 Task: Change the Trello board background to different fruit images using Unsplash.
Action: Mouse scrolled (320, 190) with delta (0, 0)
Screenshot: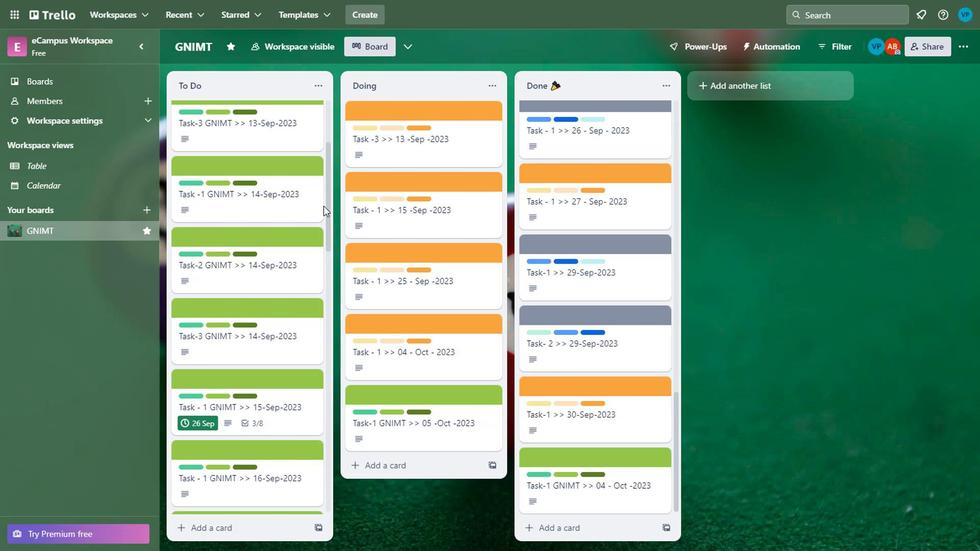
Action: Mouse scrolled (320, 190) with delta (0, 0)
Screenshot: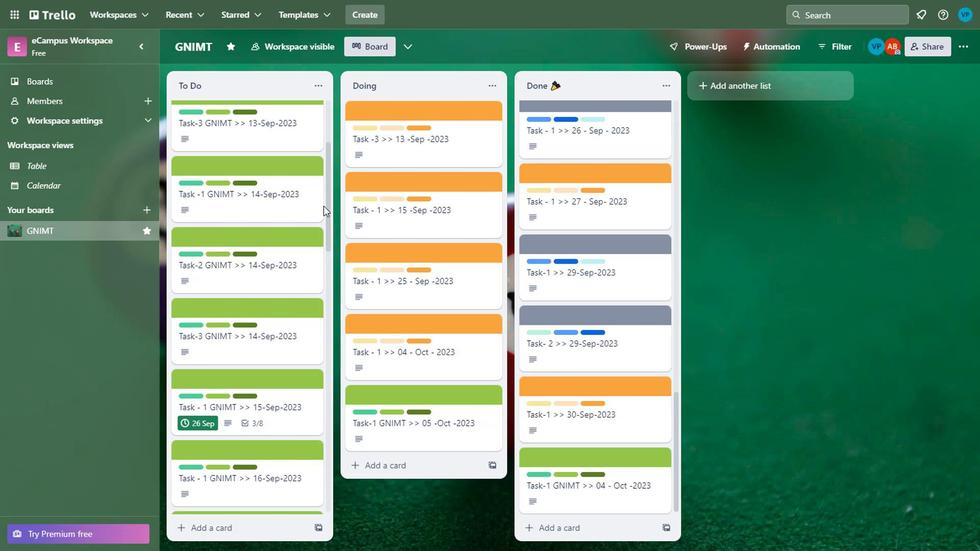 
Action: Mouse scrolled (320, 190) with delta (0, 0)
Screenshot: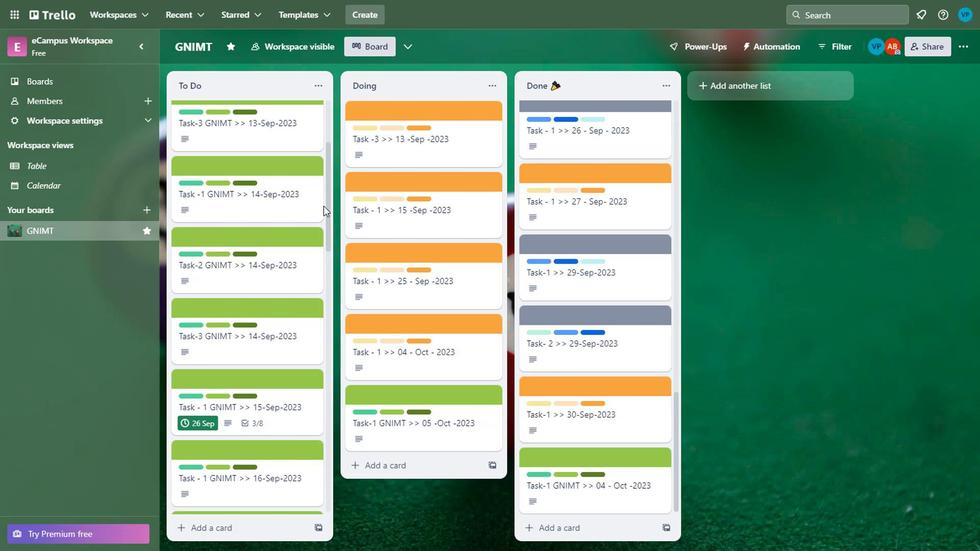 
Action: Mouse scrolled (320, 190) with delta (0, 0)
Screenshot: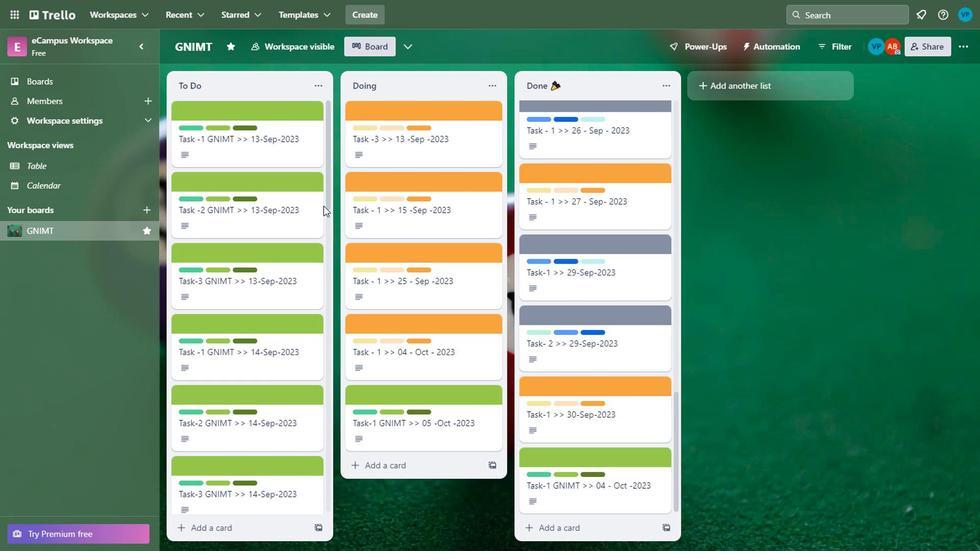 
Action: Mouse scrolled (320, 190) with delta (0, 0)
Screenshot: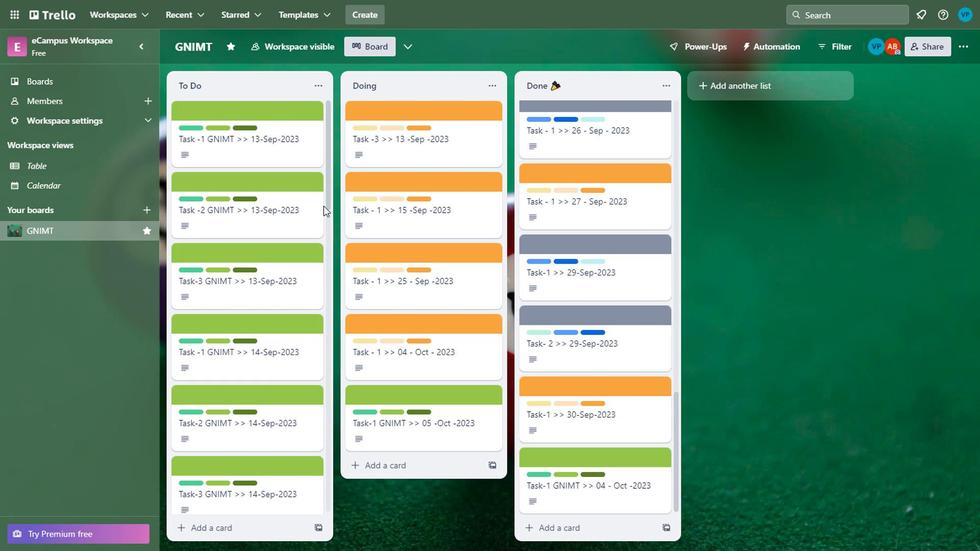 
Action: Mouse scrolled (320, 190) with delta (0, 0)
Screenshot: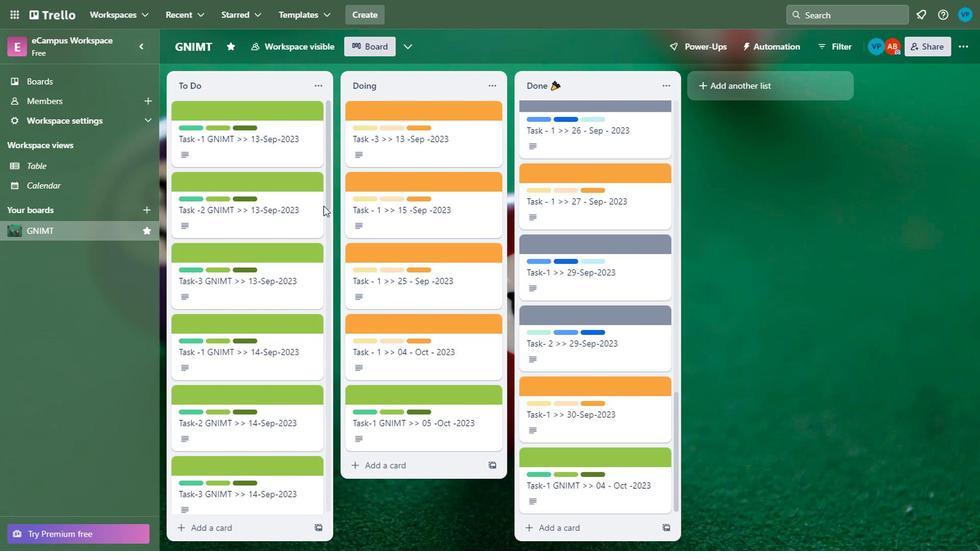 
Action: Mouse scrolled (320, 189) with delta (0, -1)
Screenshot: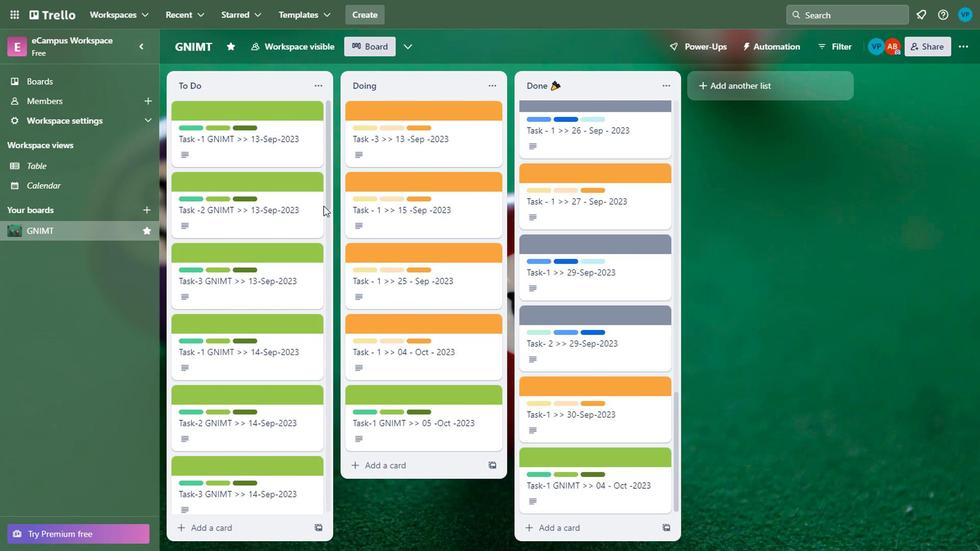 
Action: Mouse scrolled (320, 189) with delta (0, -1)
Screenshot: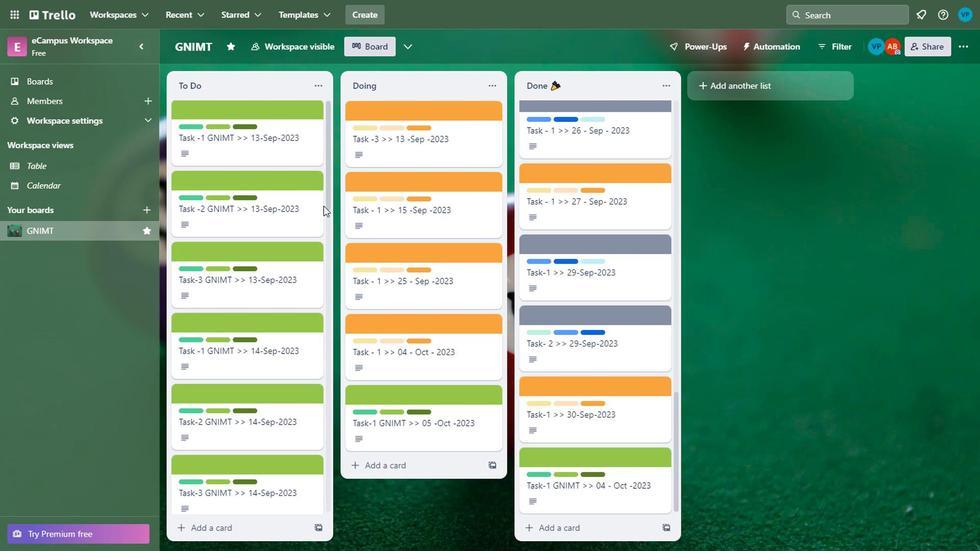 
Action: Mouse scrolled (320, 189) with delta (0, -1)
Screenshot: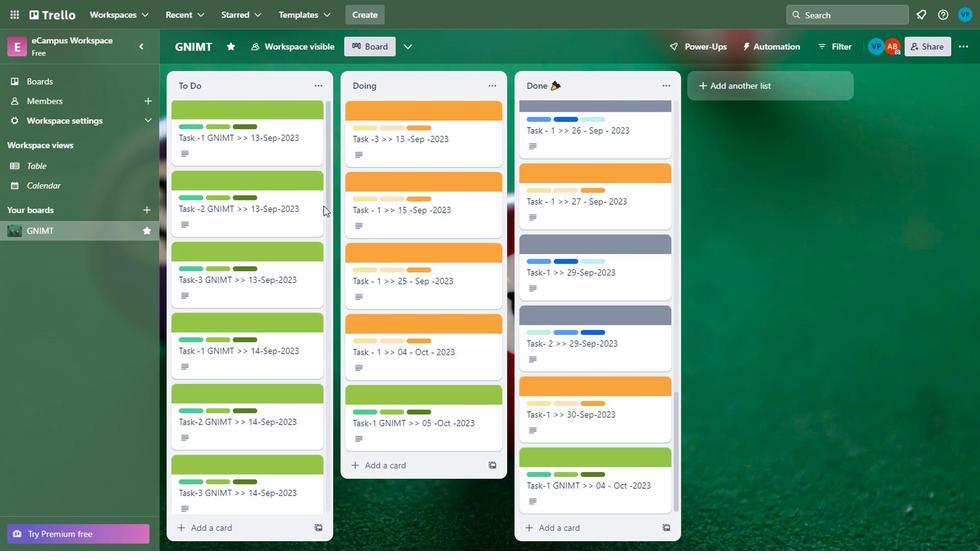 
Action: Mouse scrolled (320, 189) with delta (0, -1)
Screenshot: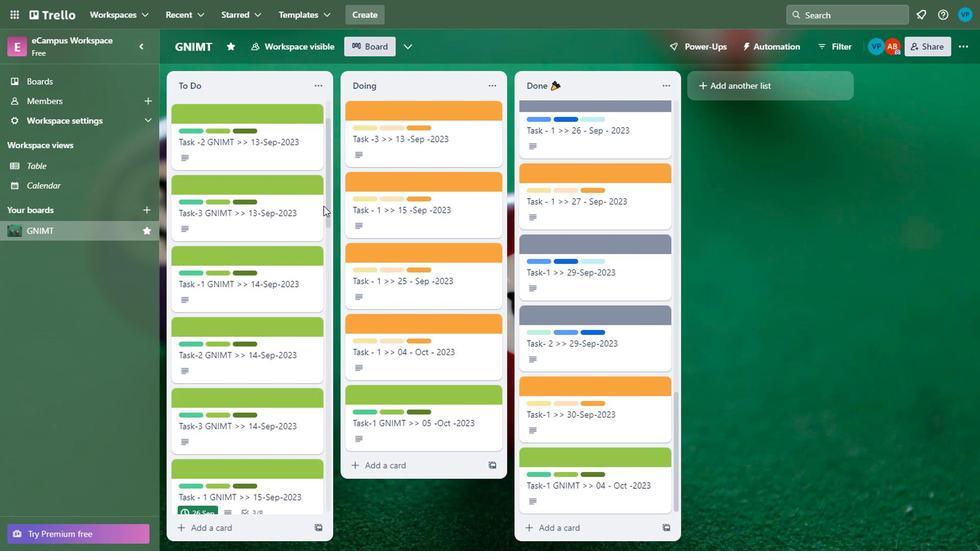 
Action: Mouse scrolled (320, 189) with delta (0, -1)
Screenshot: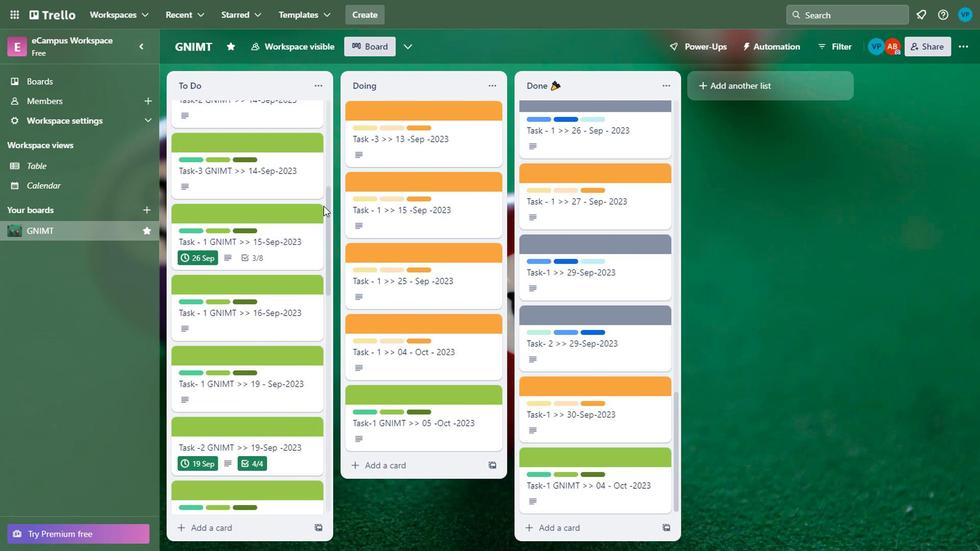 
Action: Mouse scrolled (320, 189) with delta (0, -1)
Screenshot: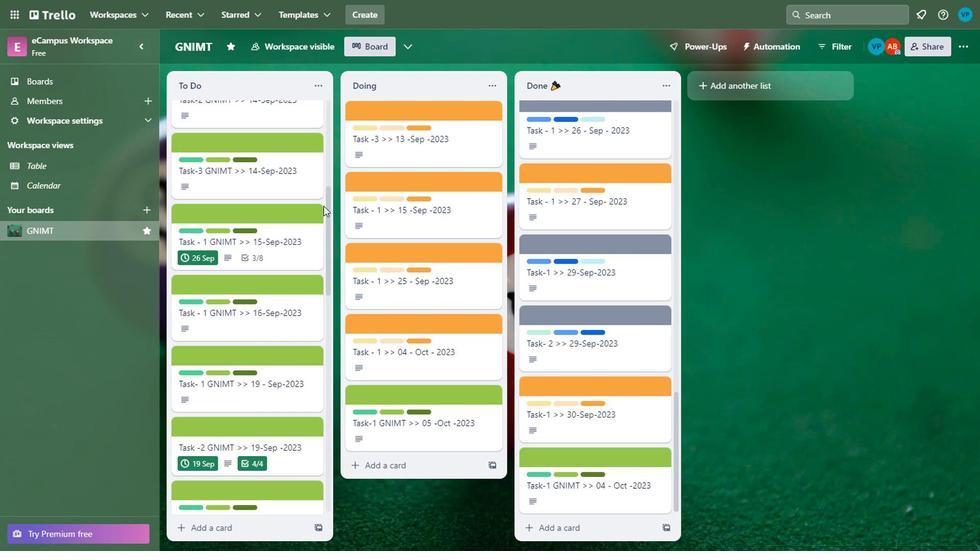 
Action: Mouse scrolled (320, 189) with delta (0, -1)
Screenshot: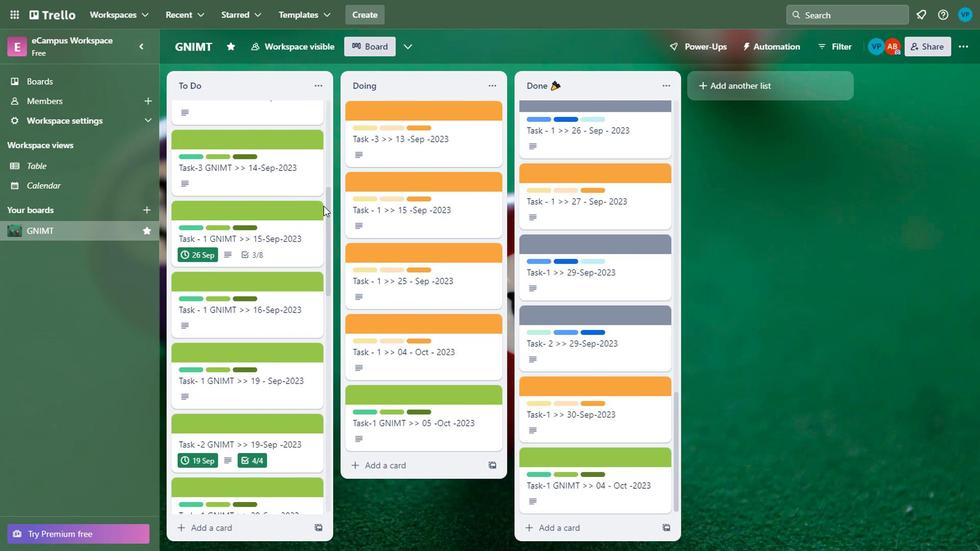 
Action: Mouse moved to (320, 190)
Screenshot: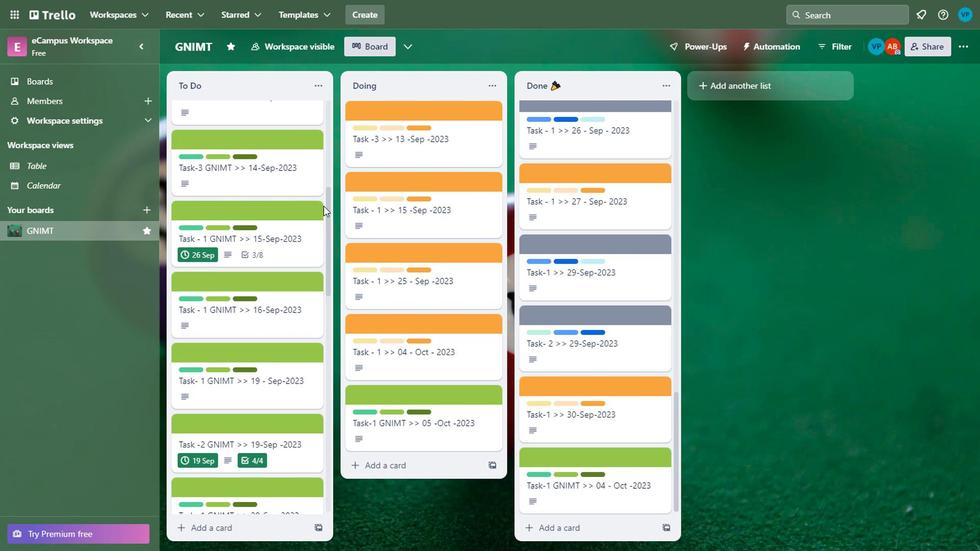 
Action: Mouse scrolled (320, 190) with delta (0, 0)
Screenshot: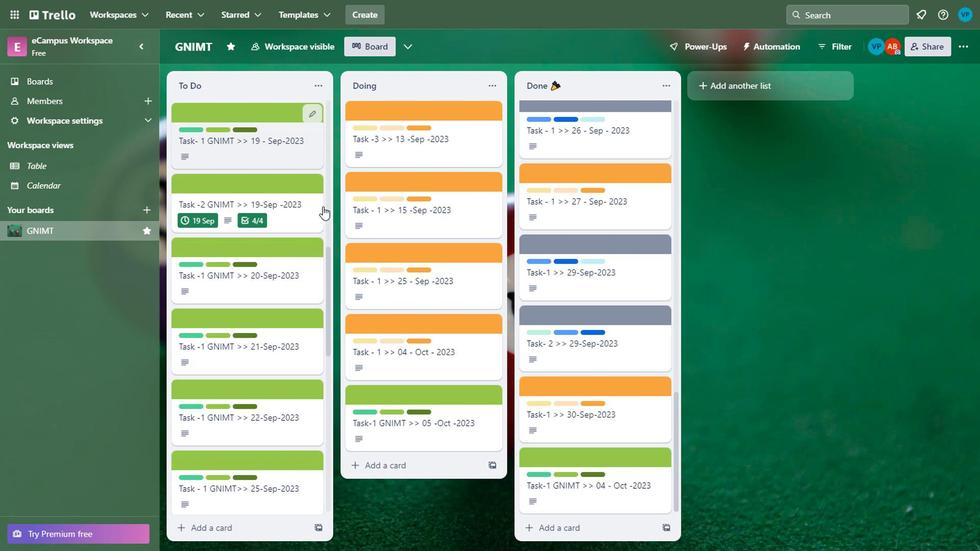 
Action: Mouse scrolled (320, 190) with delta (0, 0)
Screenshot: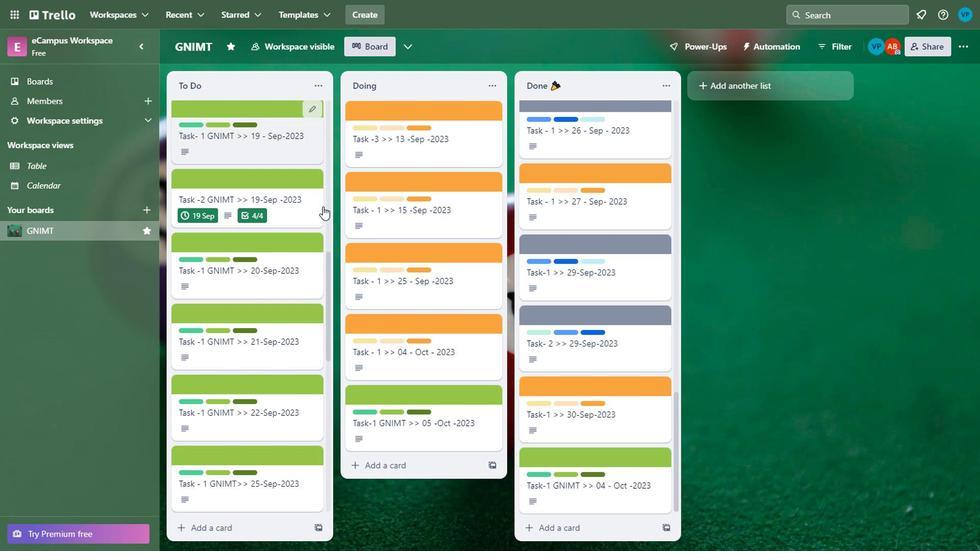 
Action: Mouse scrolled (320, 190) with delta (0, 0)
Screenshot: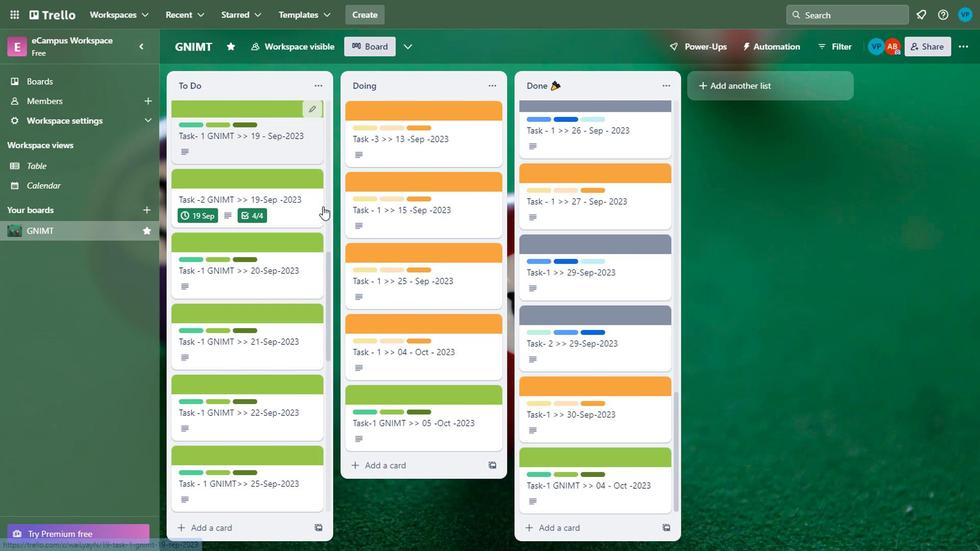 
Action: Mouse scrolled (320, 191) with delta (0, 0)
Screenshot: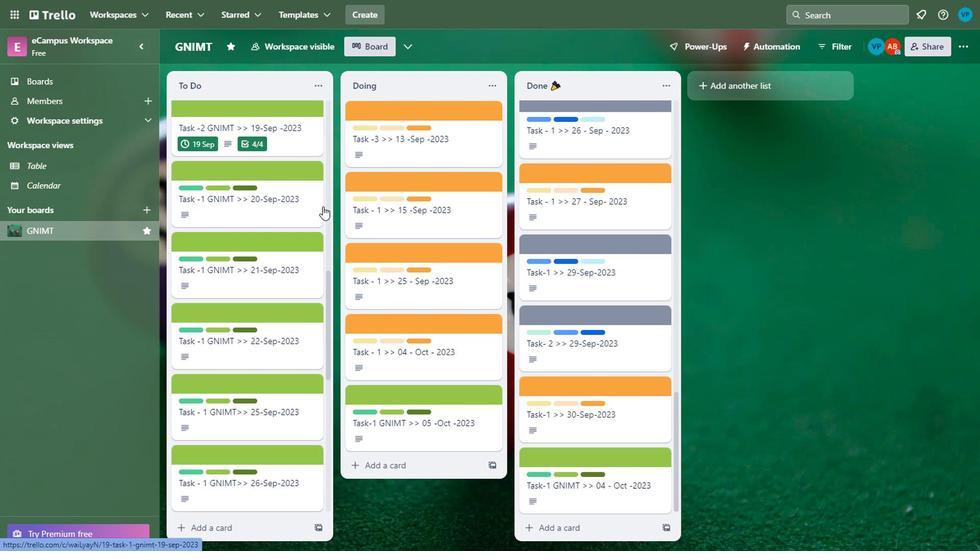 
Action: Mouse scrolled (320, 191) with delta (0, 0)
Screenshot: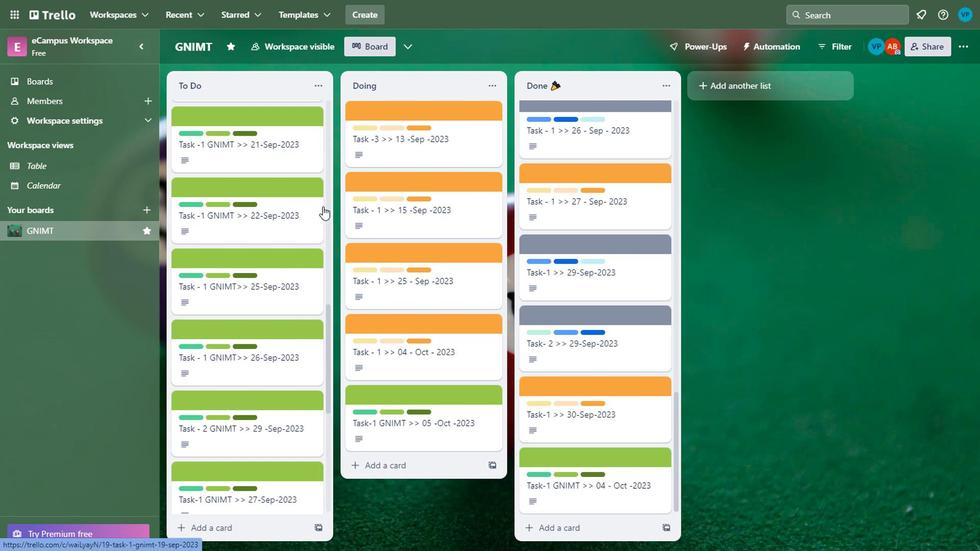 
Action: Mouse scrolled (320, 190) with delta (0, 0)
Screenshot: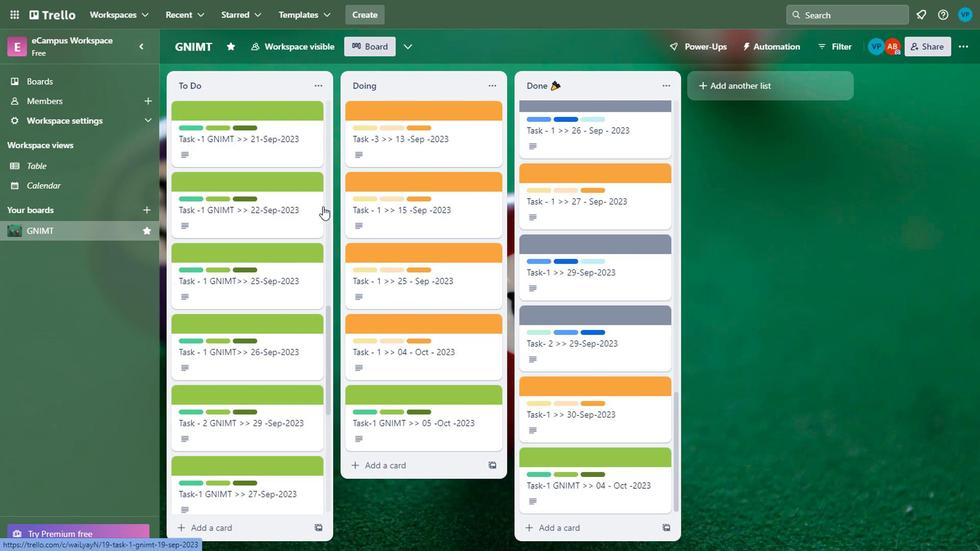 
Action: Mouse scrolled (320, 190) with delta (0, 0)
Screenshot: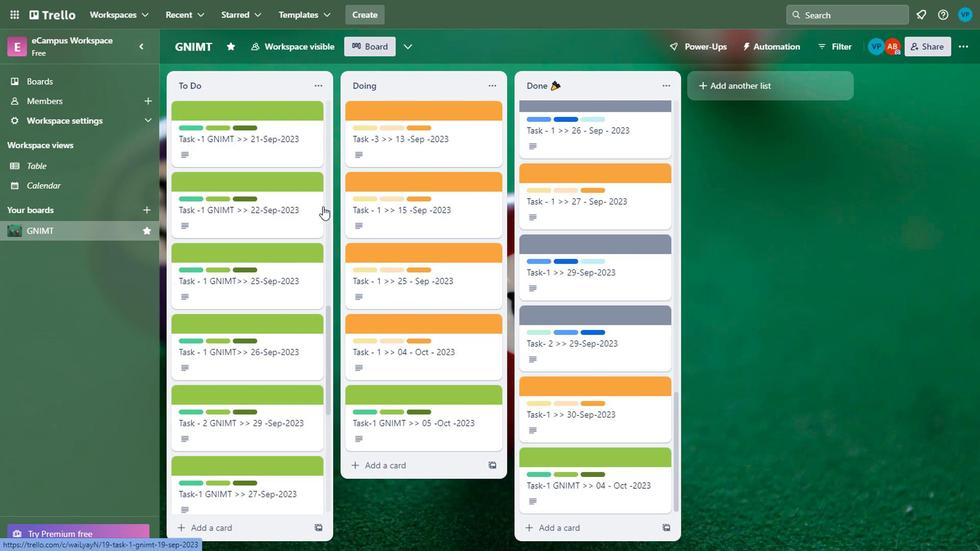 
Action: Mouse scrolled (320, 190) with delta (0, 0)
Screenshot: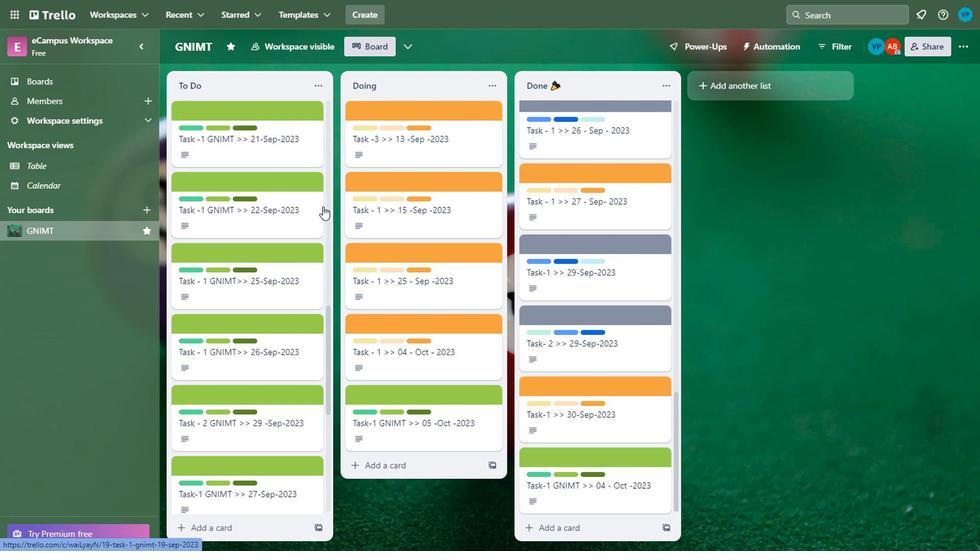 
Action: Mouse scrolled (320, 190) with delta (0, 0)
Screenshot: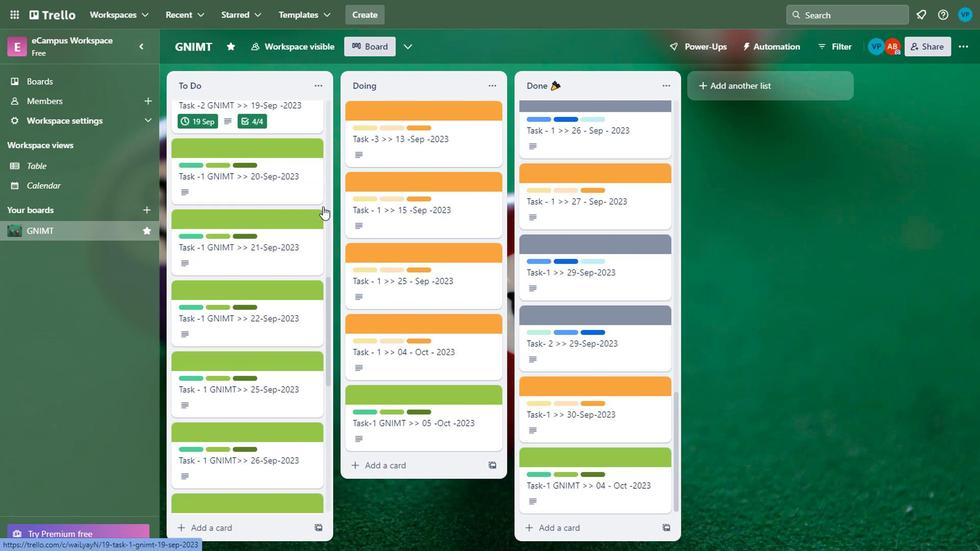 
Action: Mouse scrolled (320, 191) with delta (0, 0)
Screenshot: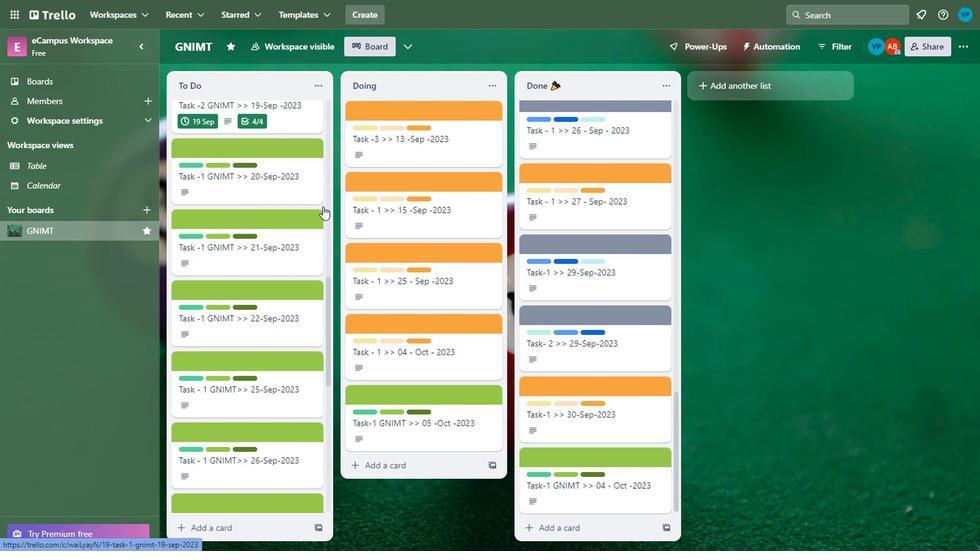 
Action: Mouse scrolled (320, 191) with delta (0, 0)
Screenshot: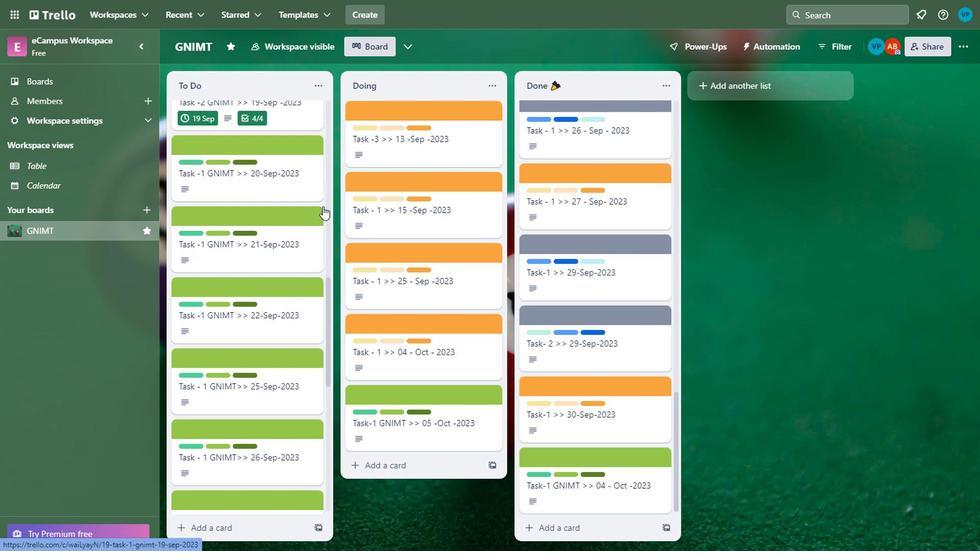 
Action: Mouse scrolled (320, 191) with delta (0, 0)
Screenshot: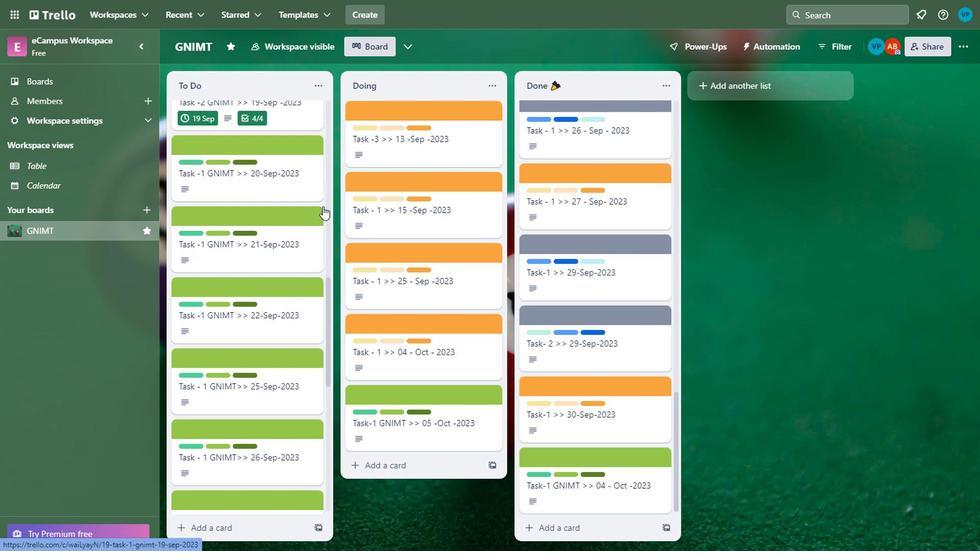 
Action: Mouse scrolled (320, 191) with delta (0, 0)
Screenshot: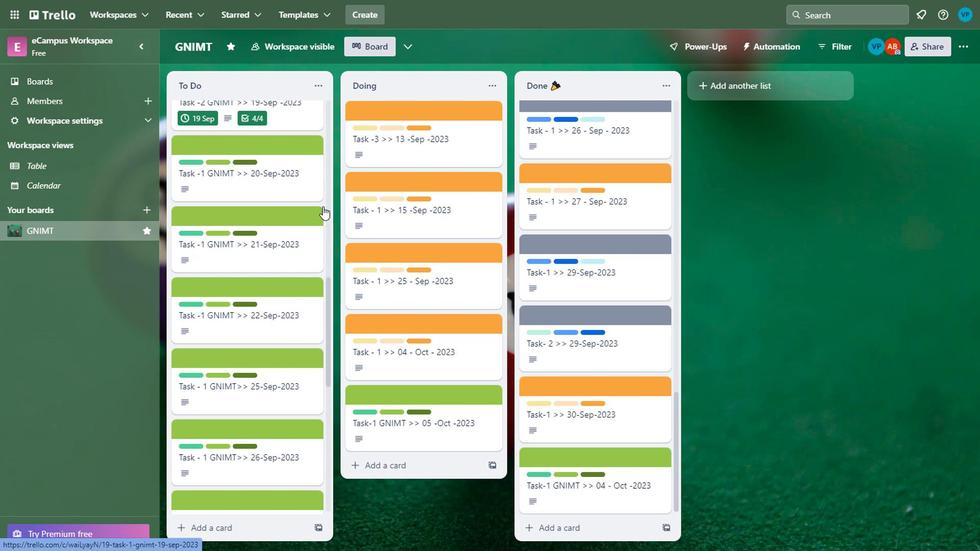 
Action: Mouse scrolled (320, 190) with delta (0, 0)
Screenshot: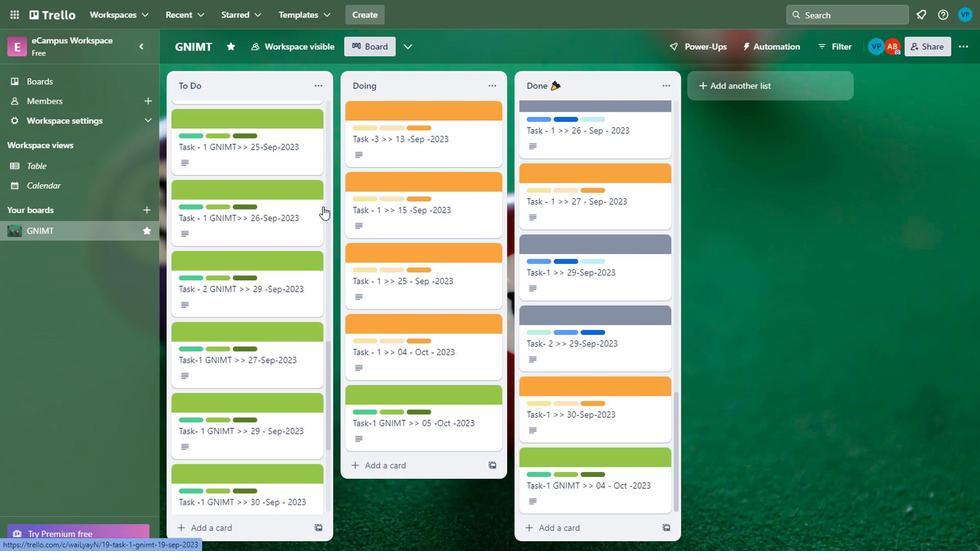 
Action: Mouse scrolled (320, 190) with delta (0, 0)
Screenshot: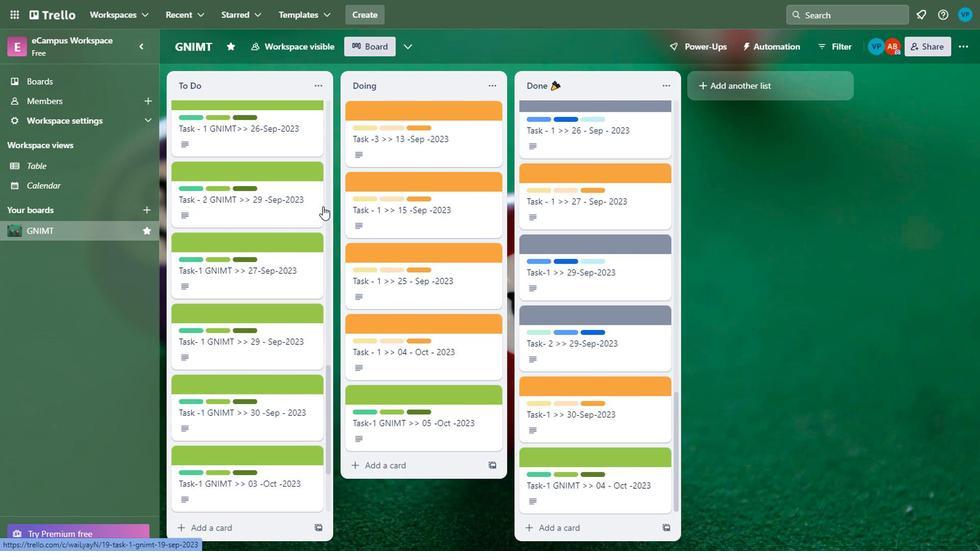 
Action: Mouse scrolled (320, 190) with delta (0, 0)
Screenshot: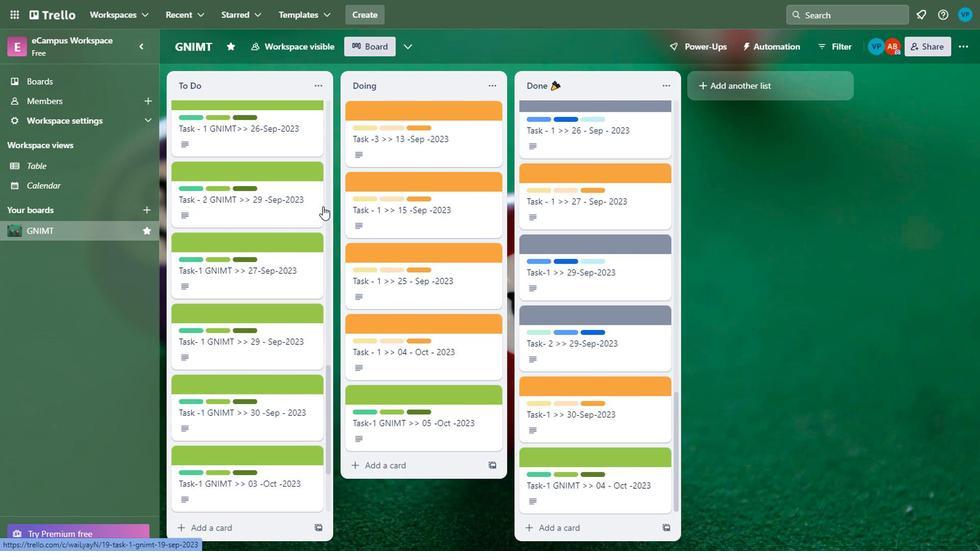
Action: Mouse scrolled (320, 190) with delta (0, 0)
Screenshot: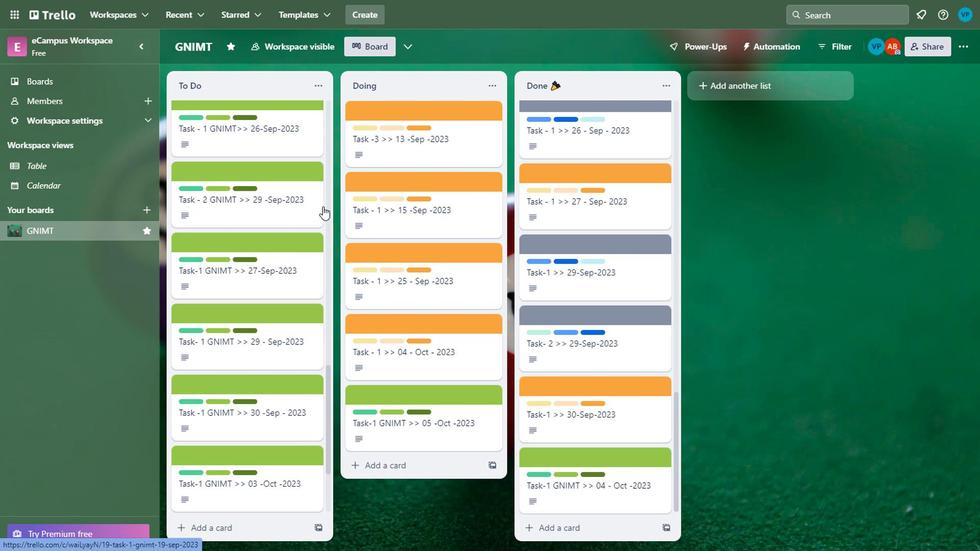 
Action: Mouse scrolled (320, 190) with delta (0, 0)
Screenshot: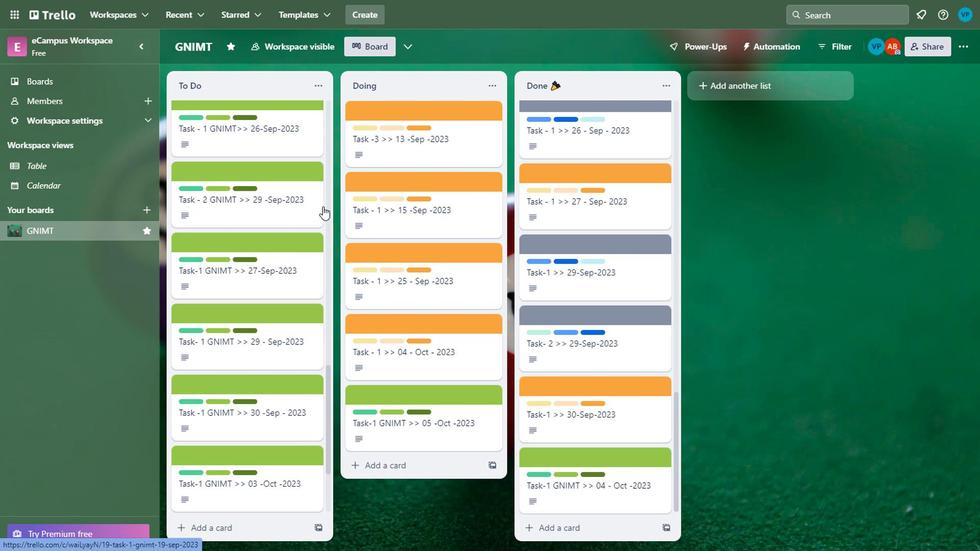 
Action: Mouse scrolled (320, 191) with delta (0, 0)
Screenshot: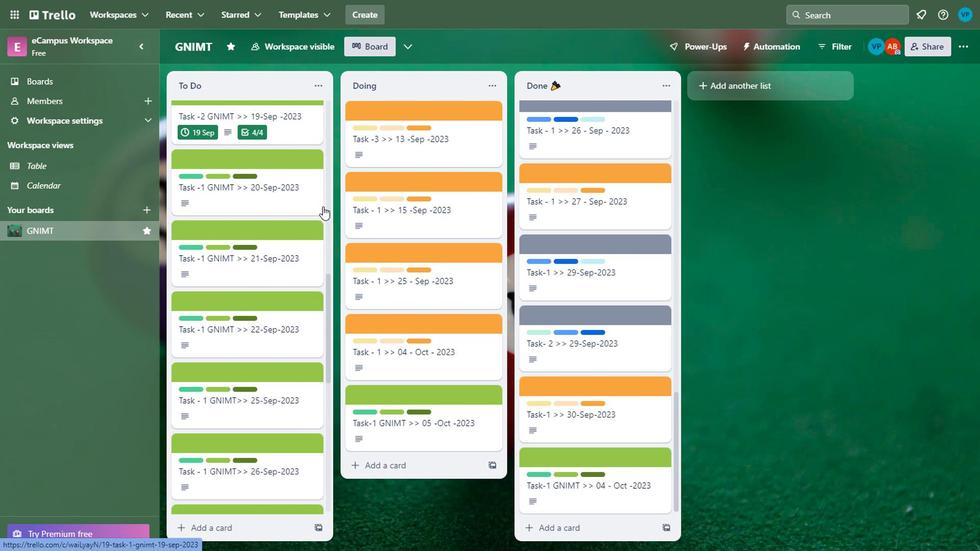 
Action: Mouse scrolled (320, 191) with delta (0, 0)
Screenshot: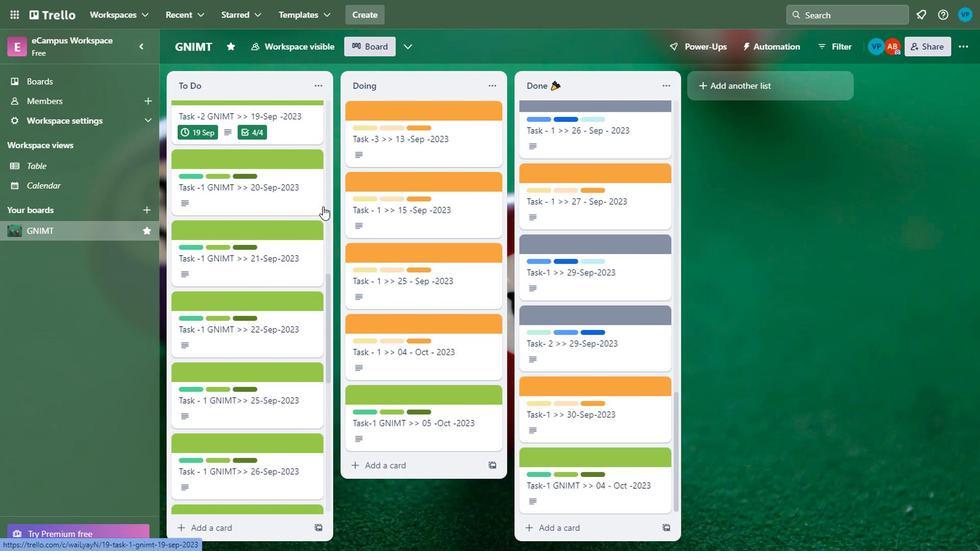 
Action: Mouse scrolled (320, 191) with delta (0, 0)
Screenshot: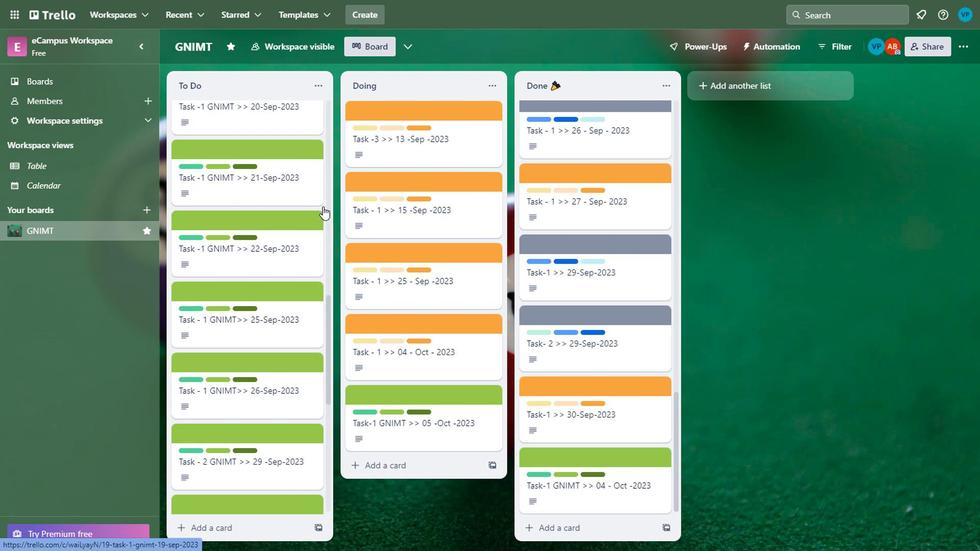 
Action: Mouse scrolled (320, 191) with delta (0, 0)
Screenshot: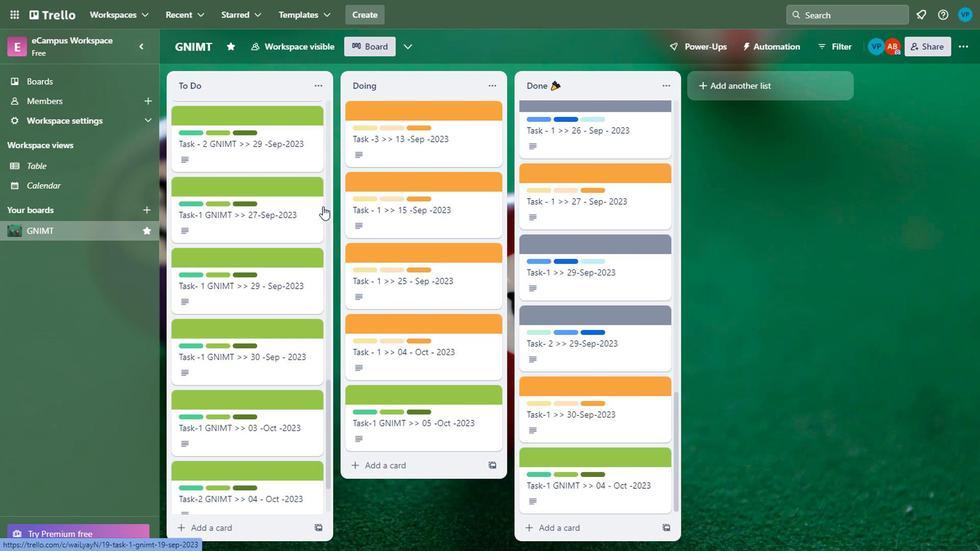 
Action: Mouse scrolled (320, 190) with delta (0, 0)
Screenshot: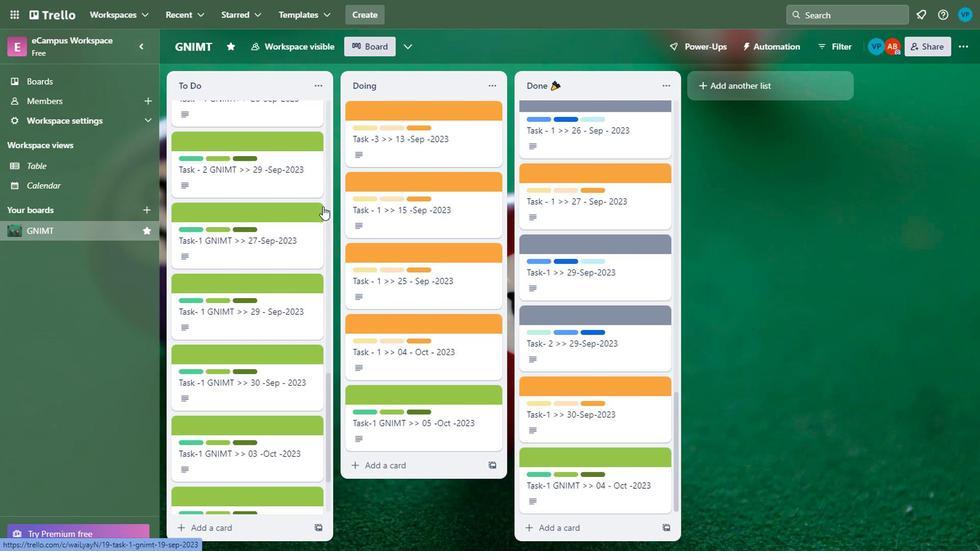 
Action: Mouse scrolled (320, 190) with delta (0, 0)
Screenshot: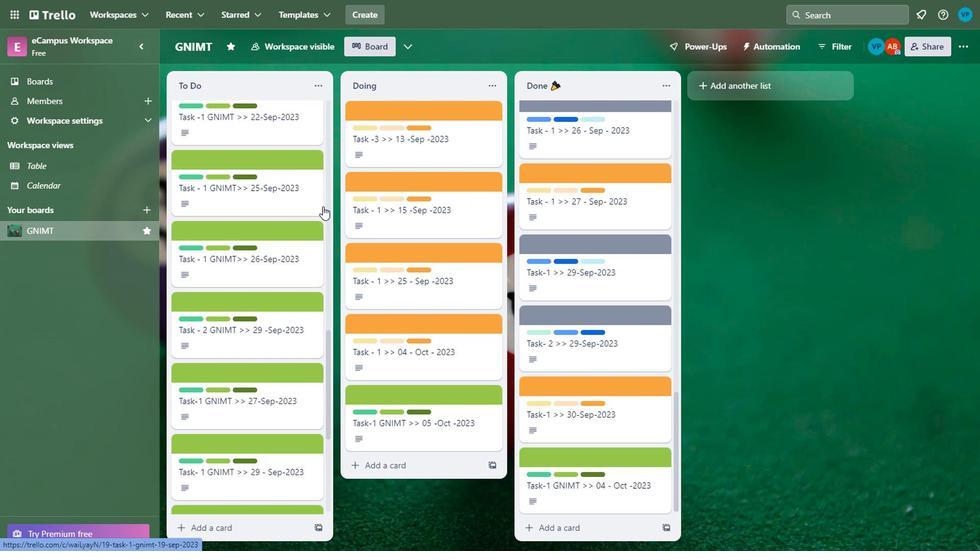 
Action: Mouse scrolled (320, 190) with delta (0, 0)
Screenshot: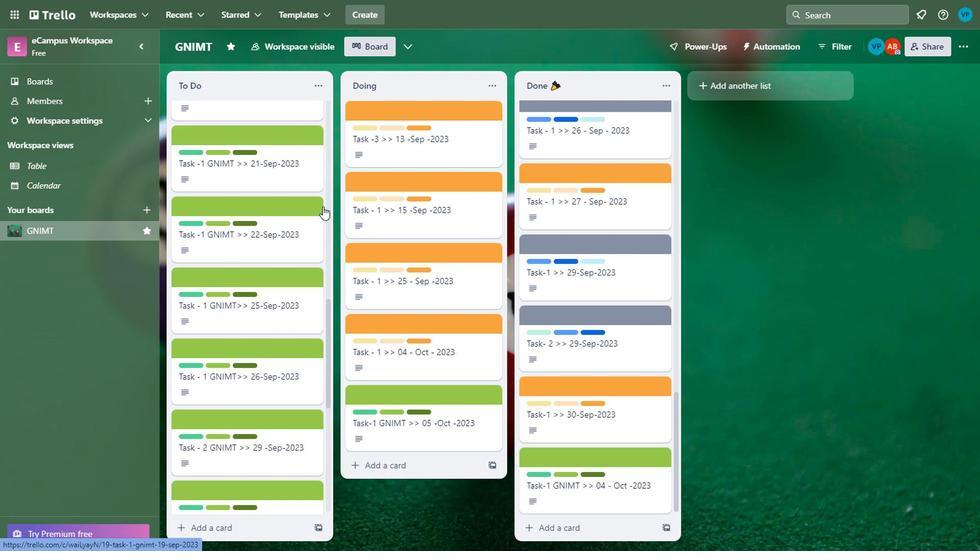 
Action: Mouse scrolled (320, 191) with delta (0, 0)
Screenshot: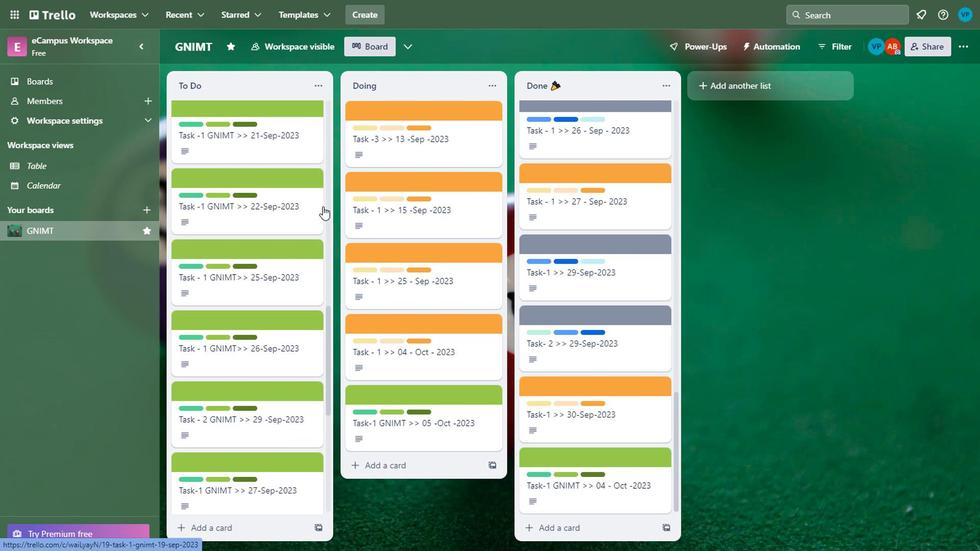 
Action: Mouse scrolled (320, 191) with delta (0, 0)
Screenshot: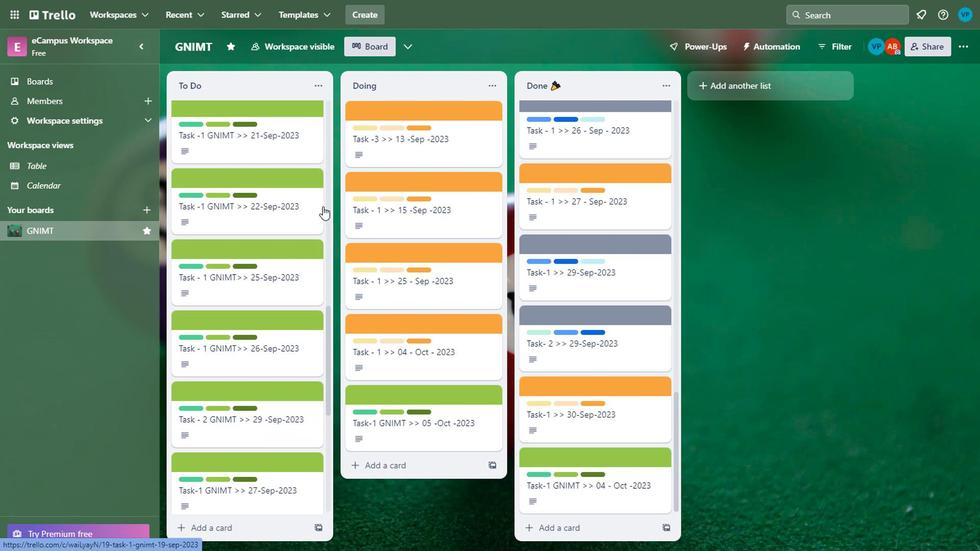 
Action: Mouse scrolled (320, 190) with delta (0, 0)
Screenshot: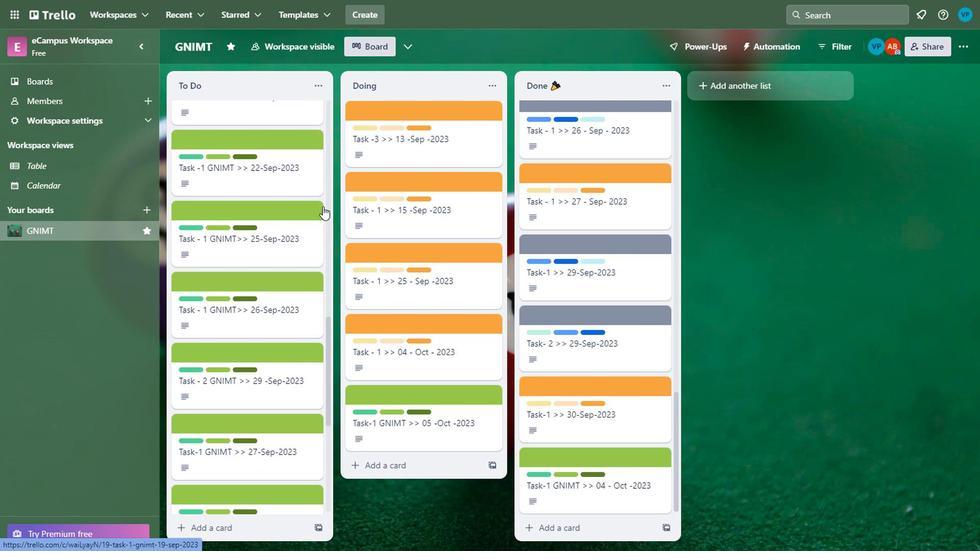 
Action: Mouse scrolled (320, 190) with delta (0, 0)
Screenshot: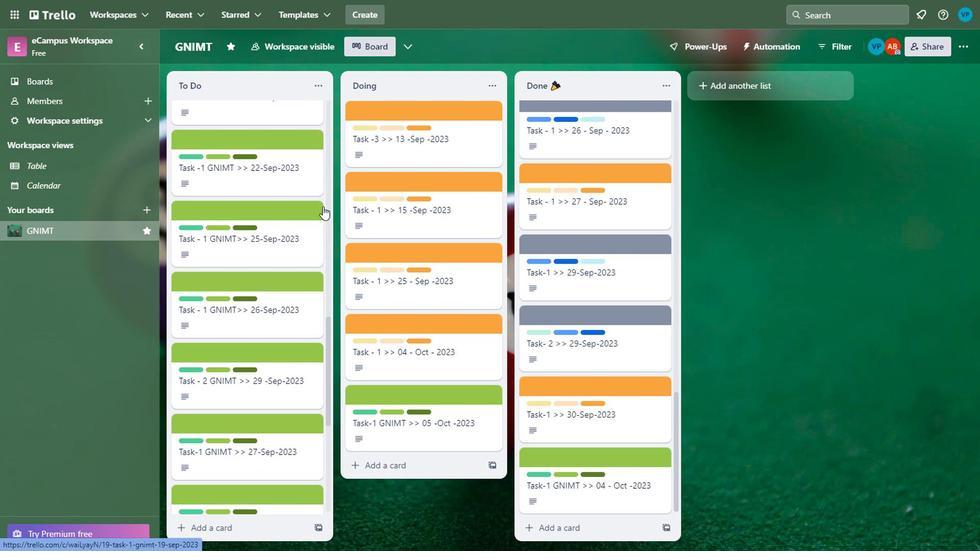 
Action: Mouse scrolled (320, 191) with delta (0, 0)
Screenshot: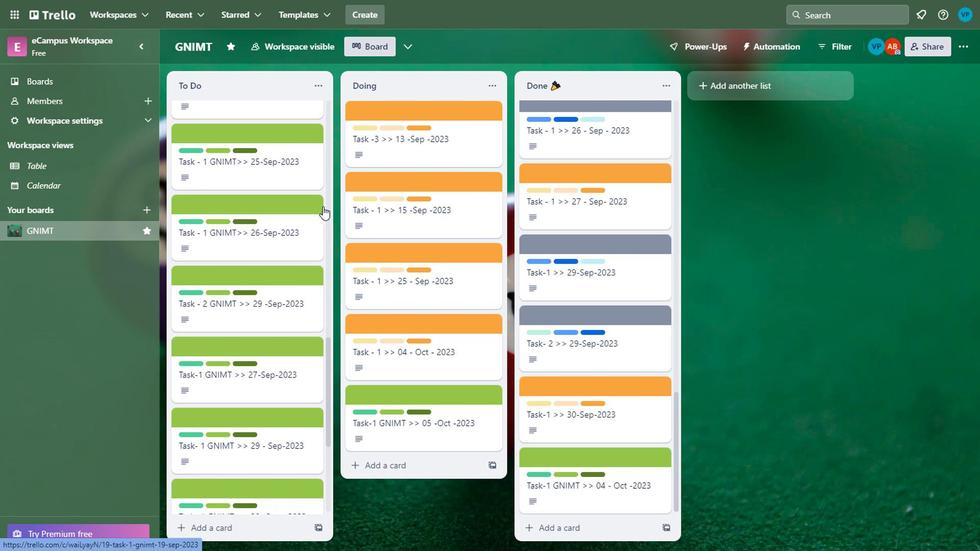 
Action: Mouse scrolled (320, 191) with delta (0, 0)
Screenshot: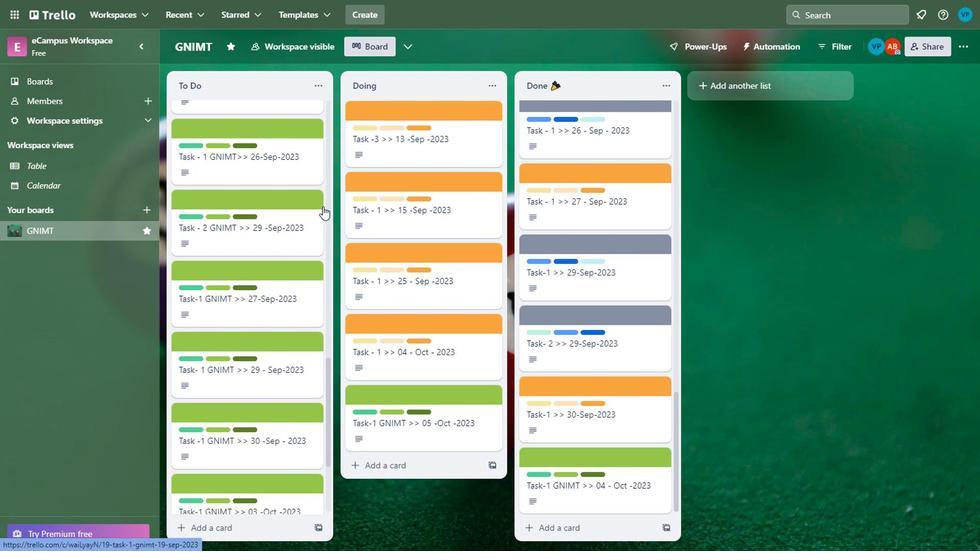 
Action: Mouse scrolled (320, 190) with delta (0, 0)
Screenshot: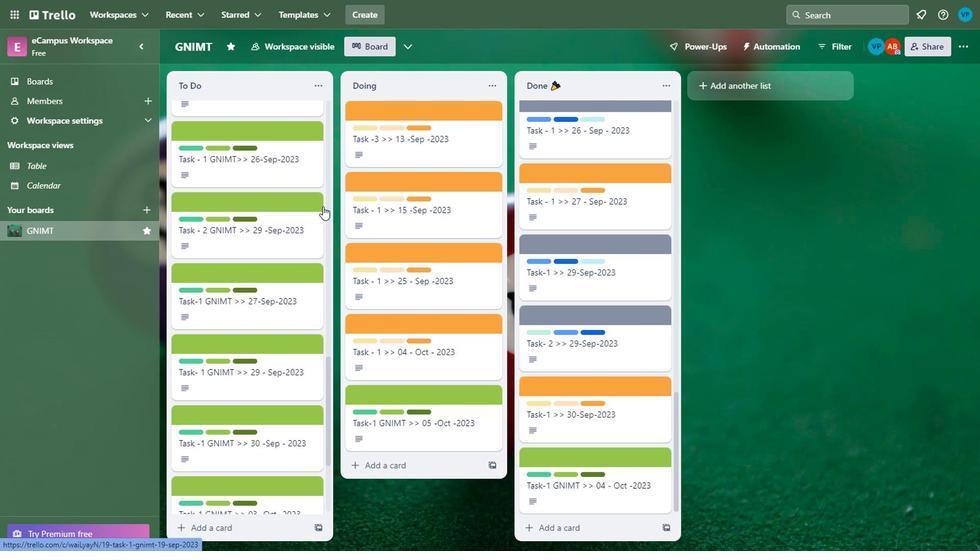 
Action: Mouse scrolled (320, 190) with delta (0, 0)
Screenshot: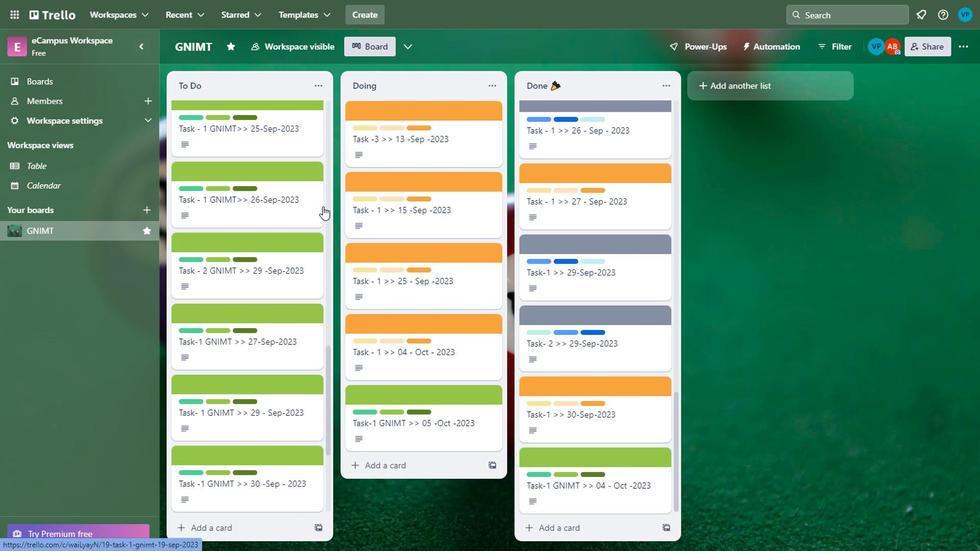 
Action: Mouse moved to (318, 190)
Screenshot: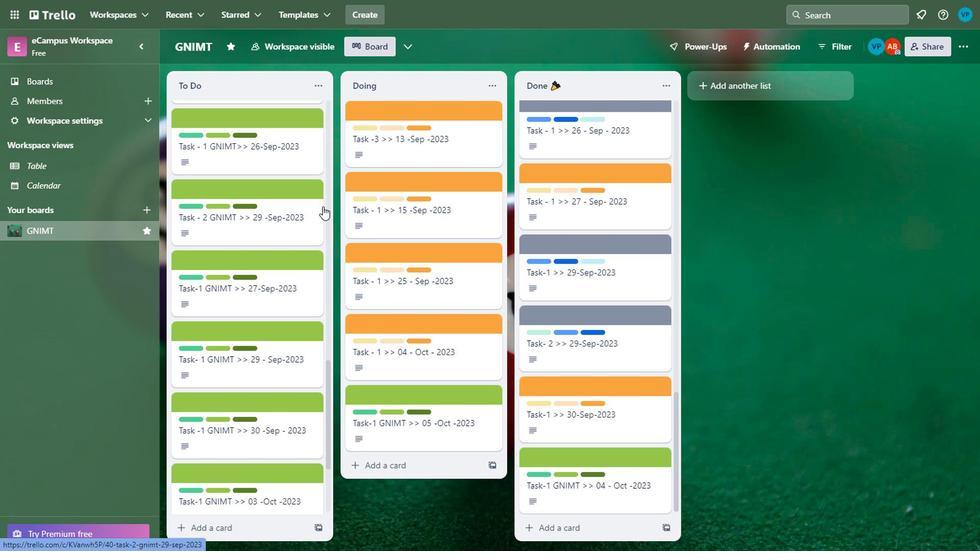 
Action: Mouse scrolled (318, 190) with delta (0, 0)
Screenshot: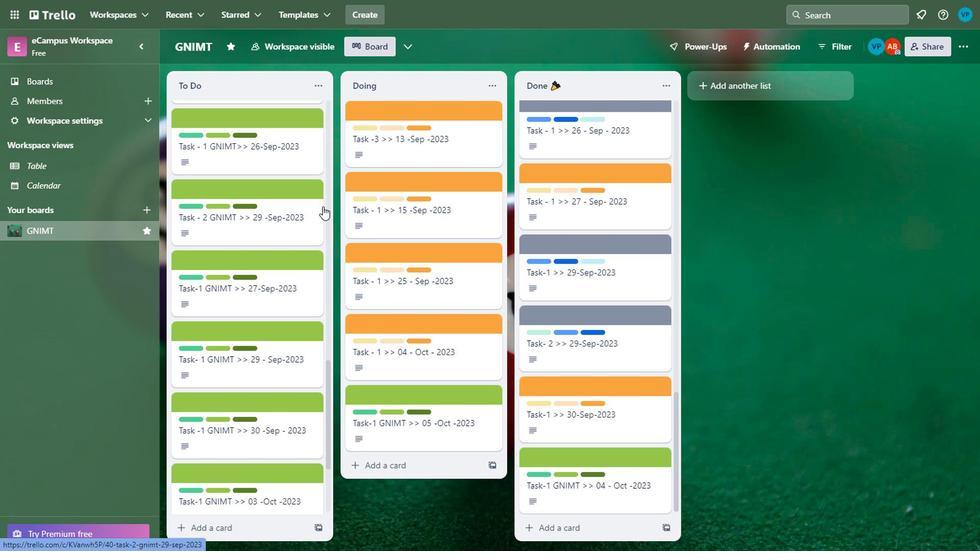 
Action: Mouse scrolled (318, 190) with delta (0, 0)
Screenshot: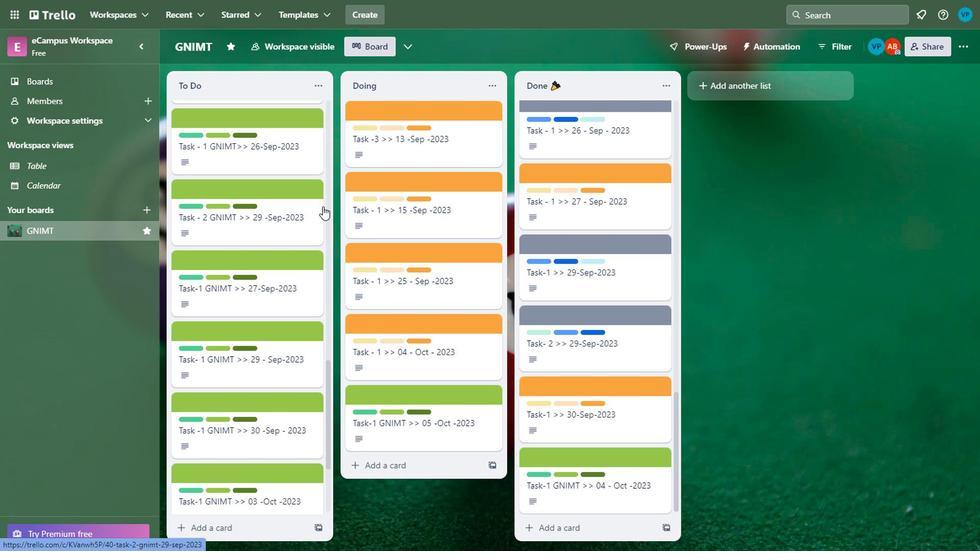 
Action: Mouse scrolled (318, 190) with delta (0, 0)
Screenshot: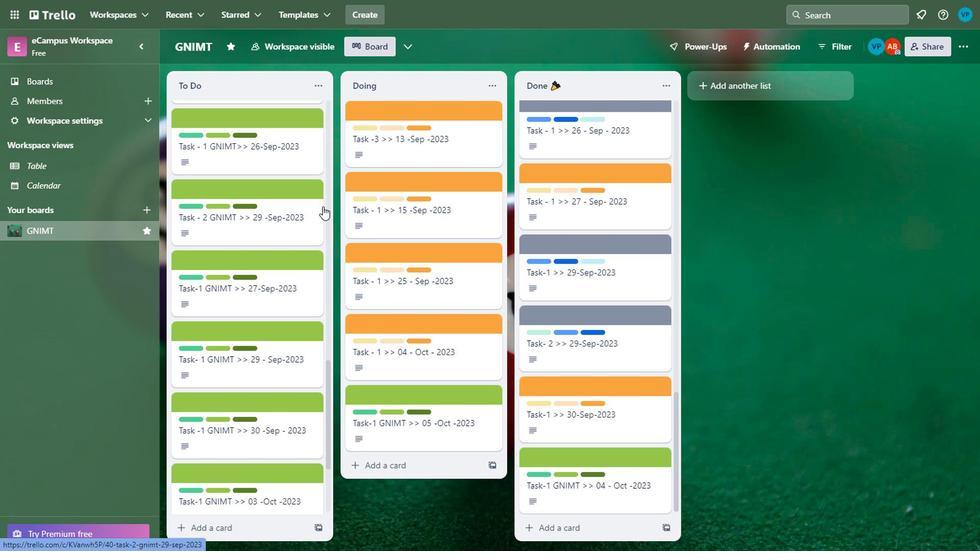 
Action: Mouse moved to (317, 191)
Screenshot: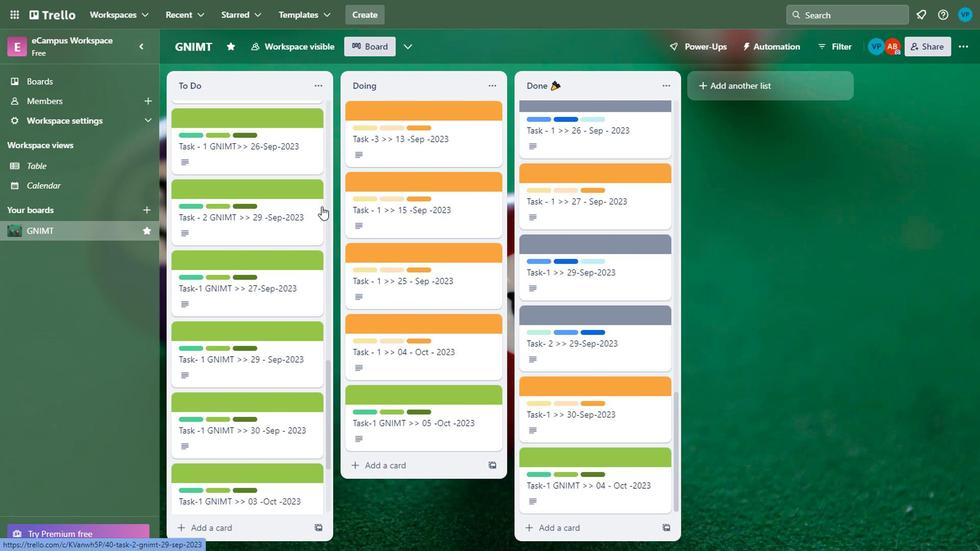 
Action: Mouse scrolled (317, 190) with delta (0, 0)
Screenshot: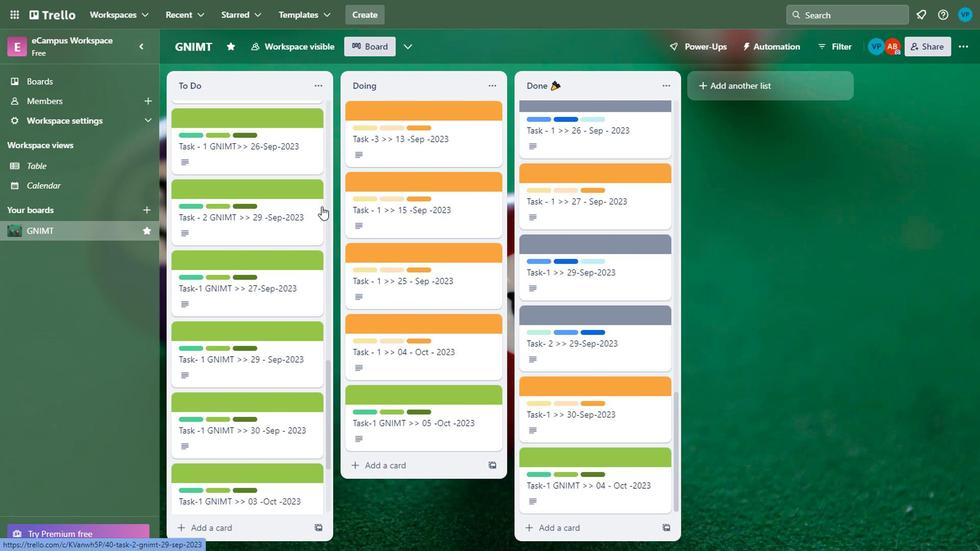 
Action: Mouse scrolled (317, 191) with delta (0, 0)
Screenshot: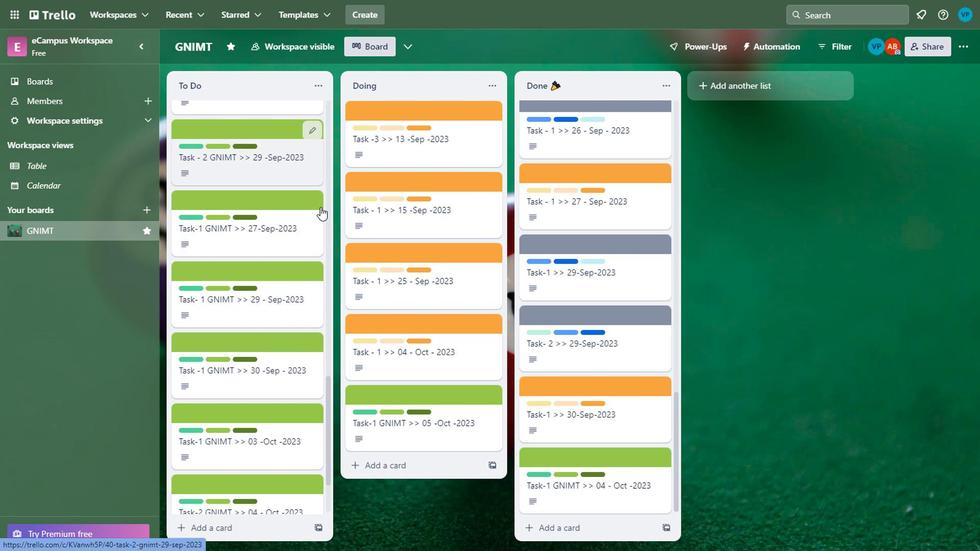 
Action: Mouse scrolled (317, 191) with delta (0, 0)
Screenshot: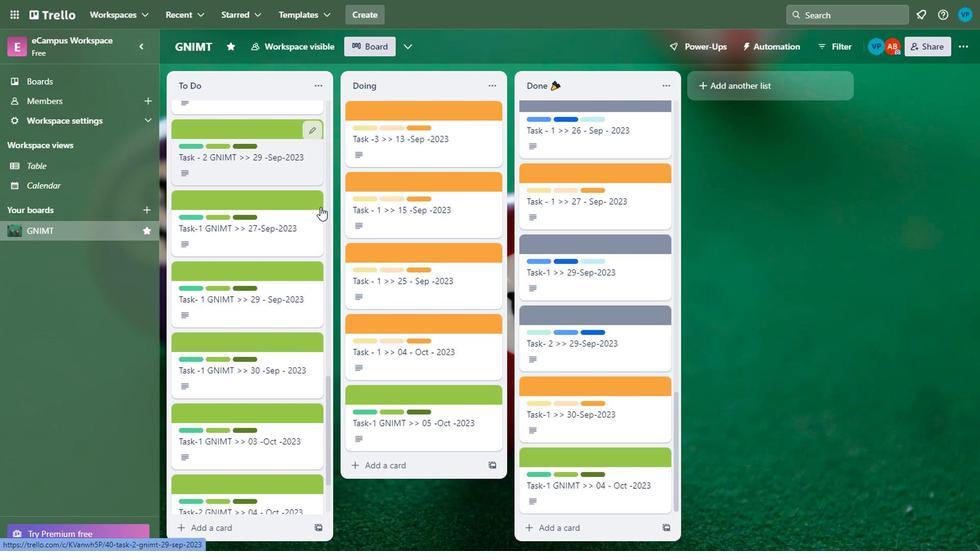 
Action: Mouse scrolled (317, 190) with delta (0, 0)
Screenshot: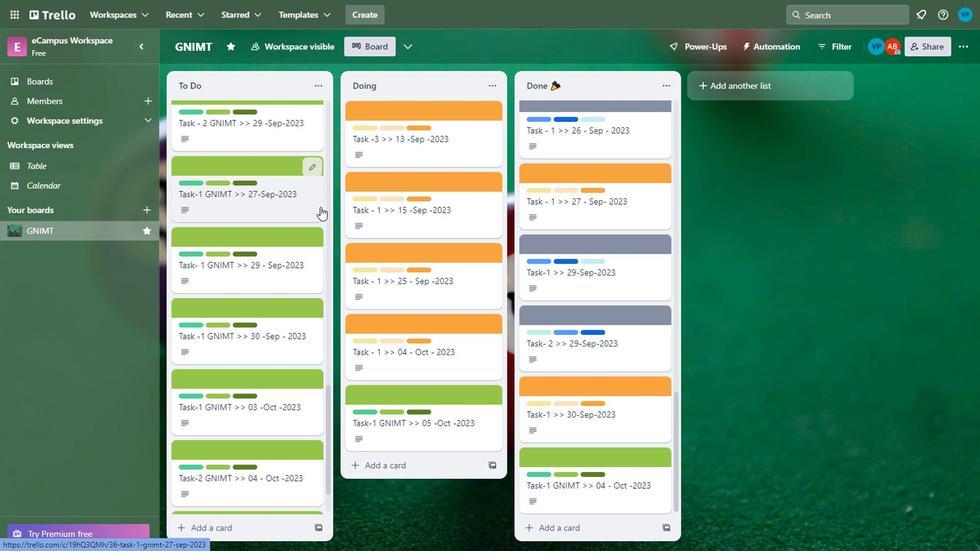 
Action: Mouse scrolled (317, 191) with delta (0, 0)
Screenshot: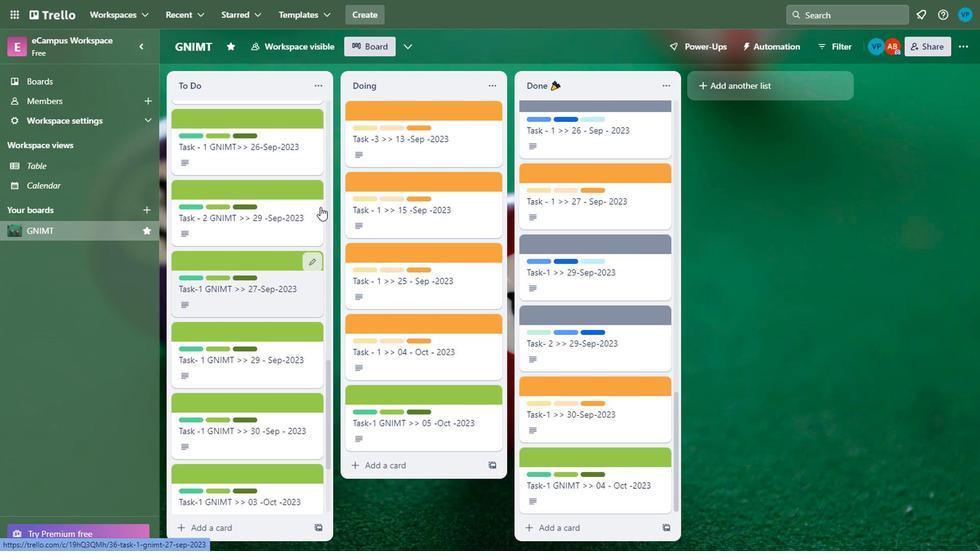 
Action: Mouse scrolled (317, 190) with delta (0, 0)
Screenshot: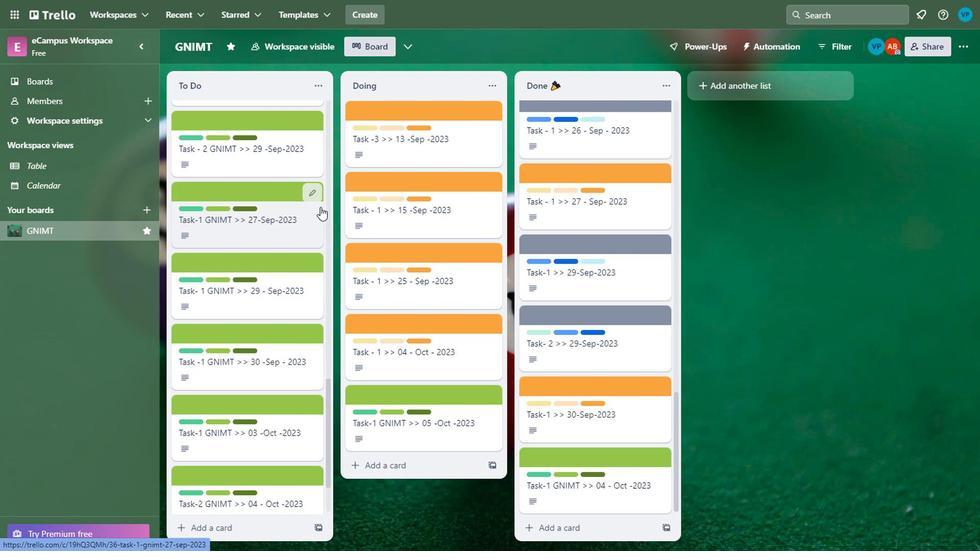 
Action: Mouse scrolled (317, 190) with delta (0, 0)
Screenshot: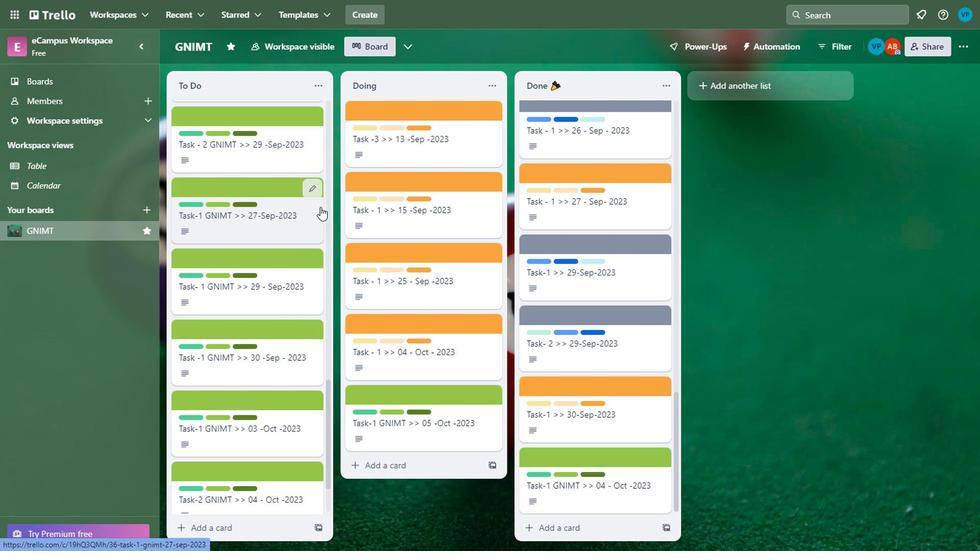 
Action: Mouse scrolled (317, 190) with delta (0, 0)
Screenshot: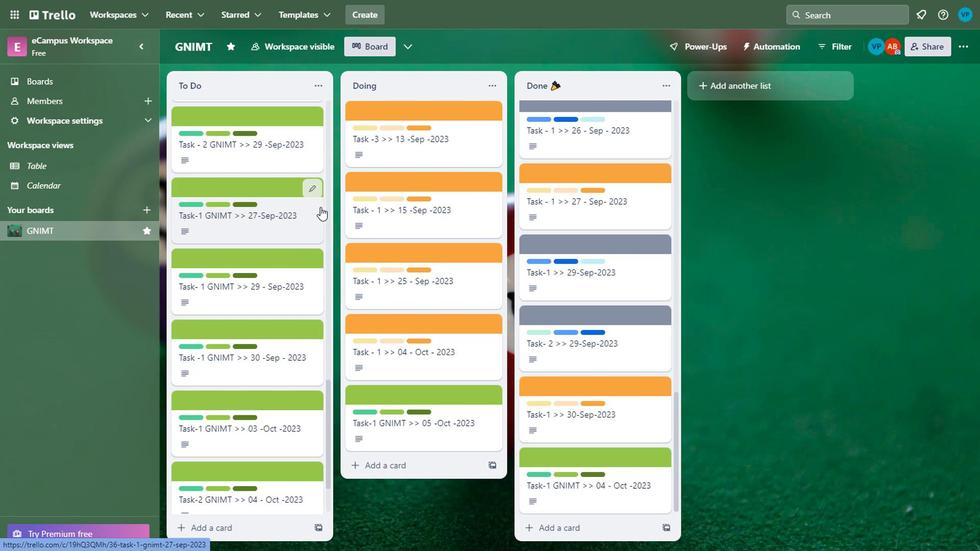 
Action: Mouse scrolled (317, 191) with delta (0, 0)
Screenshot: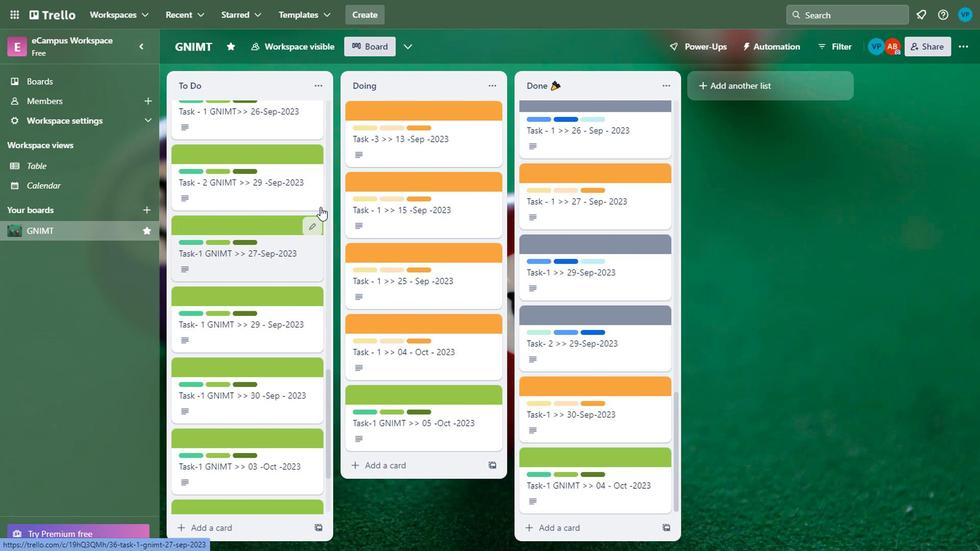 
Action: Mouse scrolled (317, 191) with delta (0, 0)
Screenshot: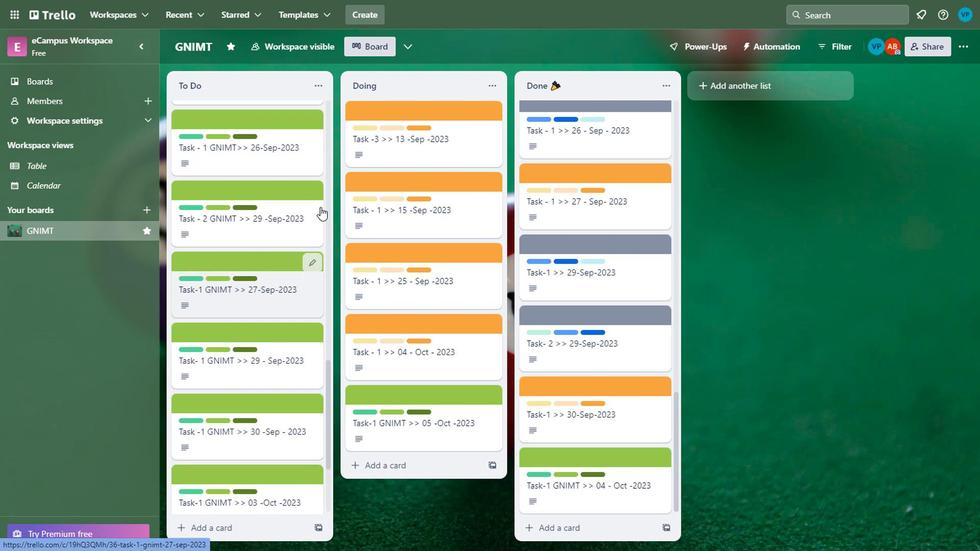 
Action: Mouse scrolled (317, 191) with delta (0, 0)
Screenshot: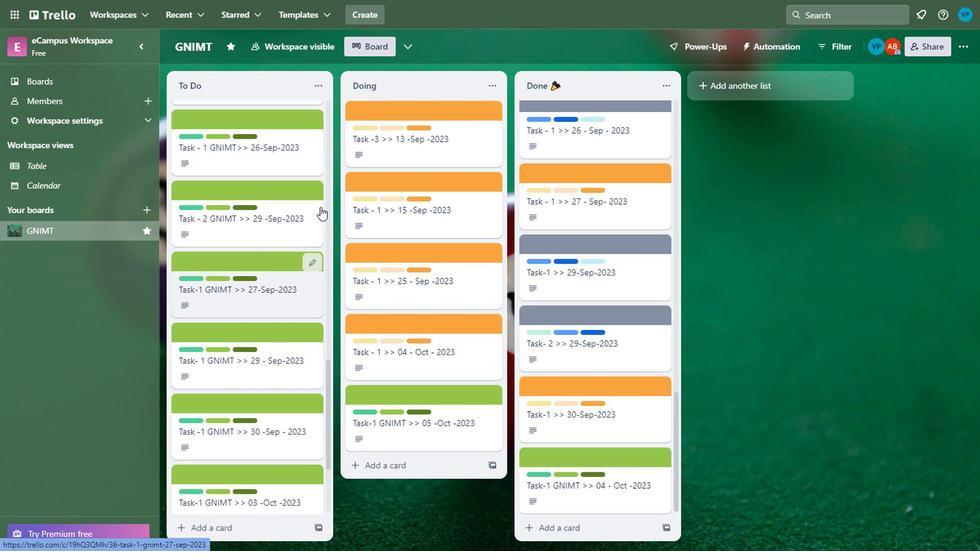 
Action: Mouse scrolled (317, 190) with delta (0, 0)
Screenshot: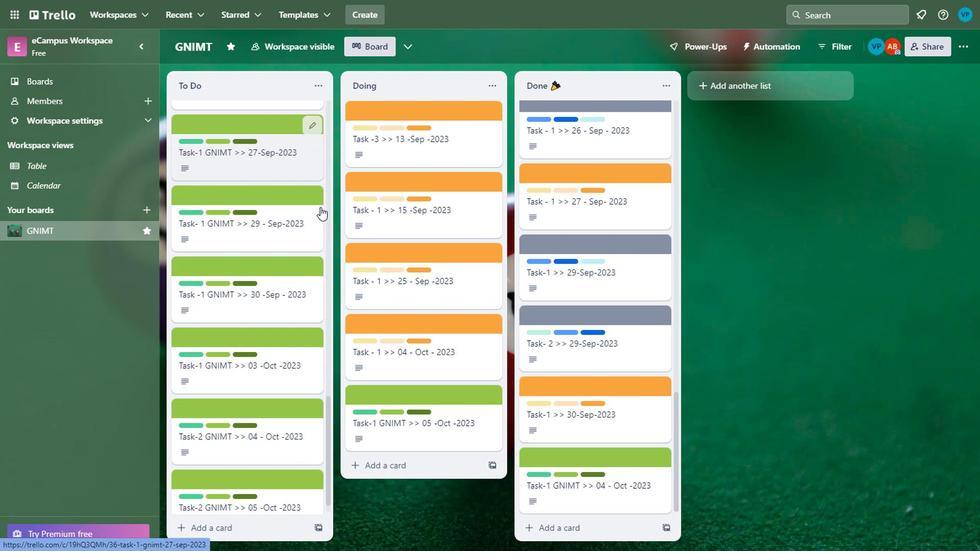 
Action: Mouse scrolled (317, 190) with delta (0, 0)
Screenshot: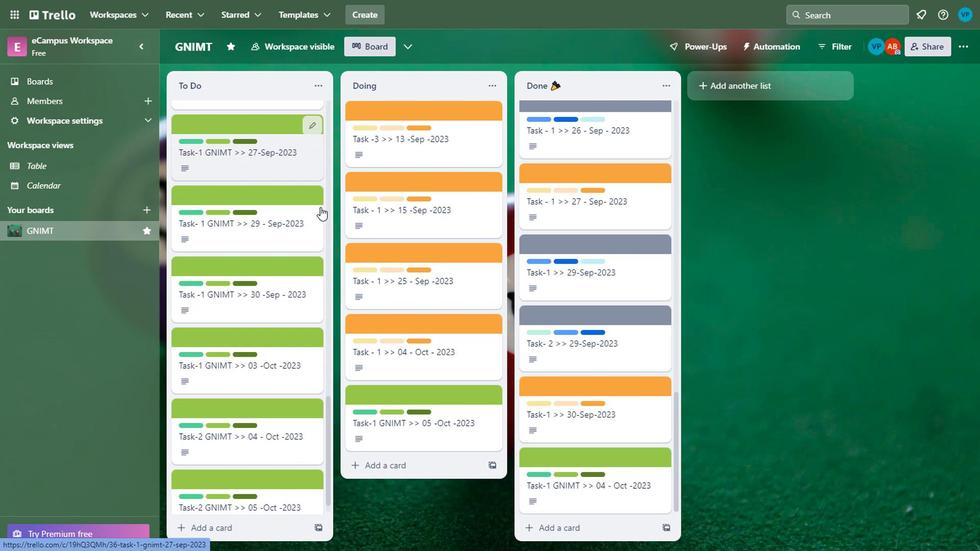 
Action: Mouse scrolled (317, 190) with delta (0, 0)
Screenshot: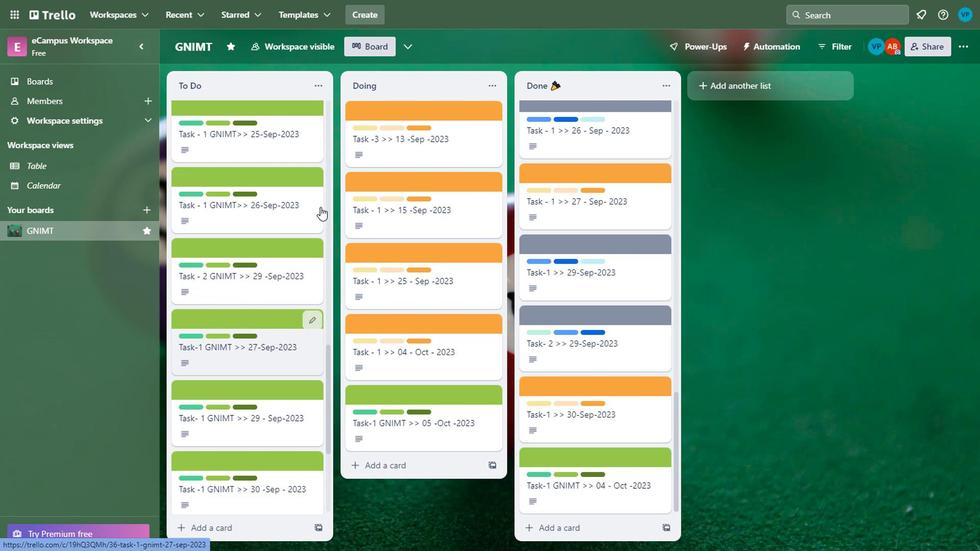
Action: Mouse scrolled (317, 191) with delta (0, 0)
Screenshot: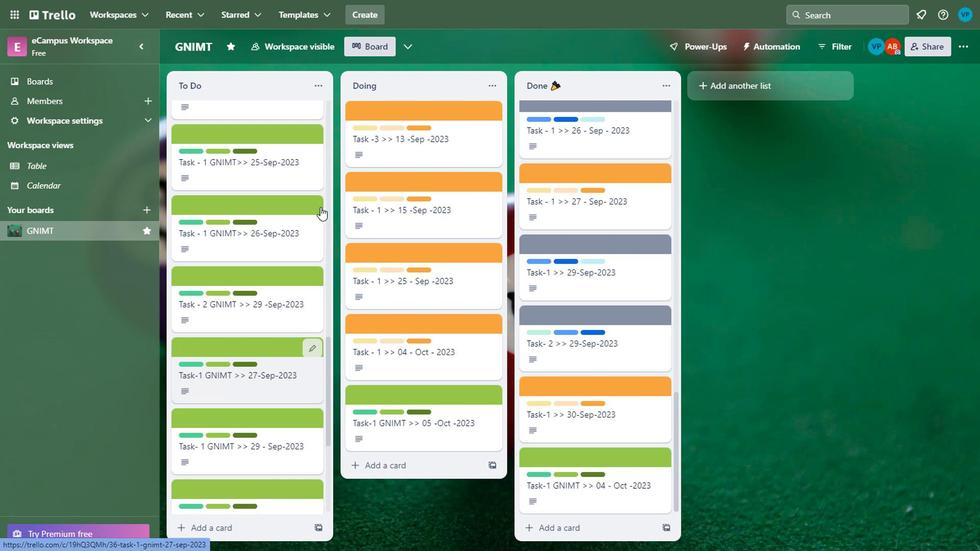 
Action: Mouse scrolled (317, 191) with delta (0, 0)
Screenshot: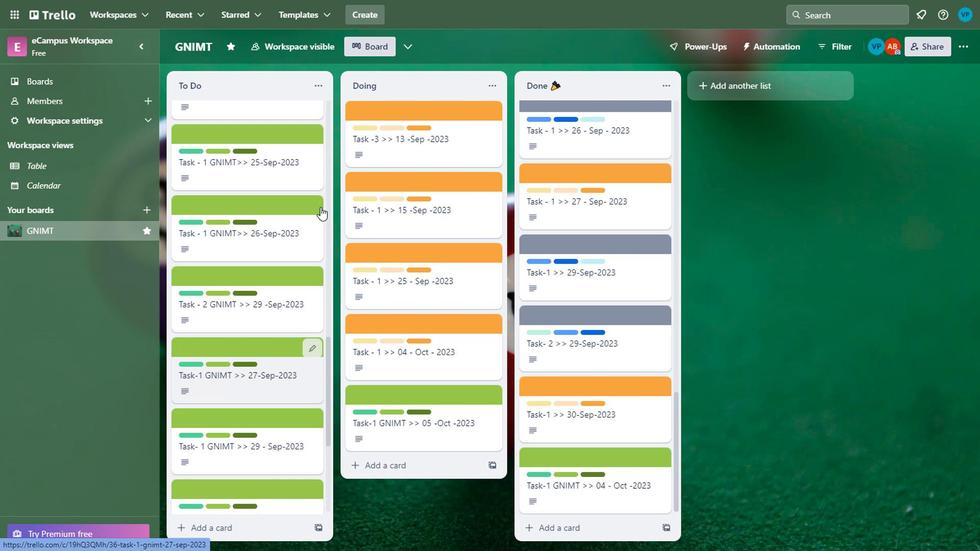 
Action: Mouse scrolled (317, 191) with delta (0, 0)
Screenshot: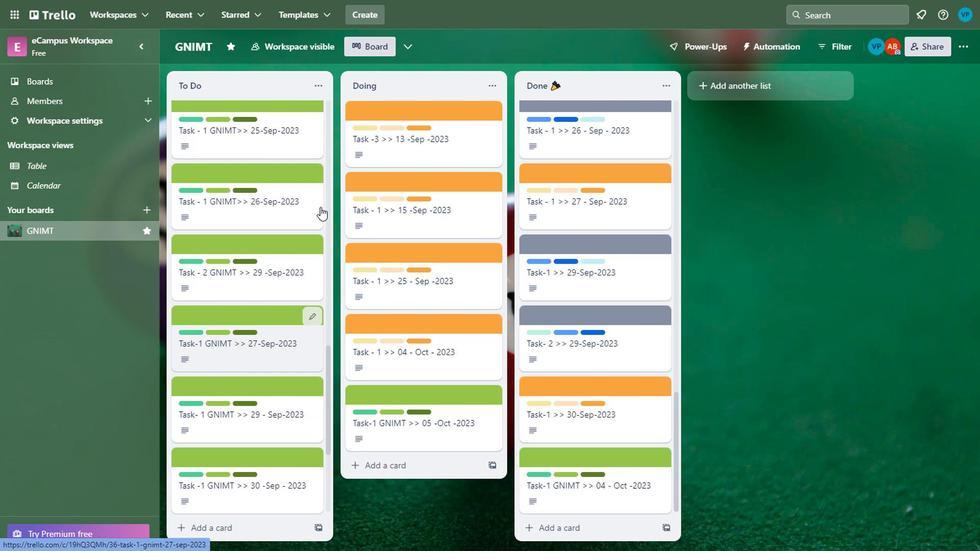 
Action: Mouse scrolled (317, 190) with delta (0, 0)
Screenshot: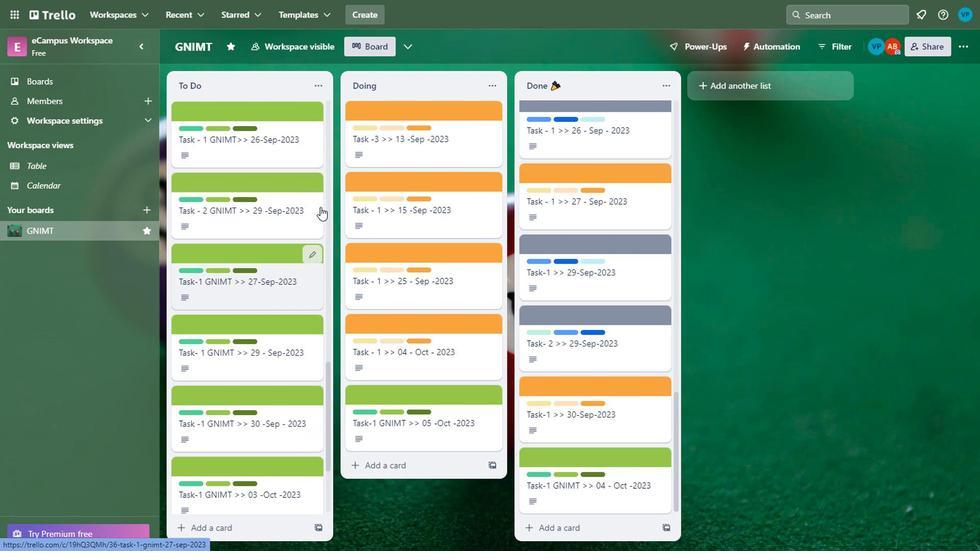 
Action: Mouse scrolled (317, 190) with delta (0, 0)
Screenshot: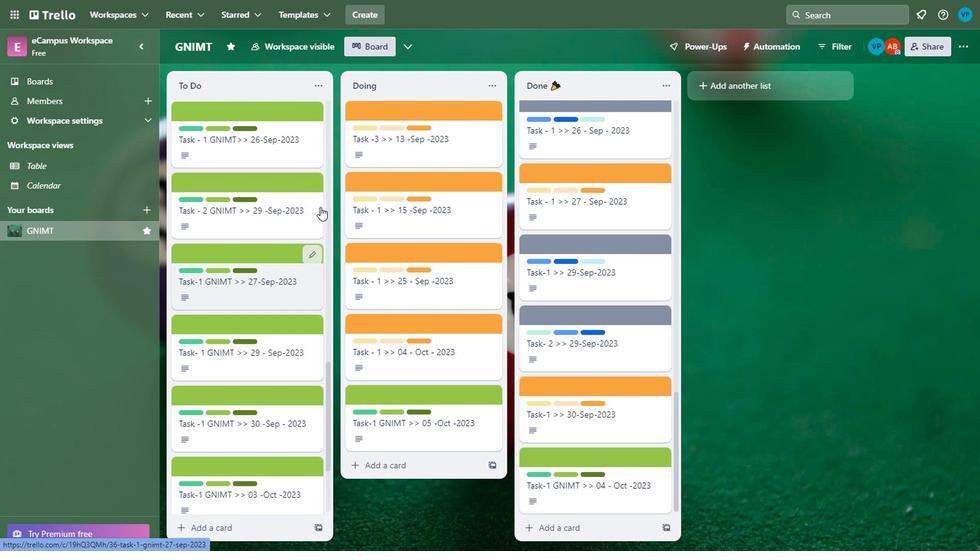 
Action: Mouse scrolled (317, 190) with delta (0, 0)
Screenshot: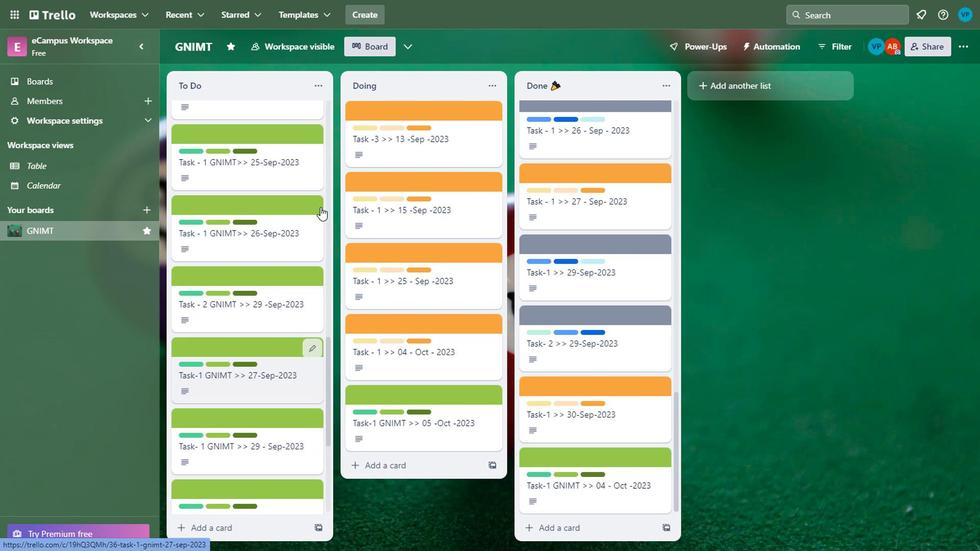 
Action: Mouse scrolled (317, 191) with delta (0, 0)
Screenshot: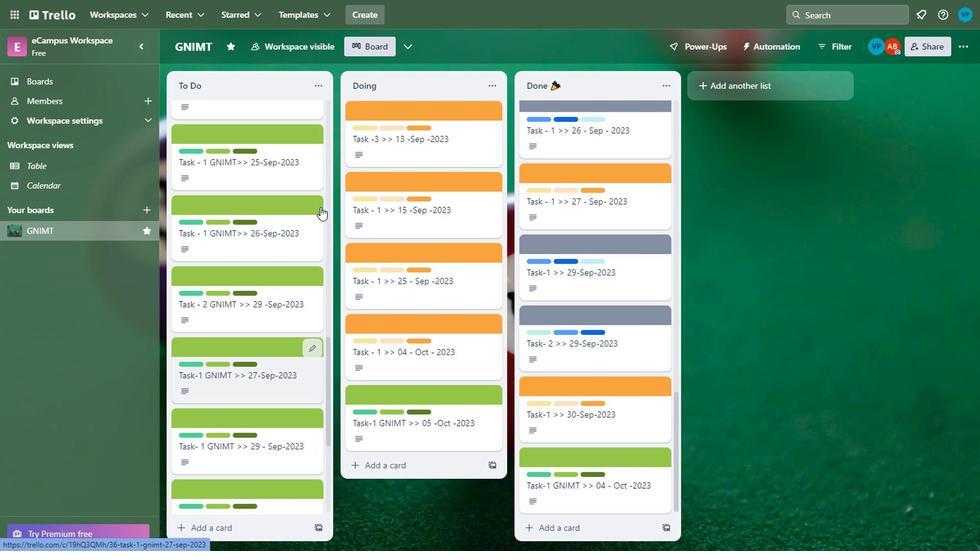 
Action: Mouse scrolled (317, 191) with delta (0, 0)
Screenshot: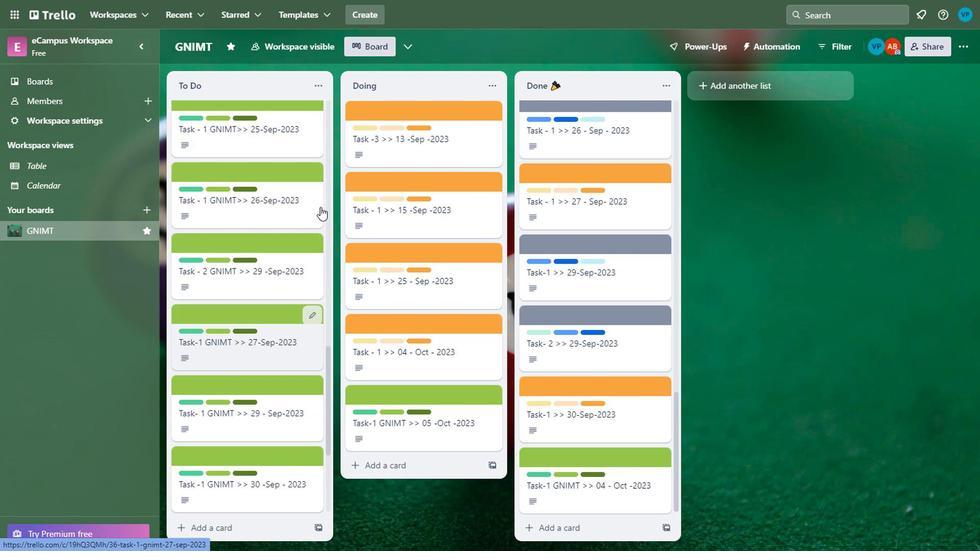 
Action: Mouse scrolled (317, 191) with delta (0, 0)
Screenshot: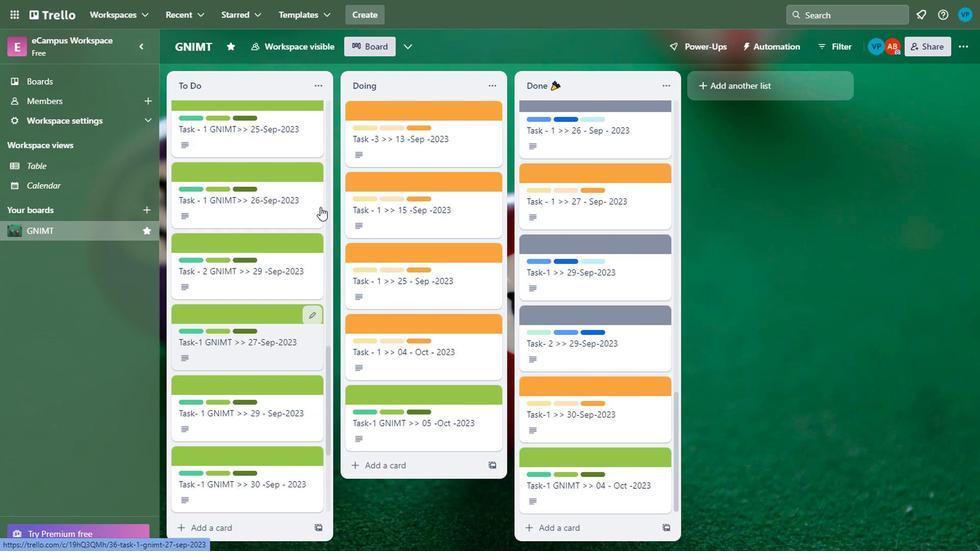 
Action: Mouse scrolled (317, 190) with delta (0, 0)
Screenshot: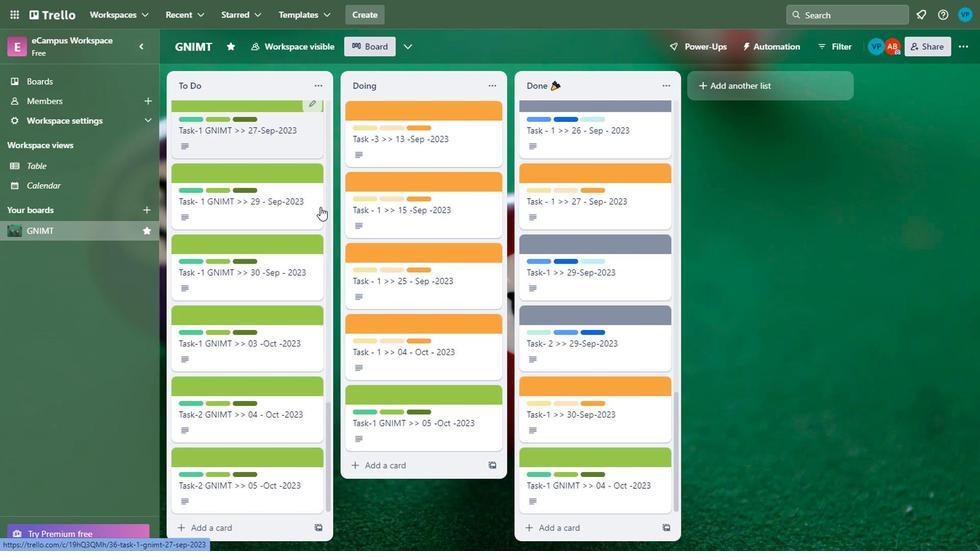 
Action: Mouse scrolled (317, 190) with delta (0, 0)
Screenshot: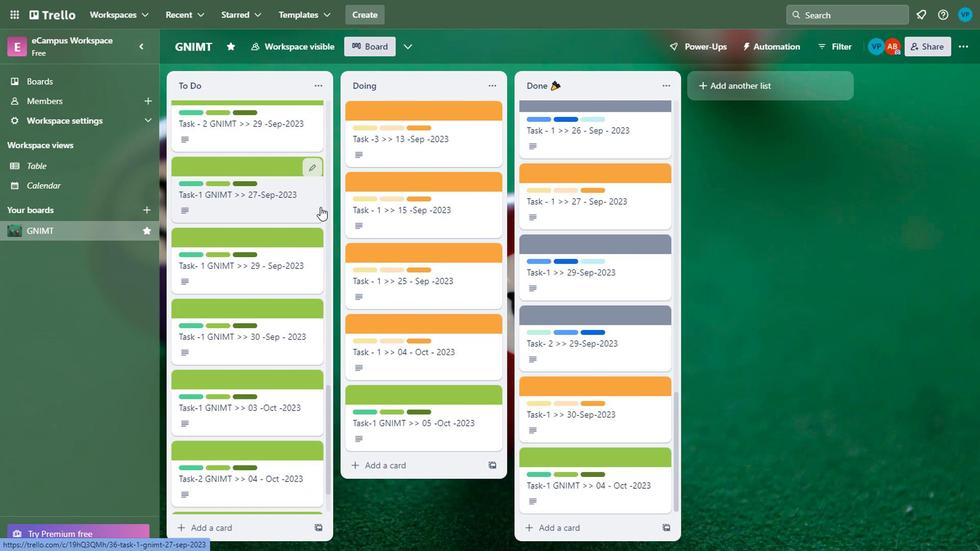 
Action: Mouse scrolled (317, 190) with delta (0, 0)
Screenshot: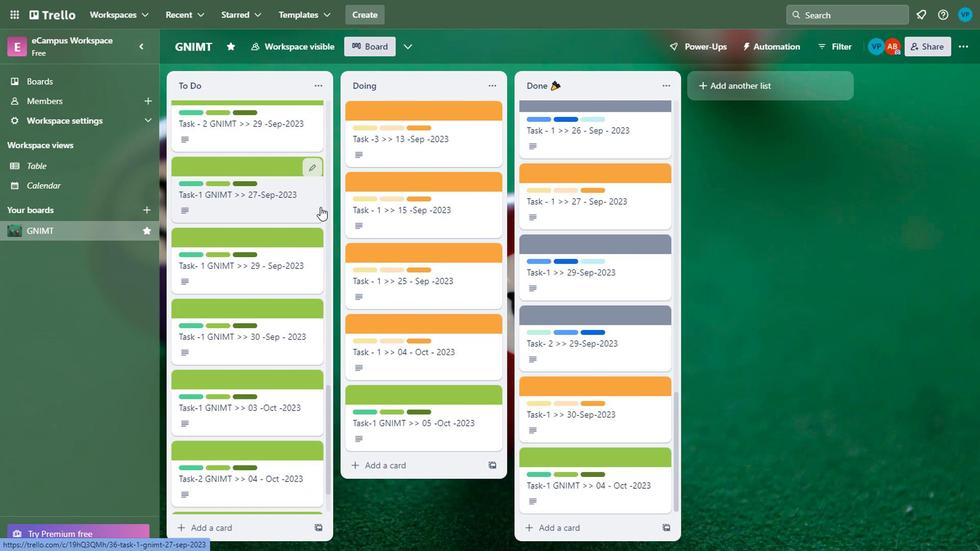 
Action: Mouse scrolled (317, 191) with delta (0, 0)
Screenshot: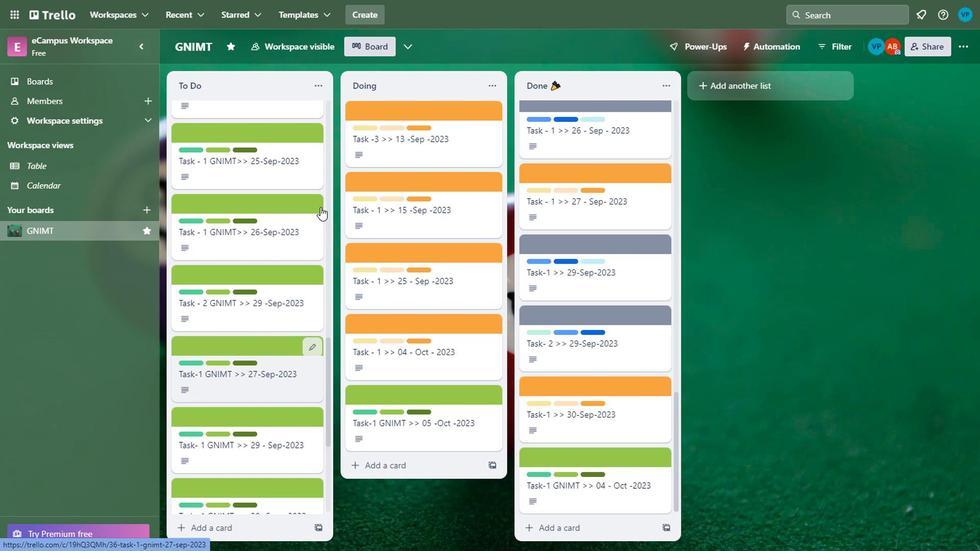 
Action: Mouse scrolled (317, 191) with delta (0, 0)
Screenshot: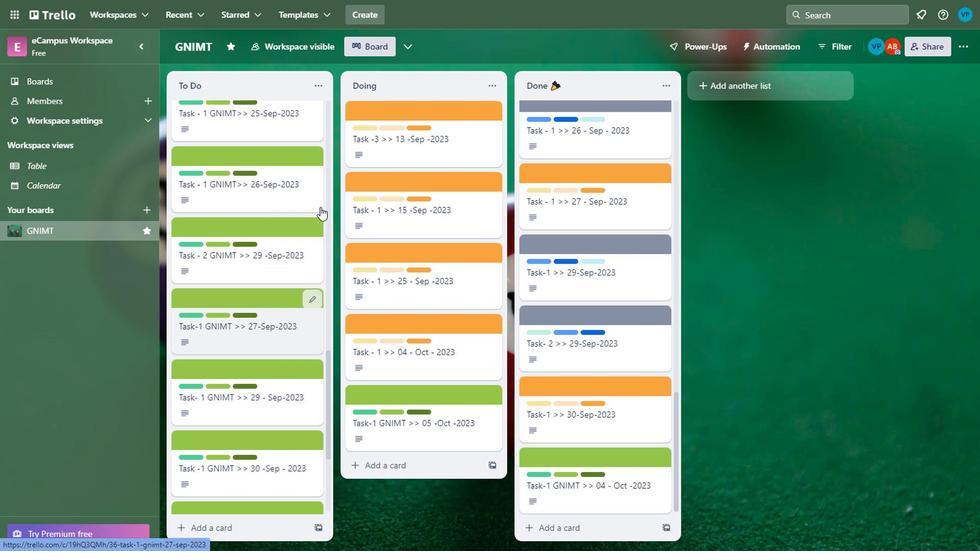 
Action: Mouse scrolled (317, 191) with delta (0, 0)
Screenshot: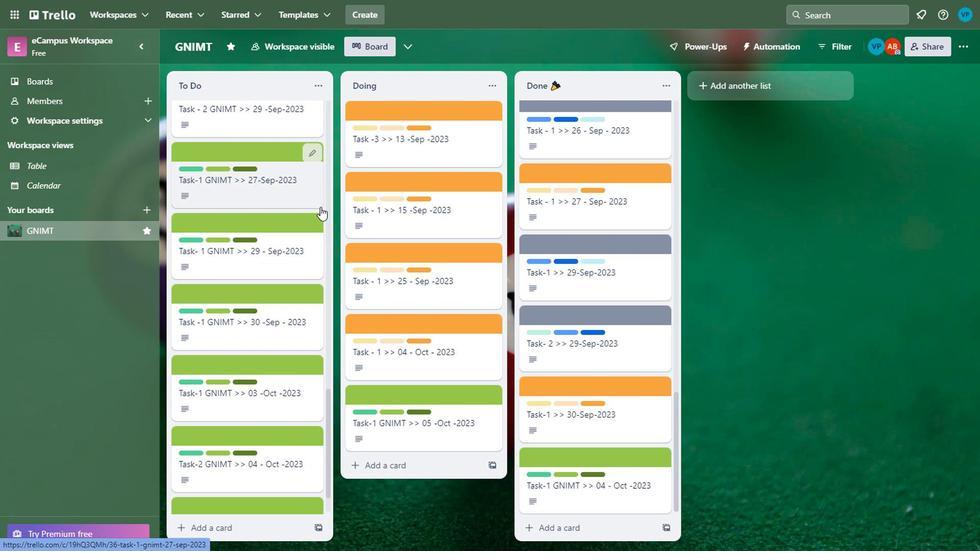 
Action: Mouse scrolled (317, 190) with delta (0, 0)
Screenshot: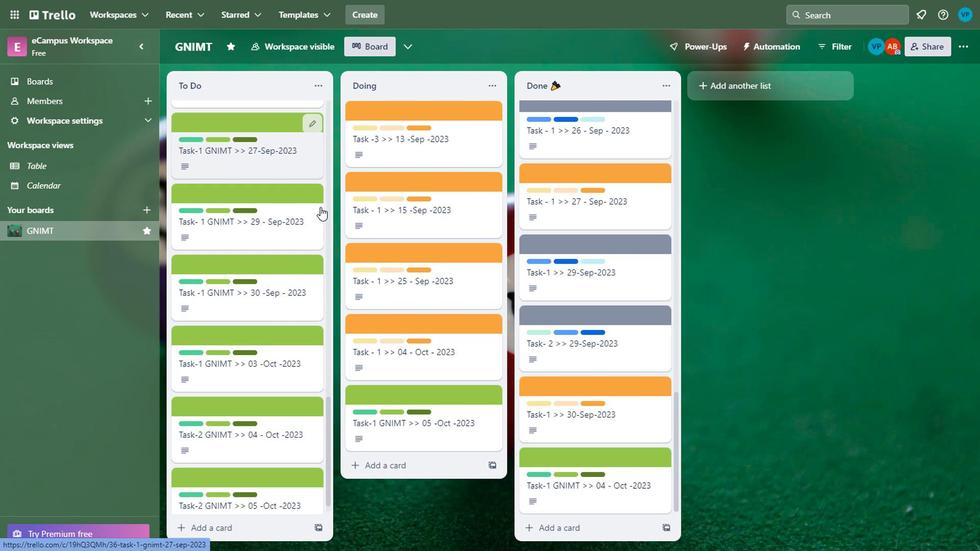 
Action: Mouse scrolled (317, 190) with delta (0, 0)
Screenshot: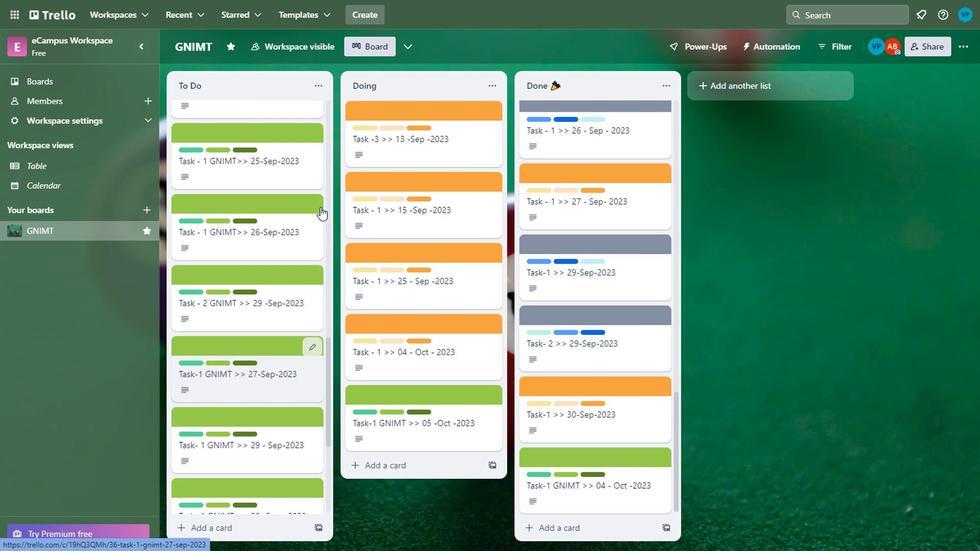 
Action: Mouse scrolled (317, 191) with delta (0, 0)
Screenshot: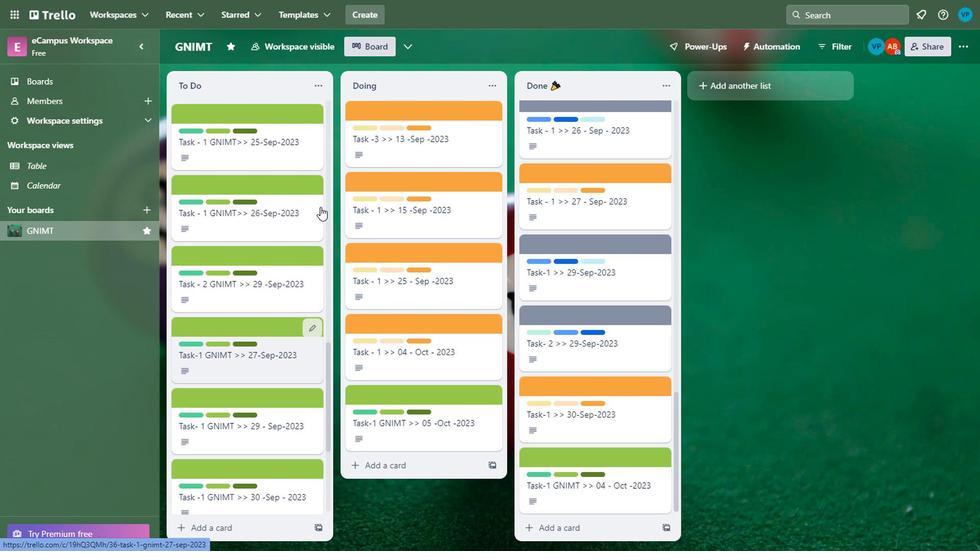 
Action: Mouse scrolled (317, 191) with delta (0, 0)
Screenshot: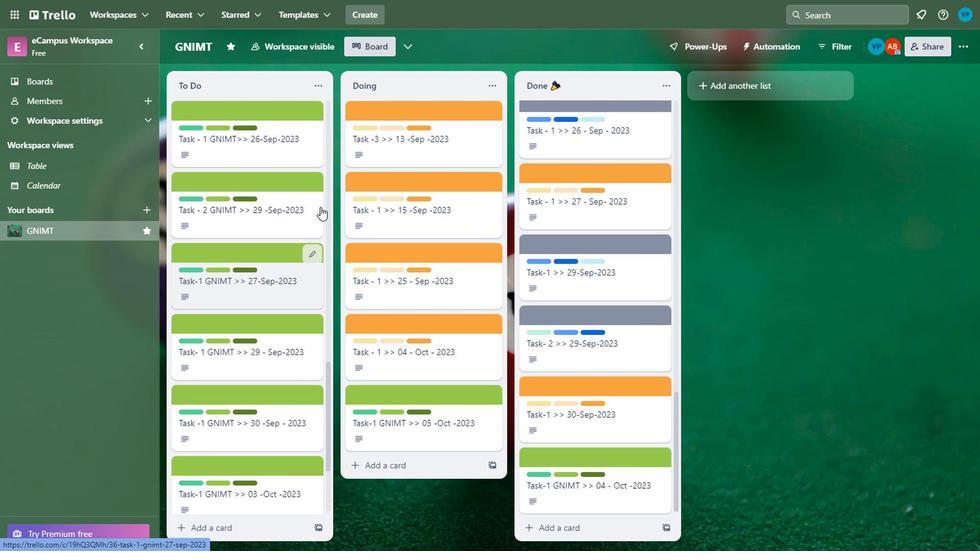 
Action: Mouse scrolled (317, 190) with delta (0, 0)
Screenshot: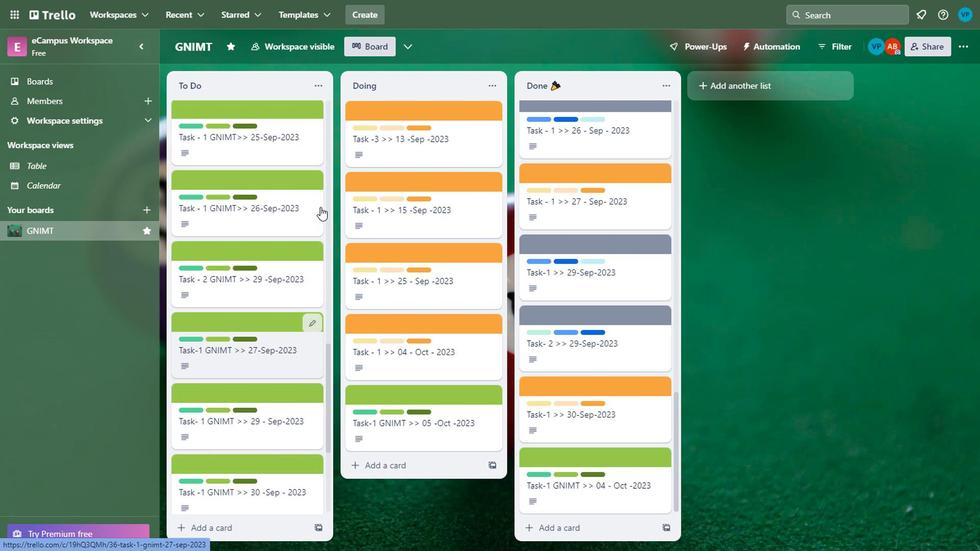 
Action: Mouse scrolled (317, 190) with delta (0, 0)
Screenshot: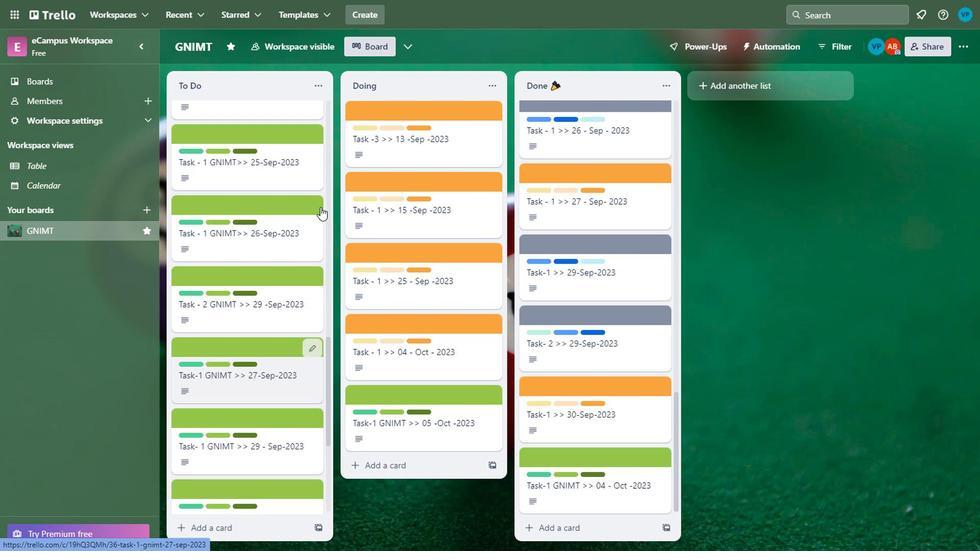 
Action: Mouse scrolled (317, 190) with delta (0, 0)
Screenshot: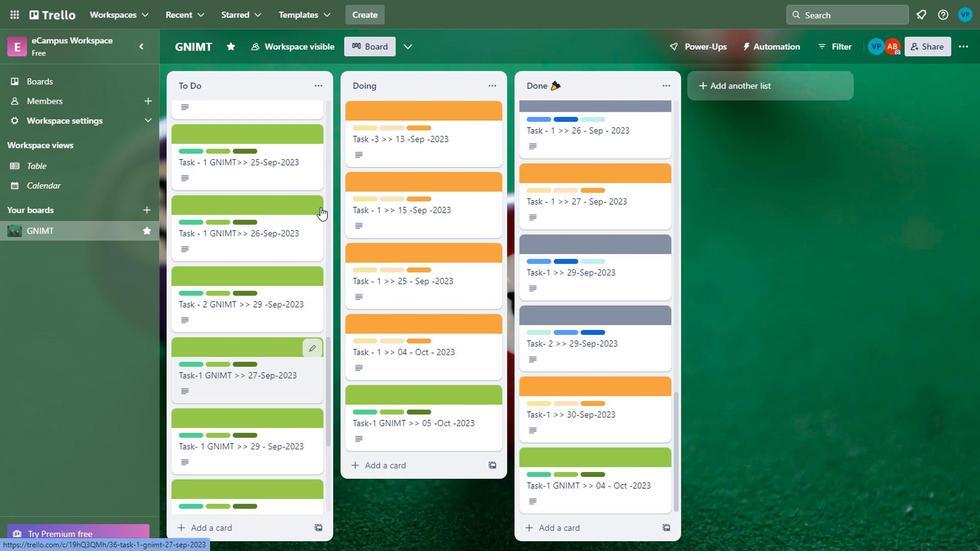 
Action: Mouse scrolled (317, 190) with delta (0, 0)
Screenshot: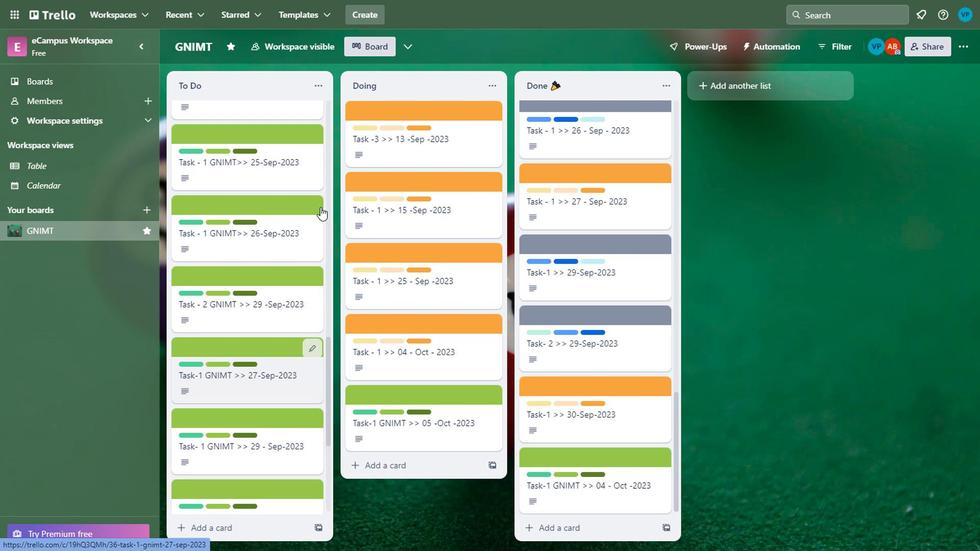 
Action: Mouse scrolled (317, 190) with delta (0, 0)
Screenshot: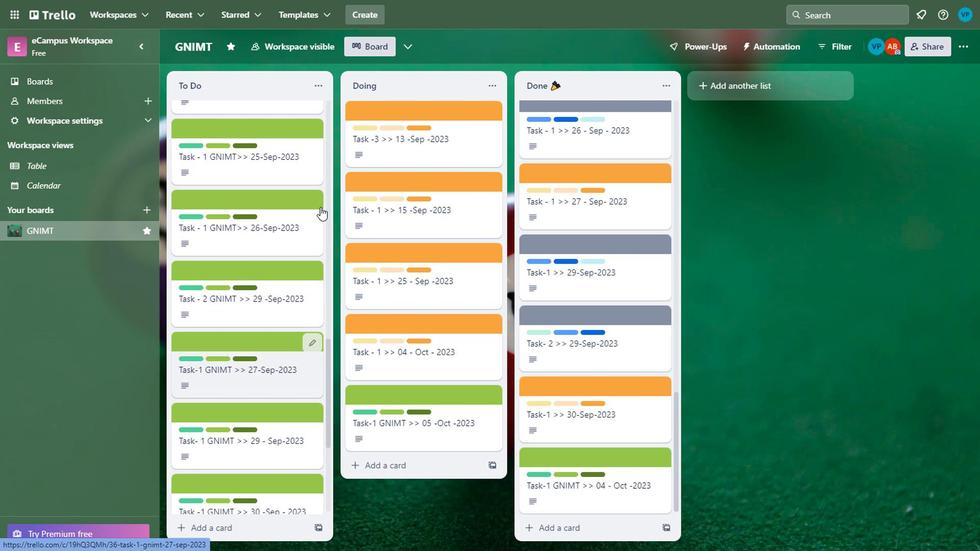 
Action: Mouse scrolled (317, 190) with delta (0, 0)
Screenshot: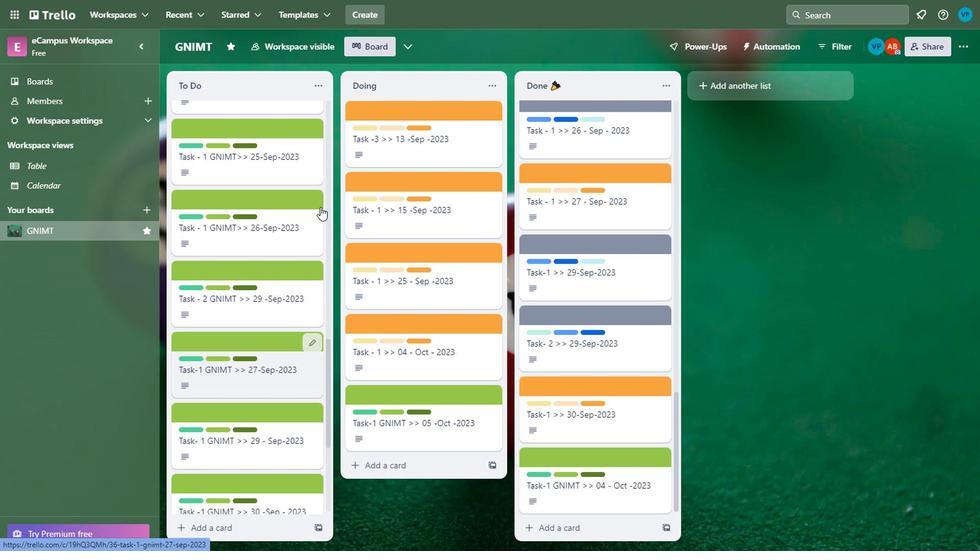 
Action: Mouse scrolled (317, 190) with delta (0, 0)
Screenshot: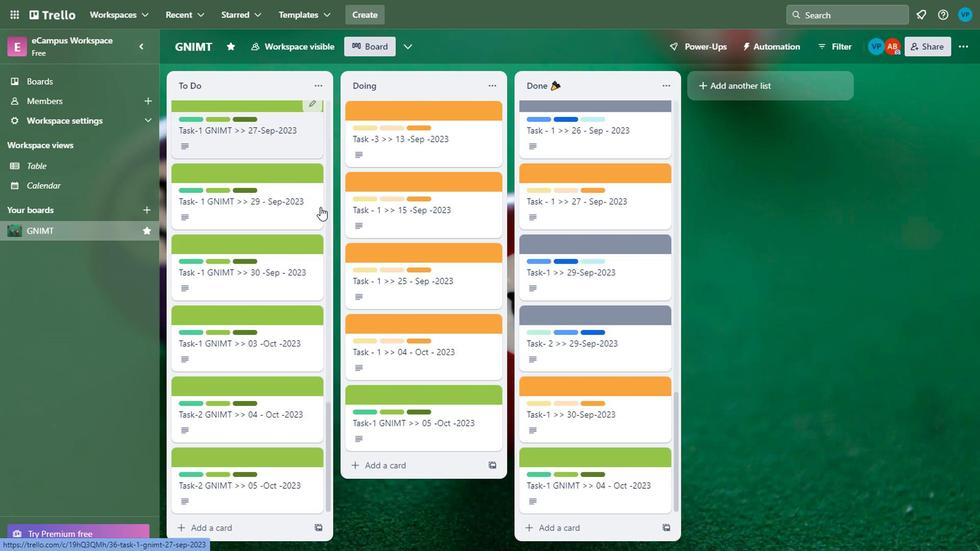 
Action: Mouse scrolled (317, 190) with delta (0, 0)
Screenshot: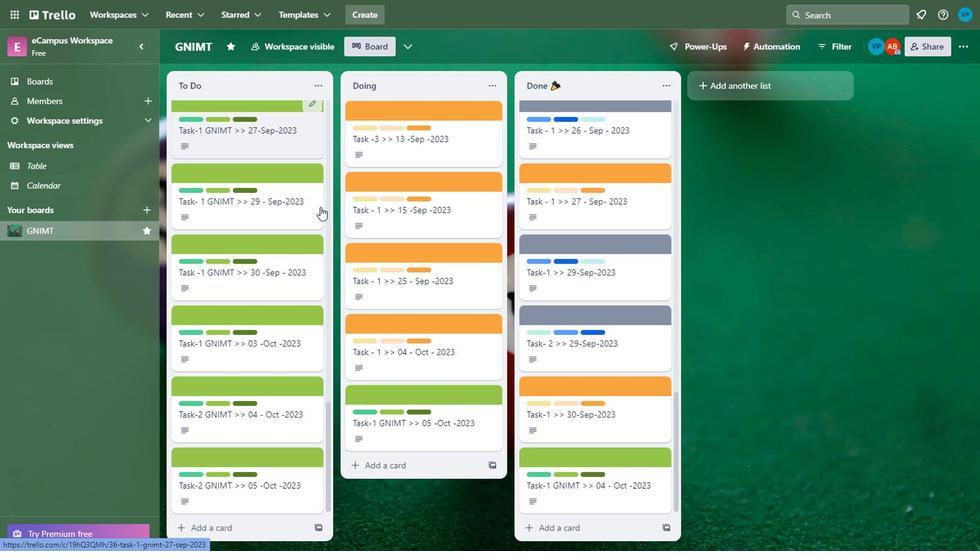 
Action: Mouse scrolled (317, 190) with delta (0, 0)
Screenshot: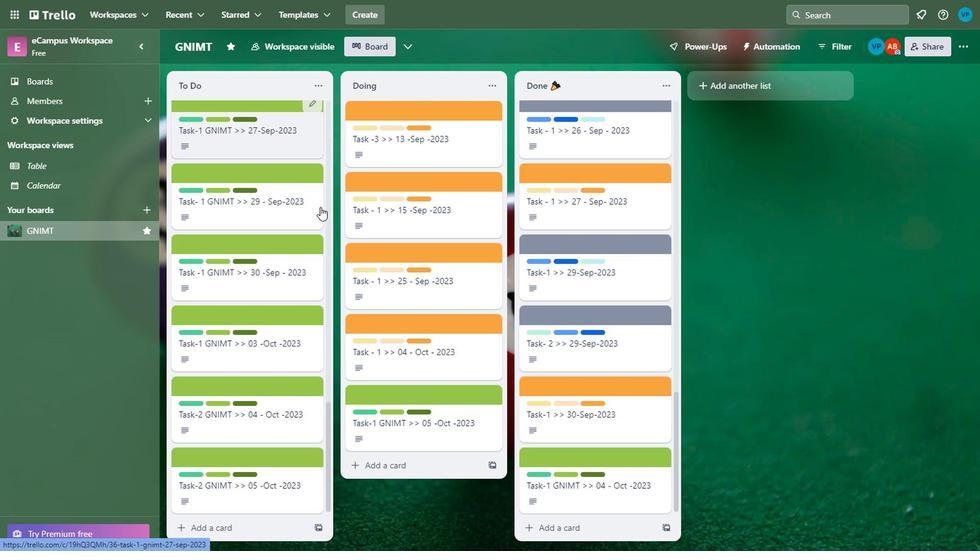
Action: Mouse scrolled (317, 190) with delta (0, 0)
Screenshot: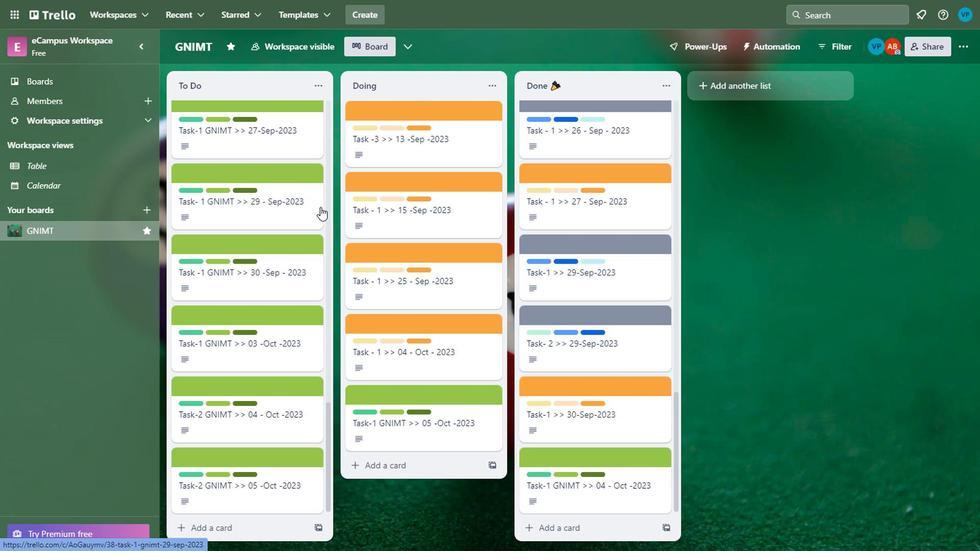 
Action: Mouse scrolled (317, 190) with delta (0, 0)
Screenshot: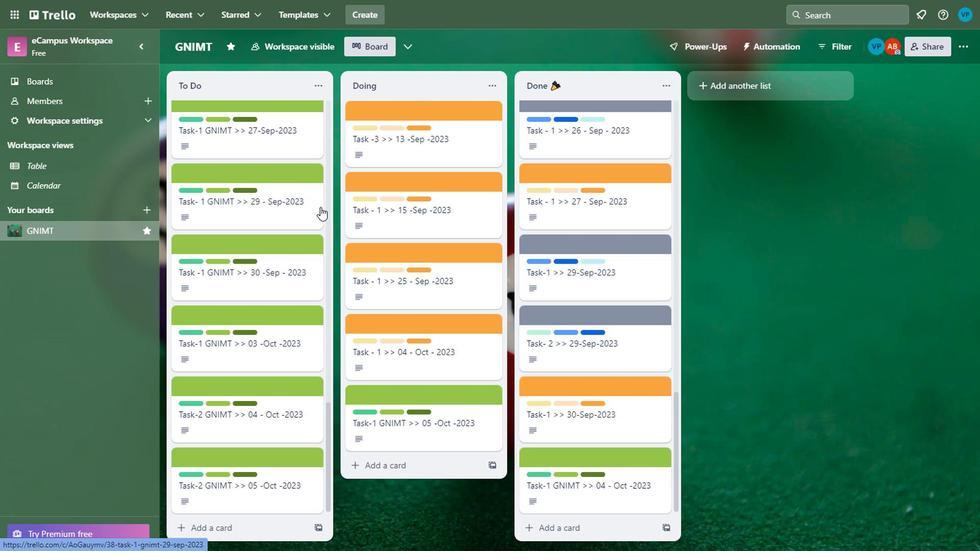 
Action: Mouse scrolled (317, 190) with delta (0, 0)
Screenshot: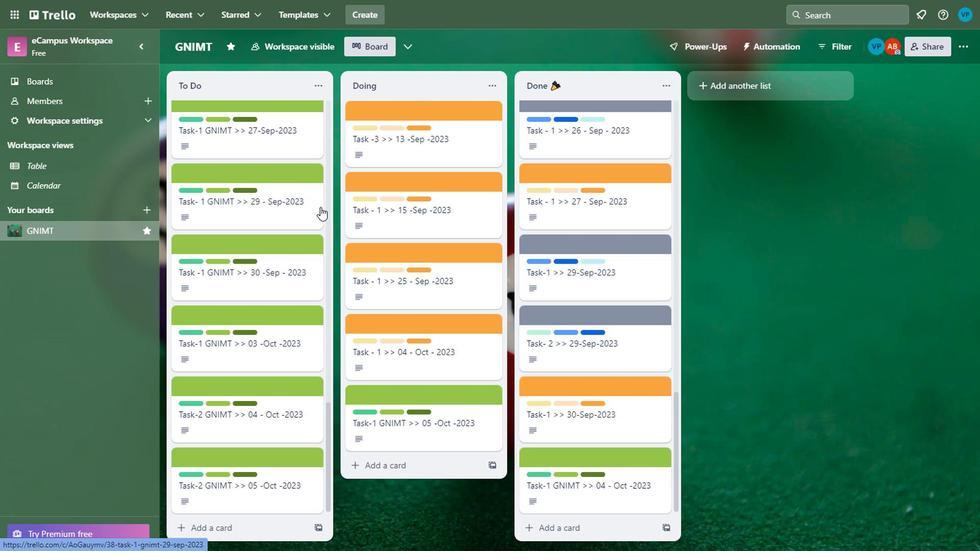 
Action: Mouse scrolled (317, 190) with delta (0, 0)
Screenshot: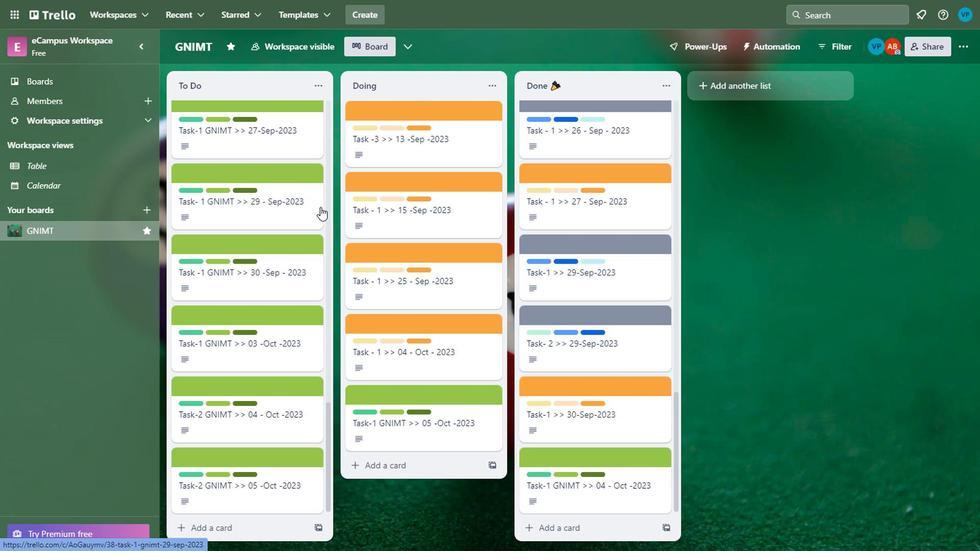 
Action: Mouse scrolled (487, 264) with delta (0, -1)
Screenshot: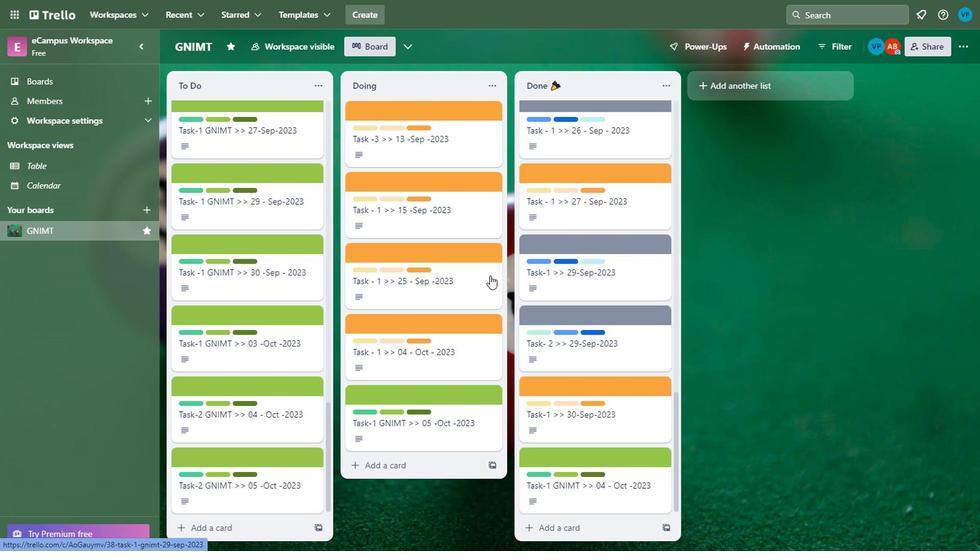 
Action: Mouse scrolled (487, 264) with delta (0, -1)
Screenshot: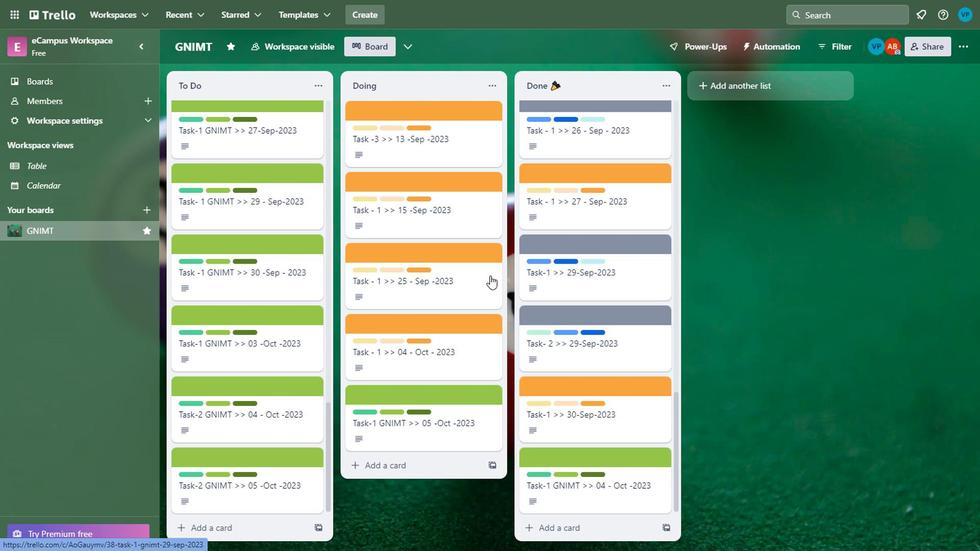 
Action: Mouse scrolled (487, 265) with delta (0, 0)
Screenshot: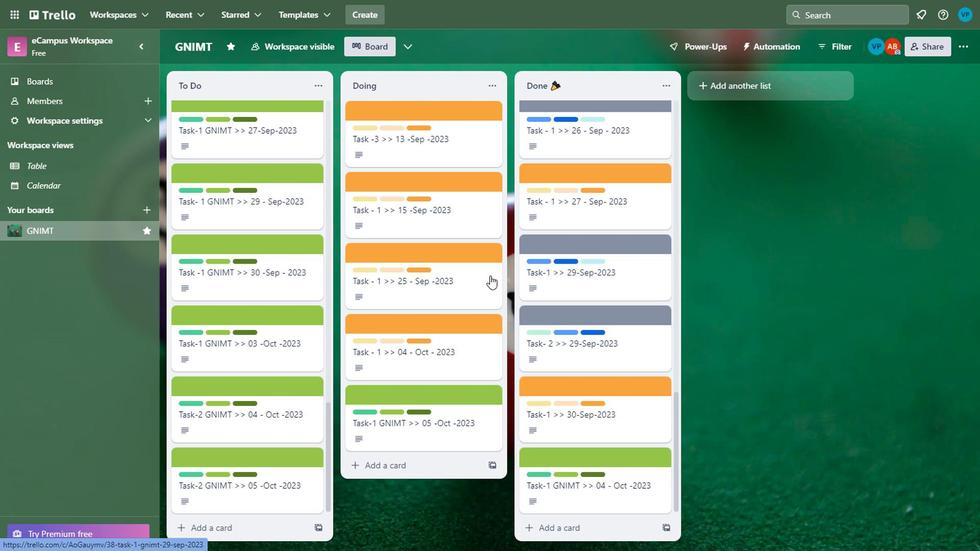 
Action: Mouse scrolled (487, 265) with delta (0, 0)
Screenshot: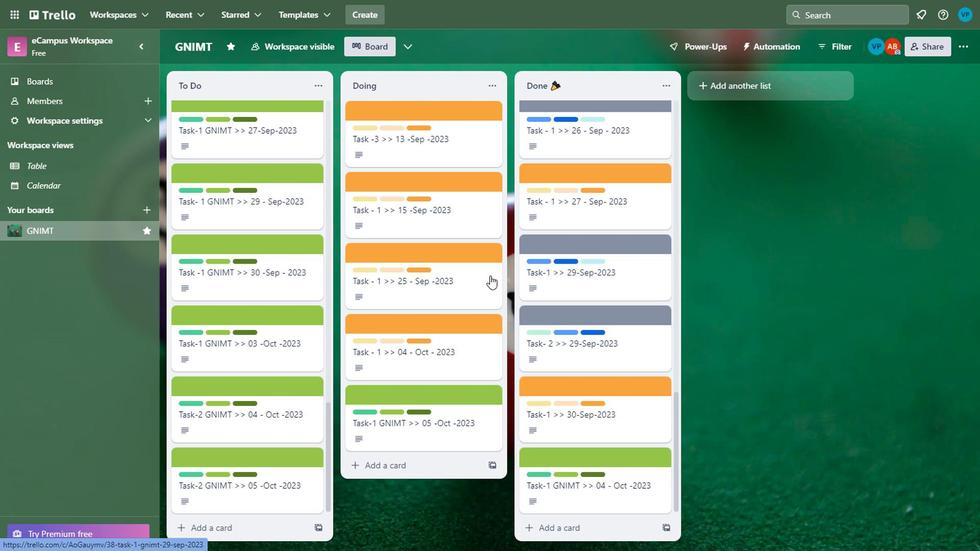 
Action: Mouse scrolled (487, 265) with delta (0, 0)
Screenshot: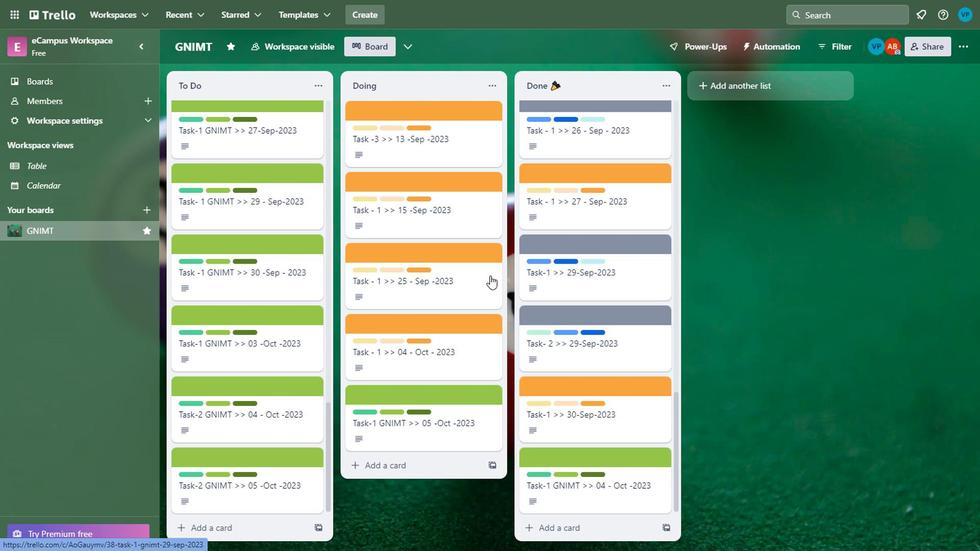 
Action: Mouse scrolled (487, 265) with delta (0, 0)
Screenshot: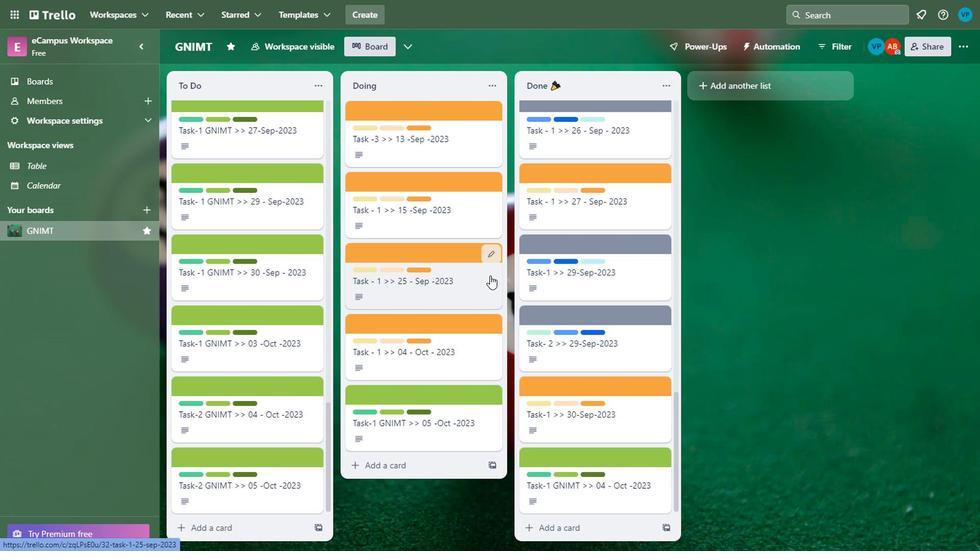 
Action: Mouse scrolled (487, 265) with delta (0, 0)
Screenshot: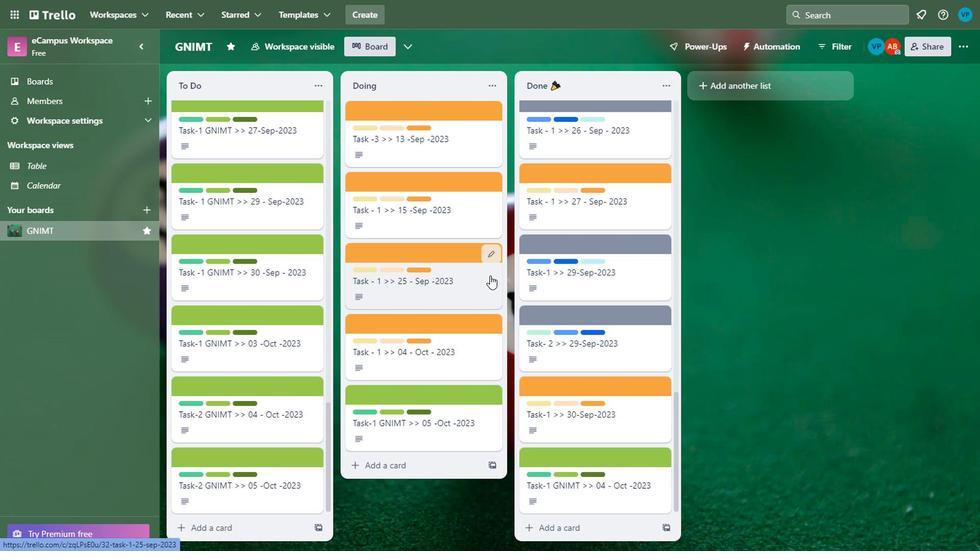 
Action: Mouse scrolled (487, 265) with delta (0, 0)
Screenshot: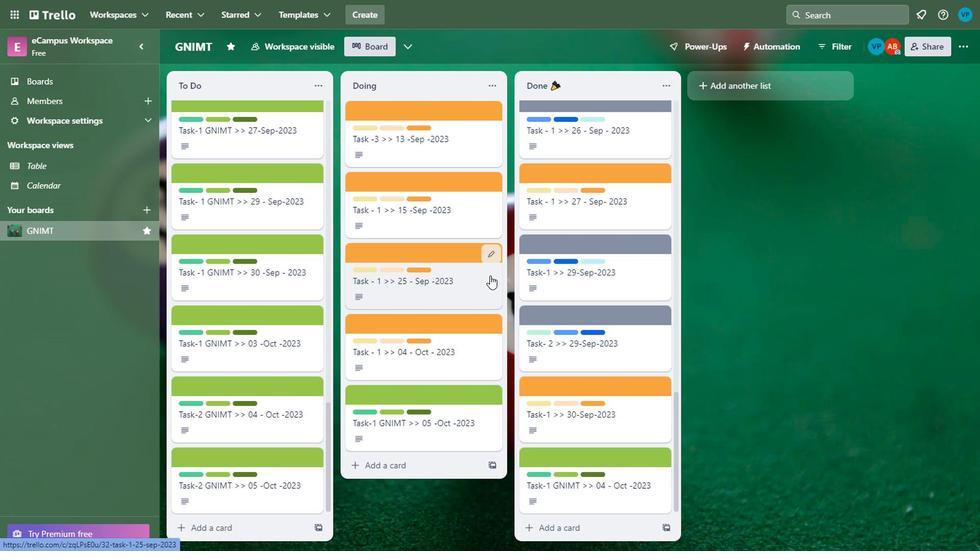
Action: Mouse moved to (323, 271)
Screenshot: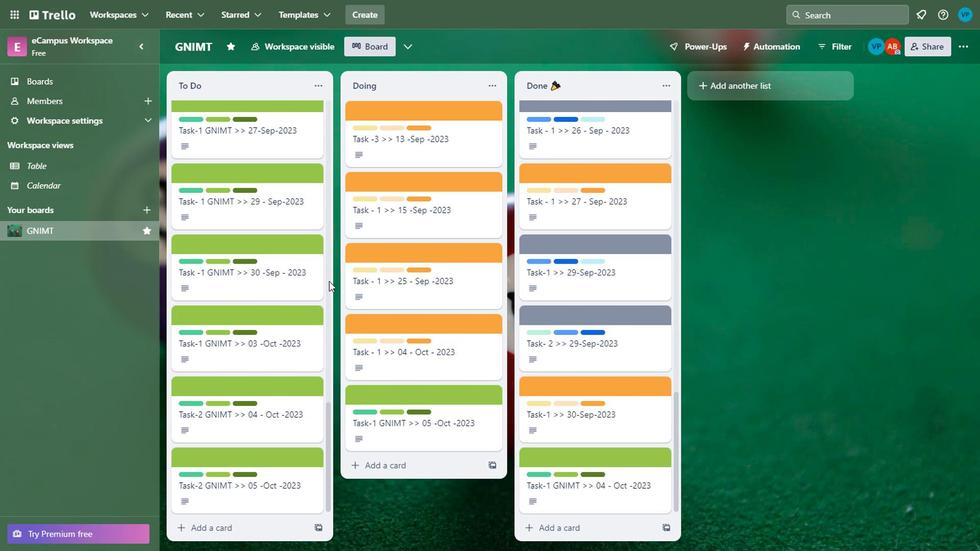 
Action: Mouse scrolled (323, 270) with delta (0, 0)
Screenshot: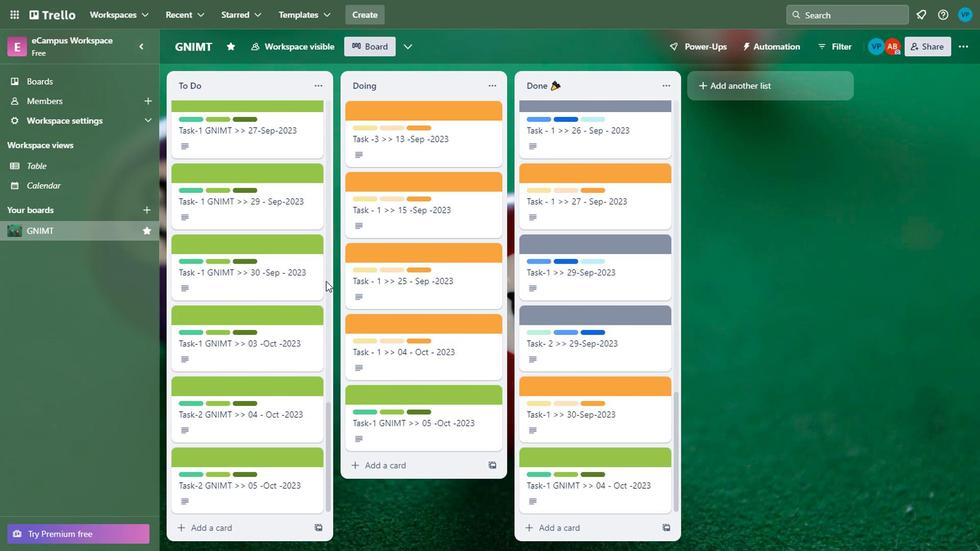 
Action: Mouse scrolled (323, 270) with delta (0, 0)
Screenshot: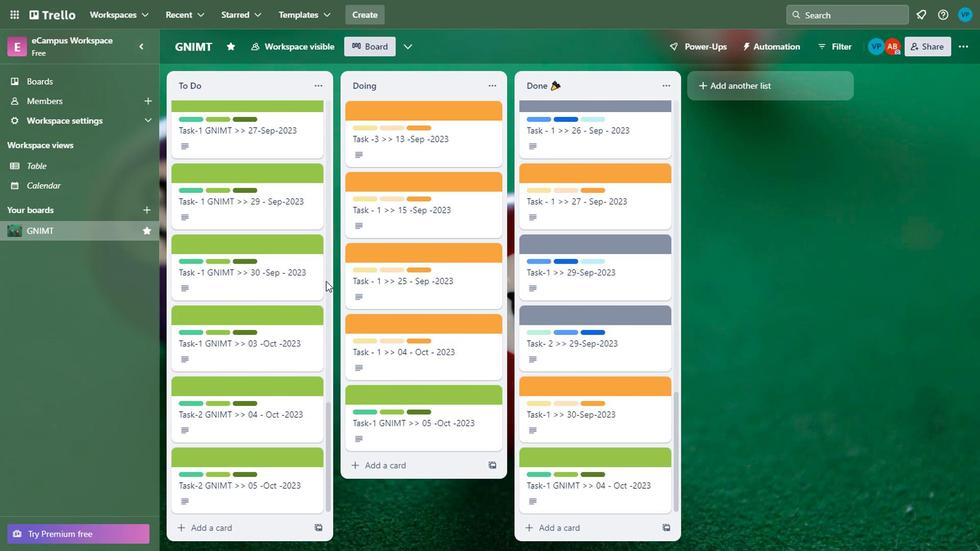 
Action: Mouse scrolled (323, 272) with delta (0, 1)
Screenshot: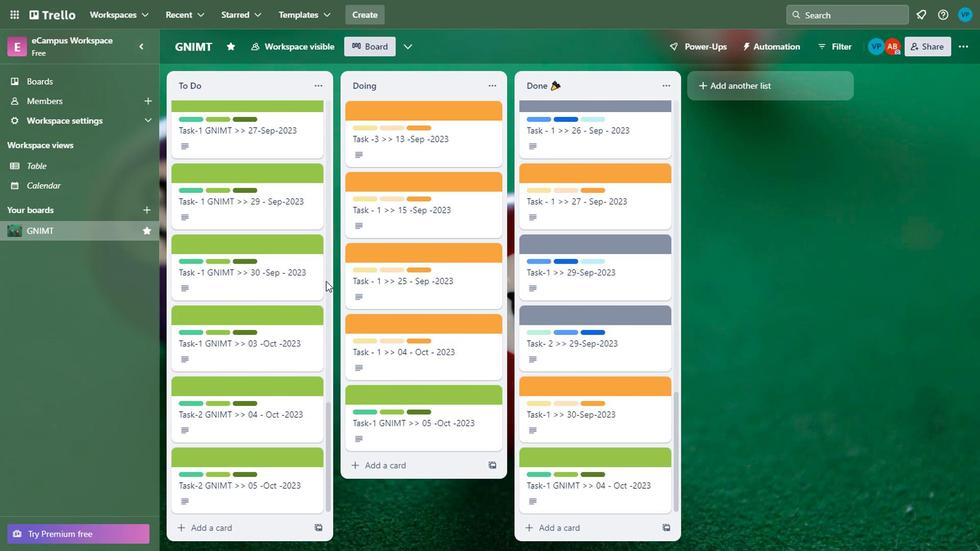 
Action: Mouse scrolled (323, 272) with delta (0, 1)
Screenshot: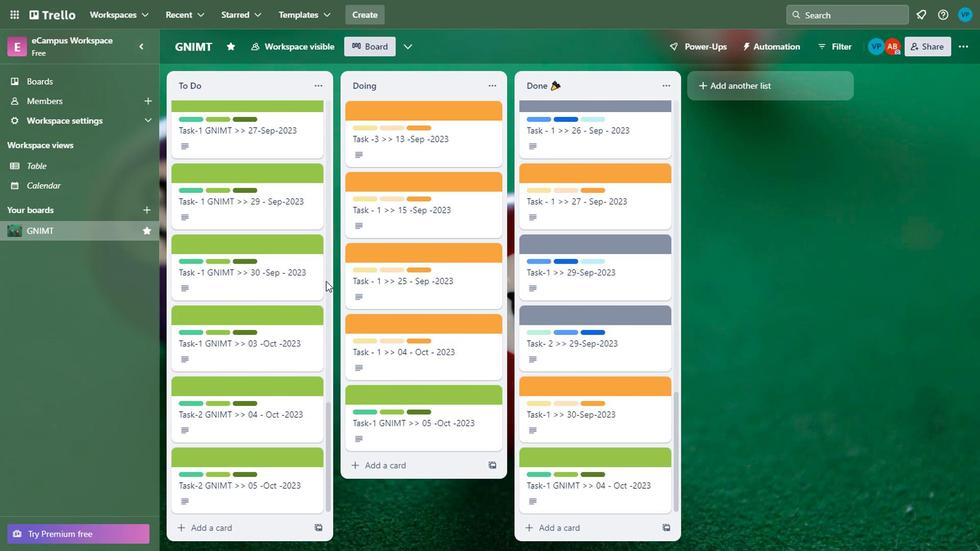 
Action: Mouse moved to (316, 271)
Screenshot: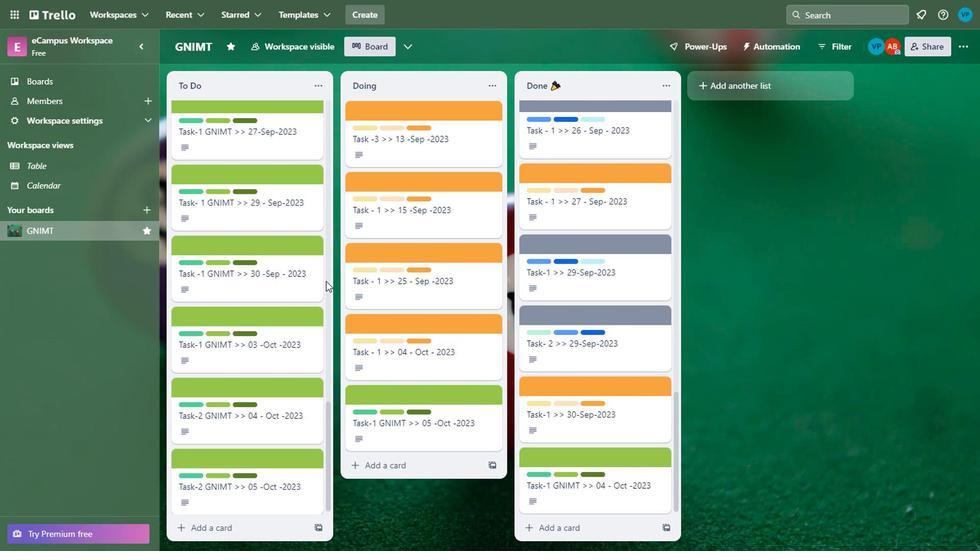 
Action: Mouse scrolled (316, 272) with delta (0, 1)
Screenshot: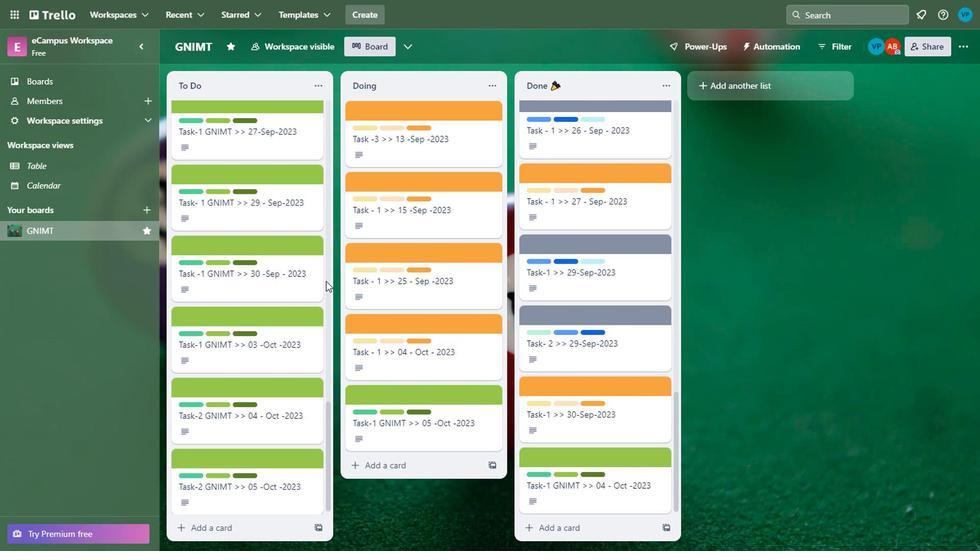 
Action: Mouse moved to (311, 268)
Screenshot: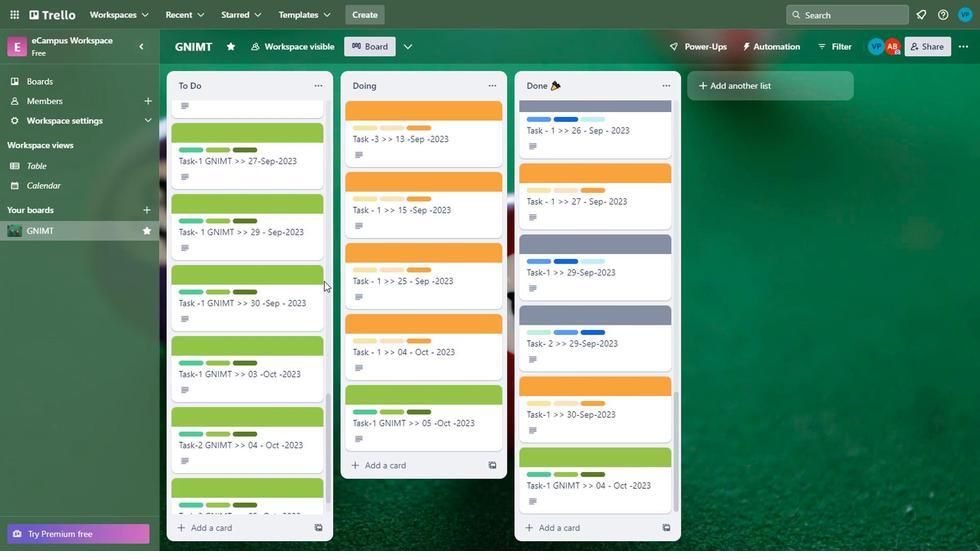 
Action: Mouse scrolled (311, 269) with delta (0, 0)
Screenshot: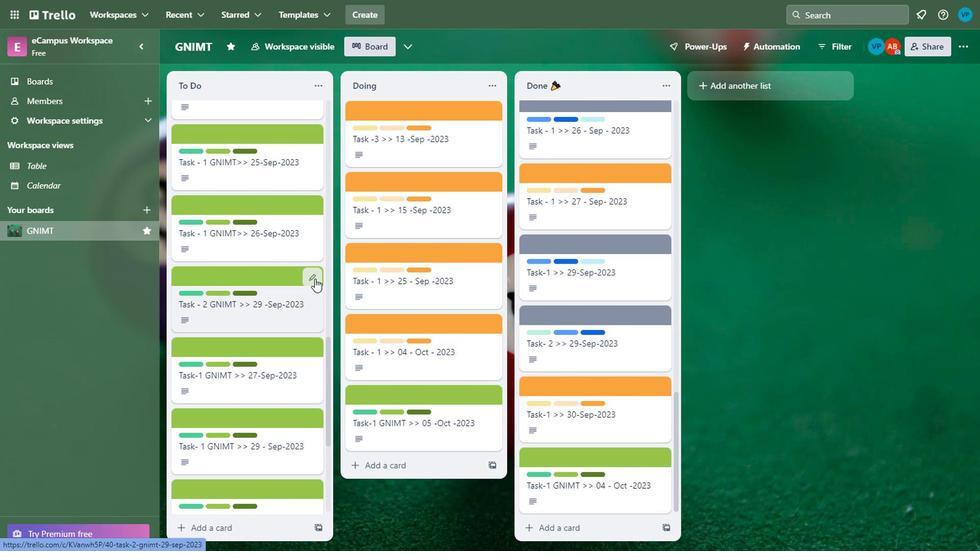 
Action: Mouse moved to (311, 268)
Screenshot: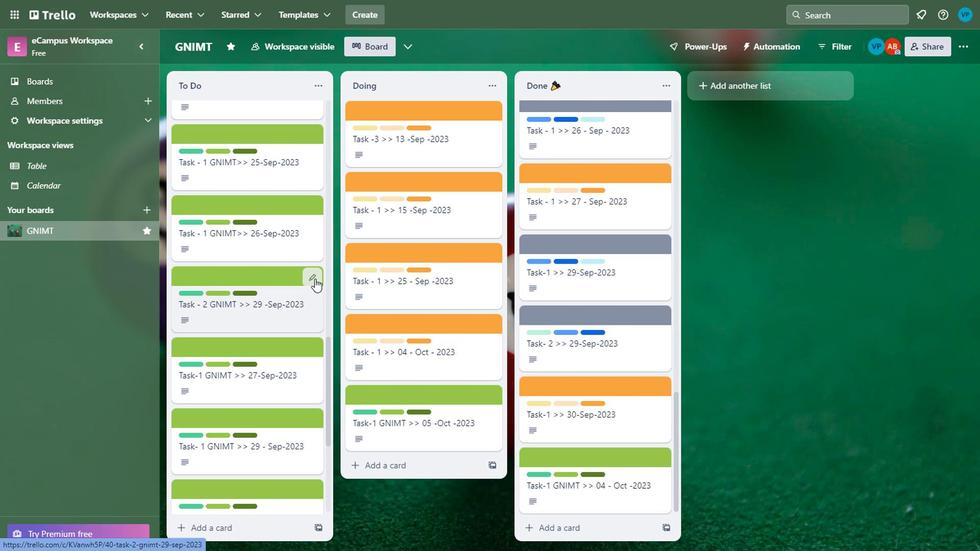
Action: Mouse scrolled (311, 268) with delta (0, 0)
Screenshot: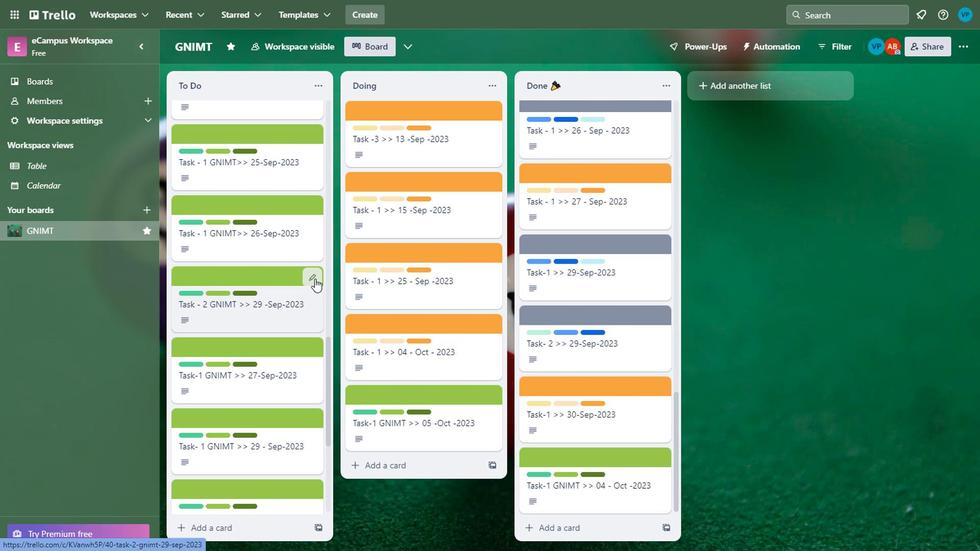 
Action: Mouse moved to (314, 265)
Screenshot: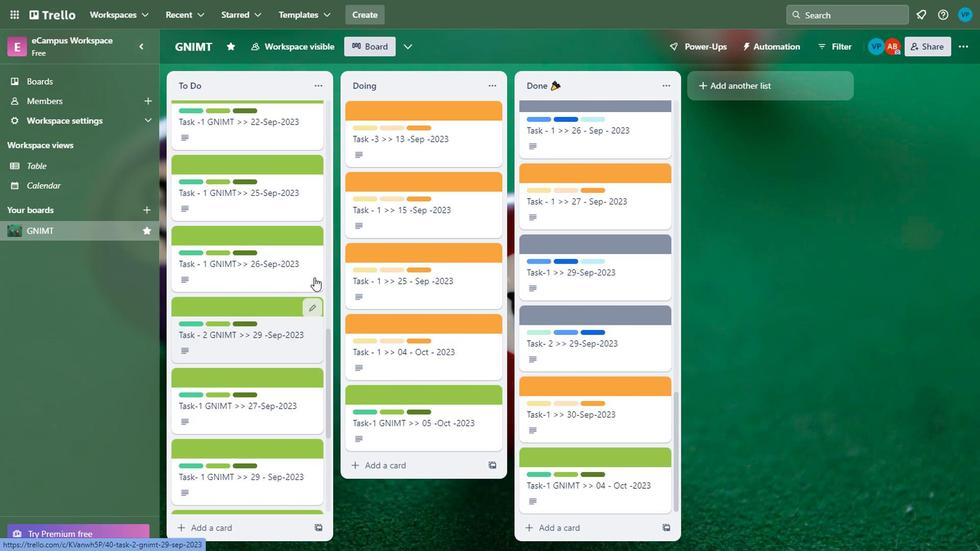 
Action: Mouse scrolled (314, 265) with delta (0, 0)
Screenshot: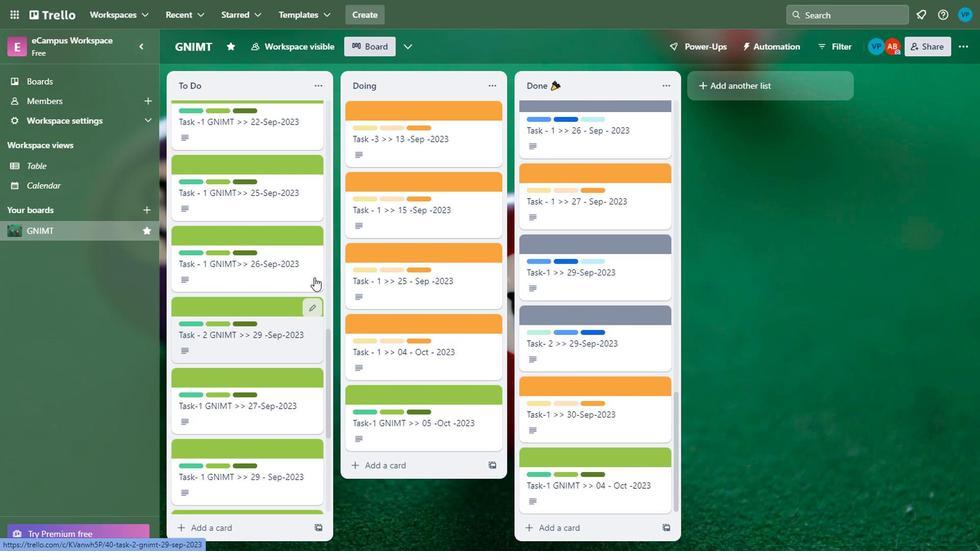 
Action: Mouse moved to (316, 264)
Screenshot: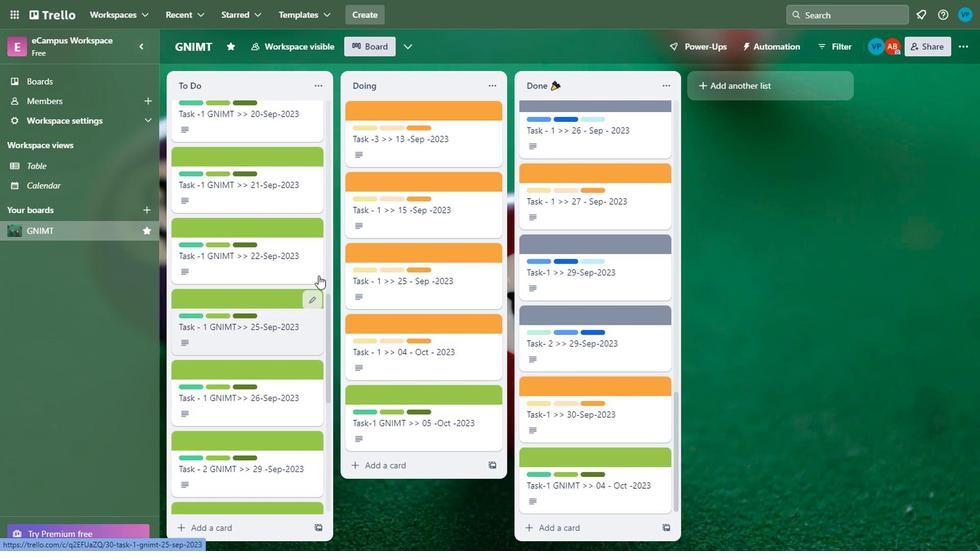 
Action: Mouse scrolled (316, 265) with delta (0, 1)
Screenshot: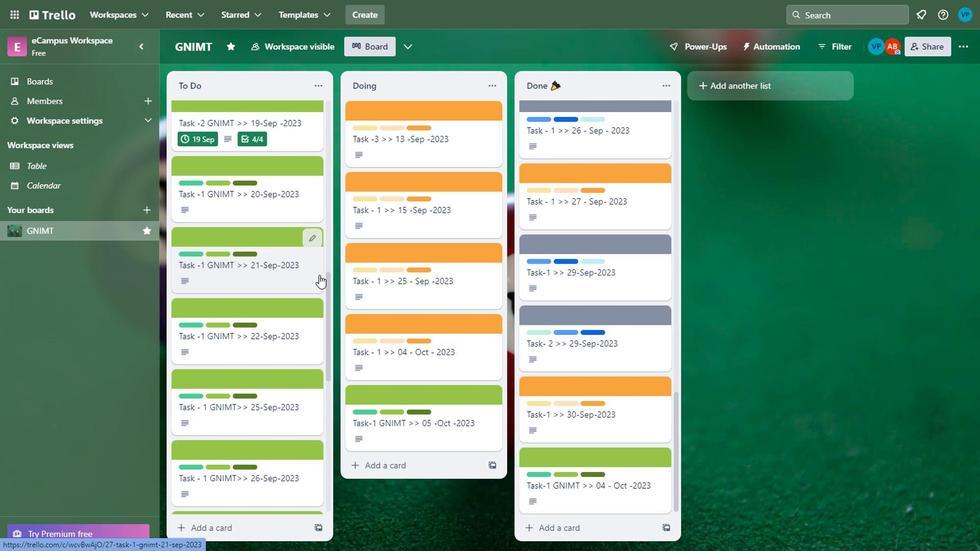 
Action: Mouse scrolled (316, 265) with delta (0, 1)
Screenshot: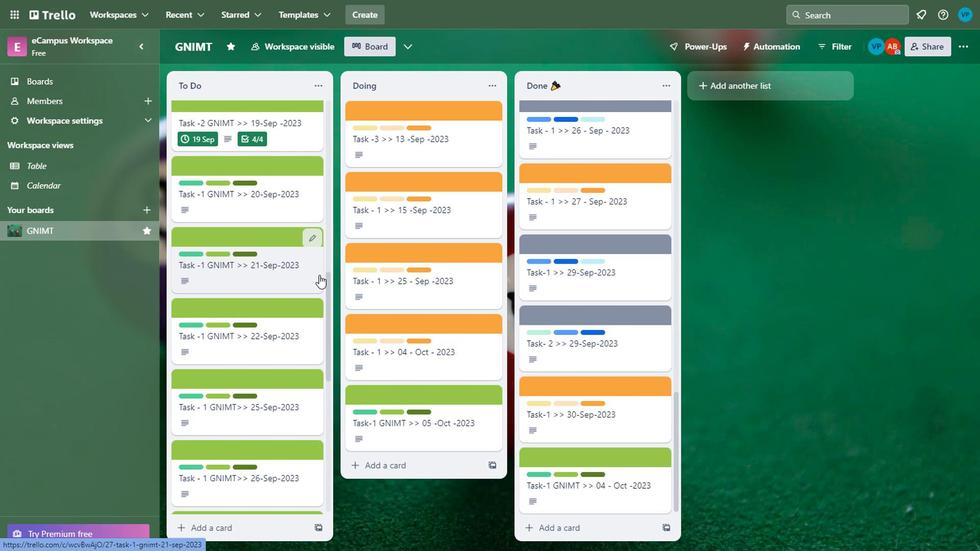 
Action: Mouse scrolled (316, 265) with delta (0, 1)
Screenshot: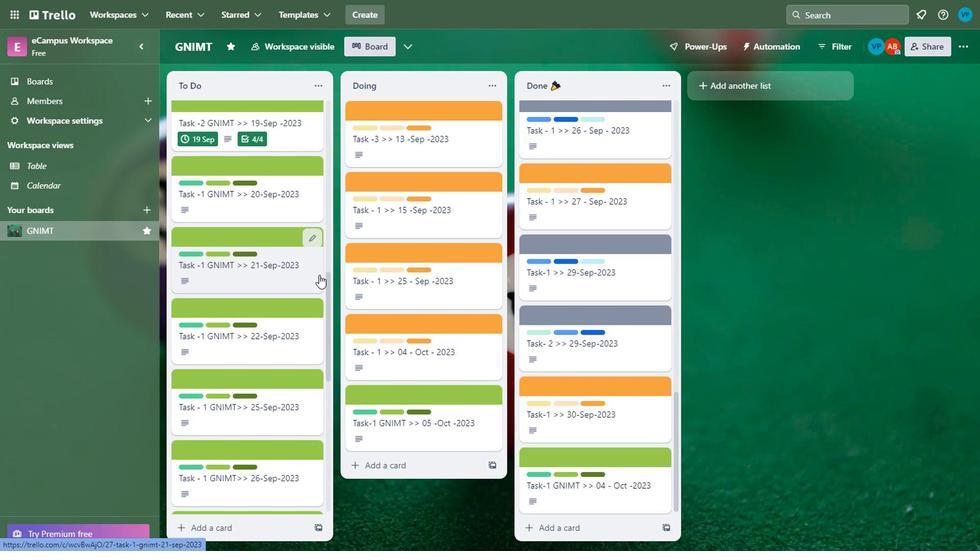 
Action: Mouse scrolled (316, 265) with delta (0, 1)
Screenshot: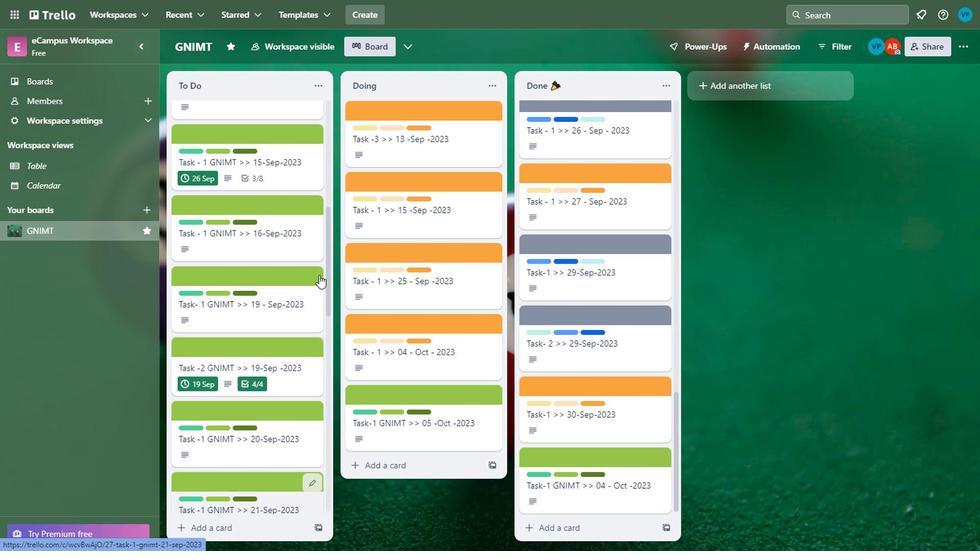 
Action: Mouse scrolled (316, 265) with delta (0, 1)
Screenshot: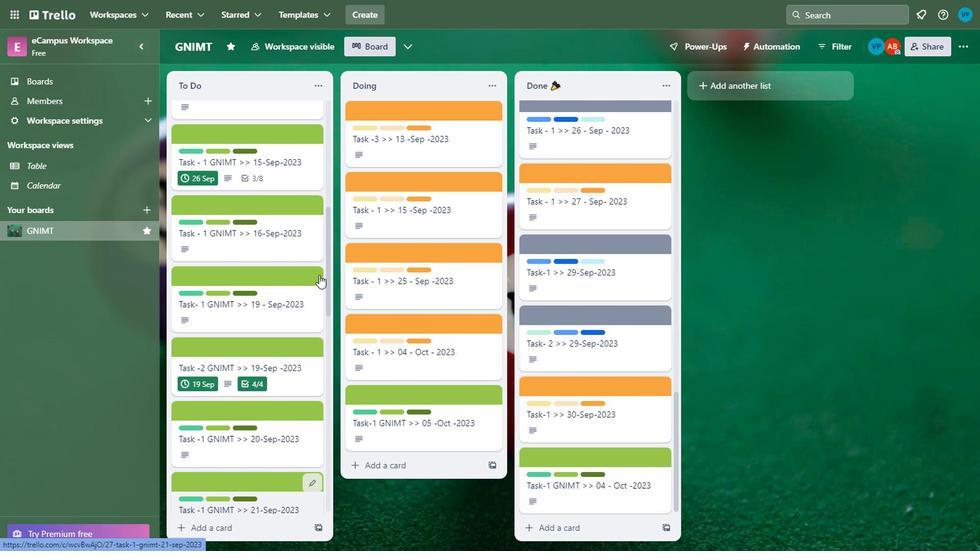 
Action: Mouse scrolled (316, 265) with delta (0, 1)
Screenshot: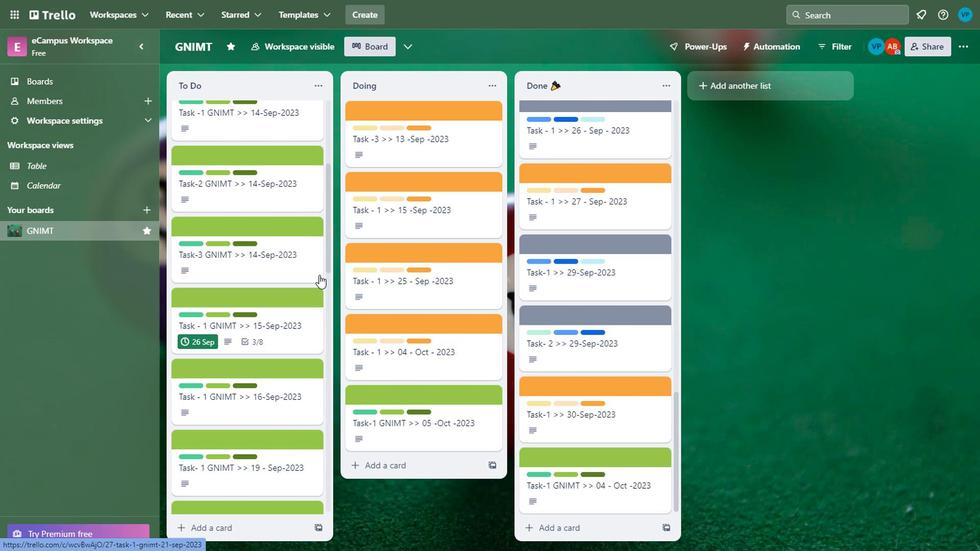 
Action: Mouse scrolled (316, 265) with delta (0, 1)
Screenshot: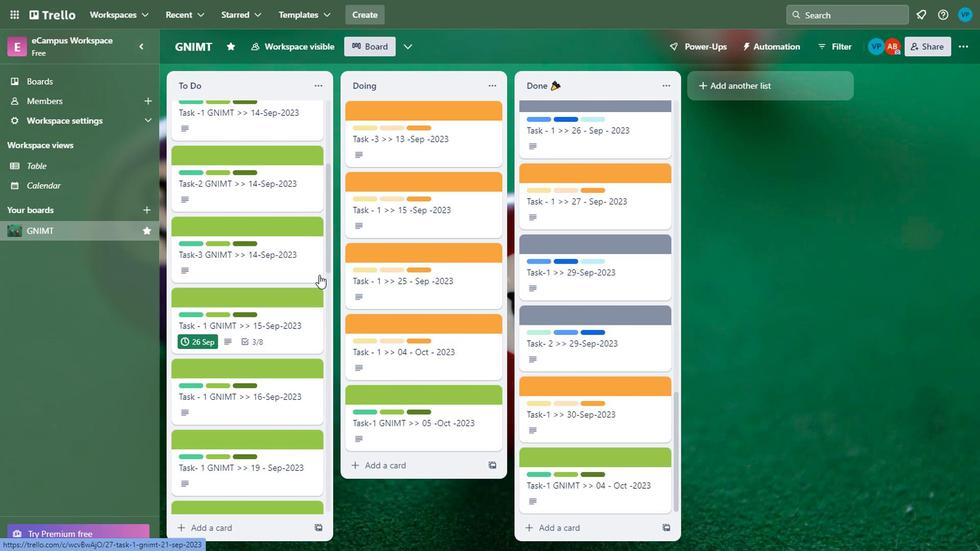 
Action: Mouse scrolled (316, 265) with delta (0, 1)
Screenshot: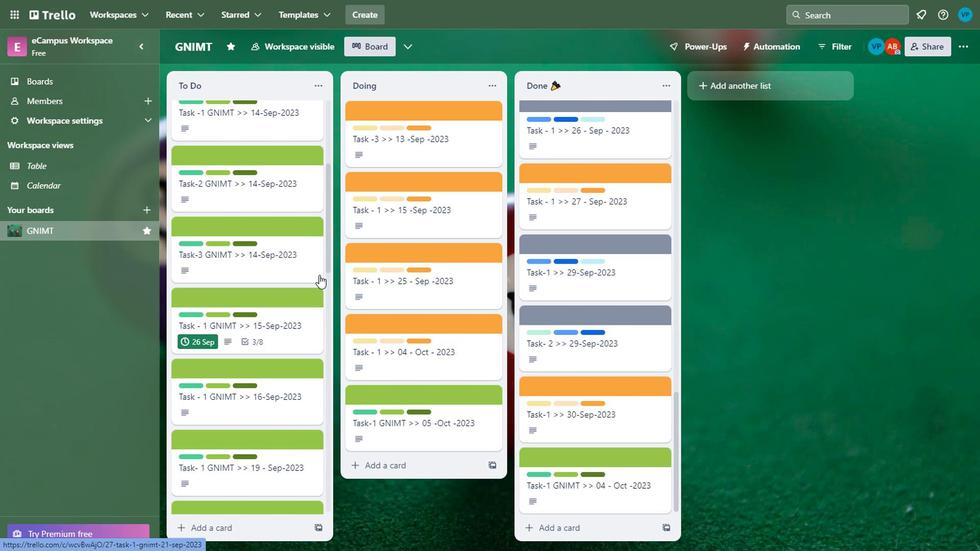 
Action: Mouse moved to (326, 263)
Screenshot: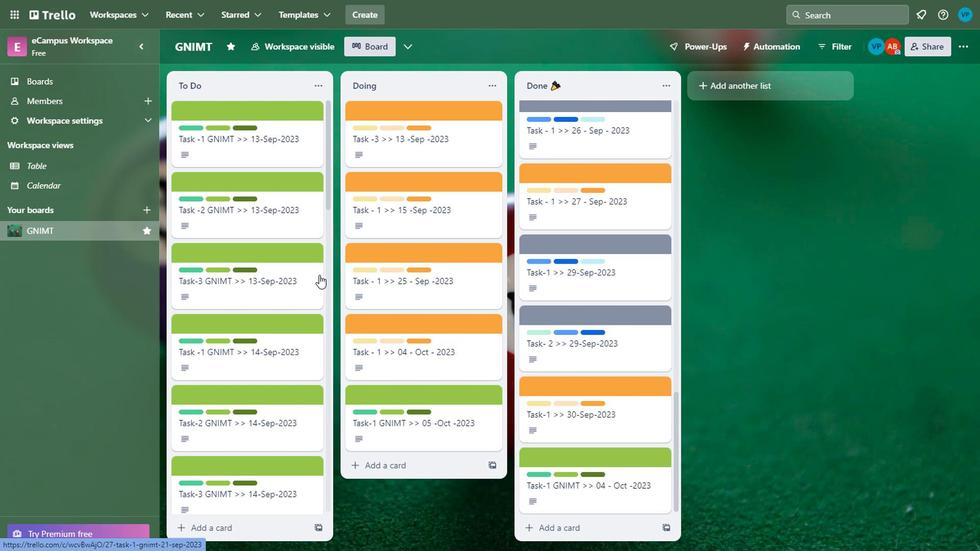 
Action: Mouse scrolled (326, 264) with delta (0, 0)
Screenshot: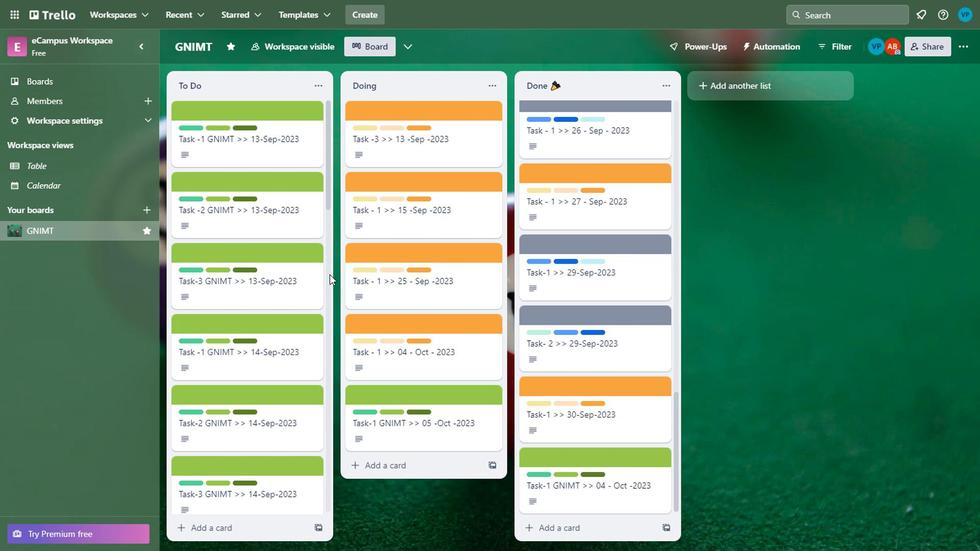 
Action: Mouse scrolled (326, 264) with delta (0, 0)
Screenshot: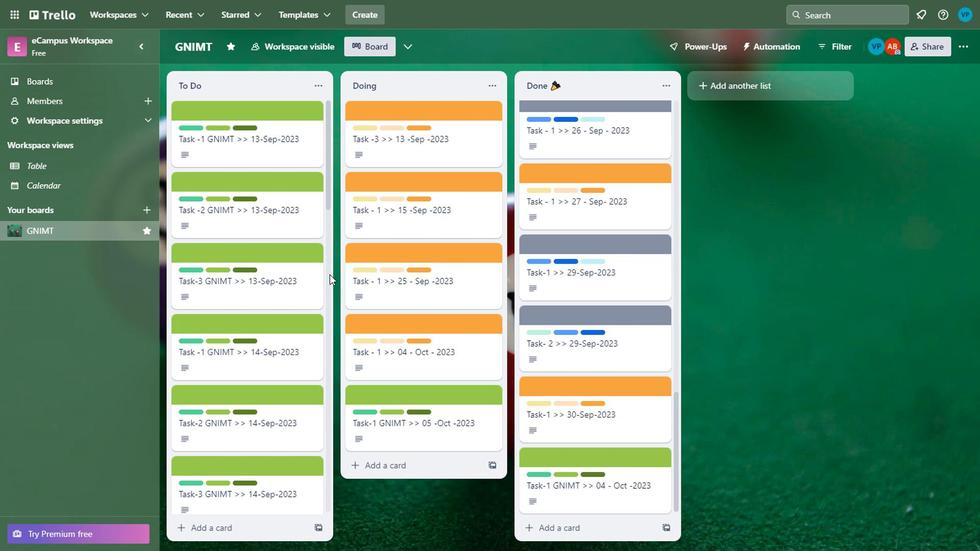 
Action: Mouse moved to (290, 393)
Screenshot: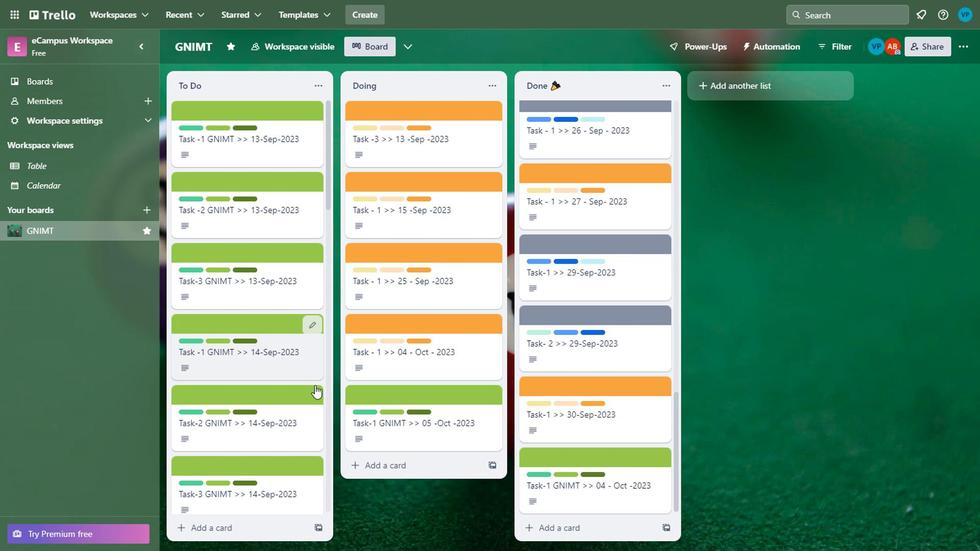 
Action: Mouse scrolled (290, 393) with delta (0, 0)
Screenshot: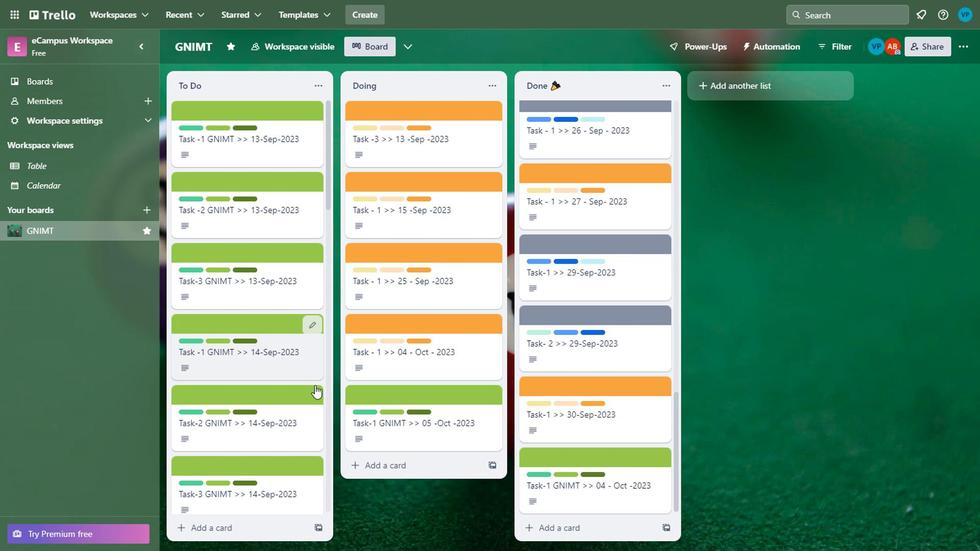 
Action: Mouse moved to (287, 405)
Screenshot: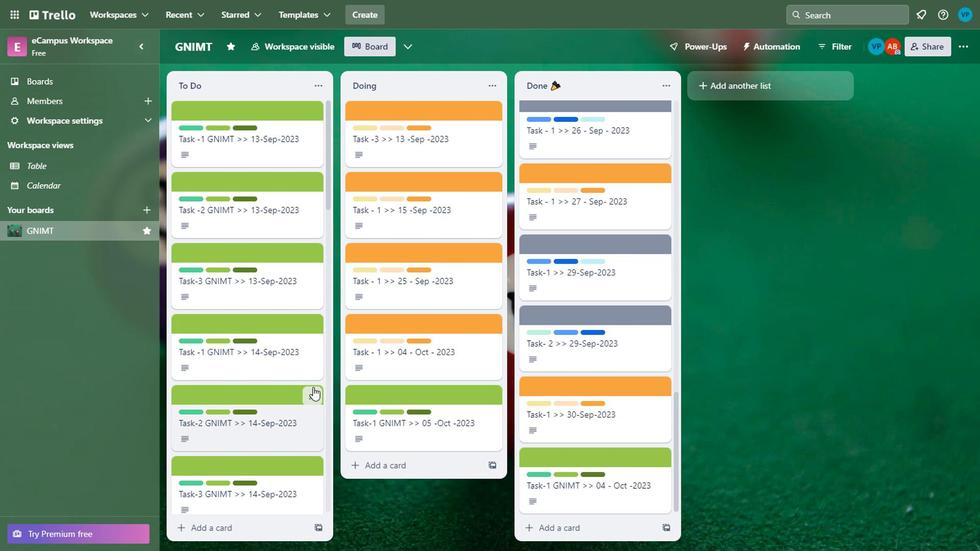 
Action: Mouse scrolled (287, 404) with delta (0, -1)
Screenshot: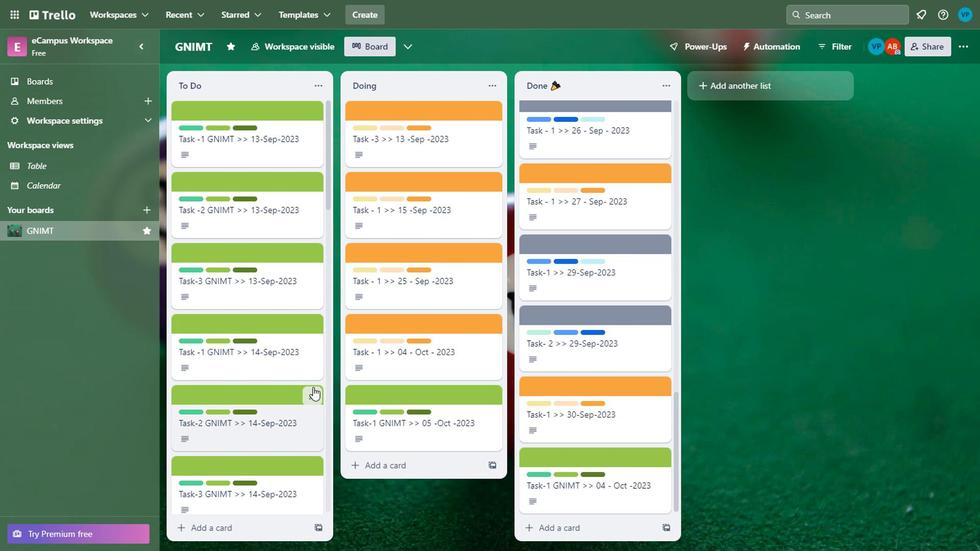 
Action: Mouse moved to (284, 411)
Screenshot: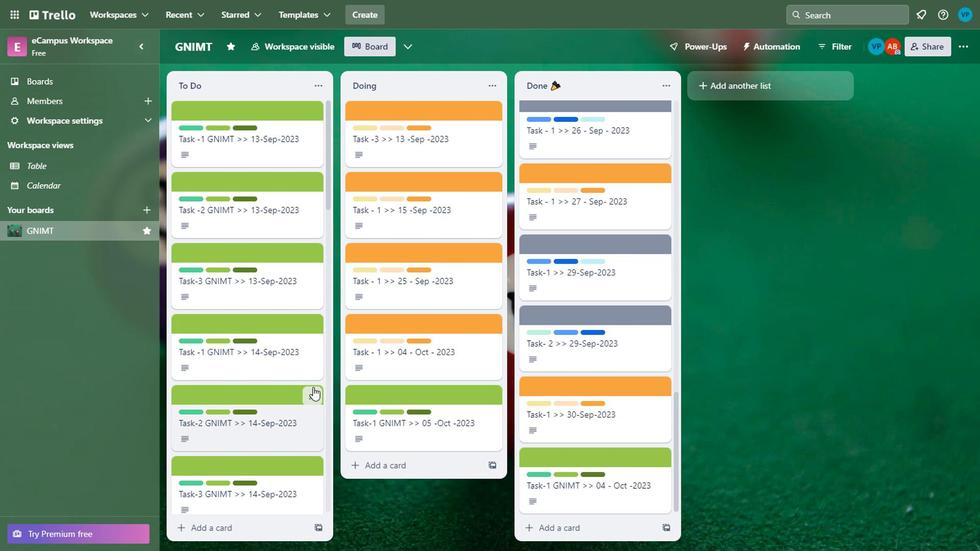 
Action: Mouse scrolled (284, 411) with delta (0, 0)
Screenshot: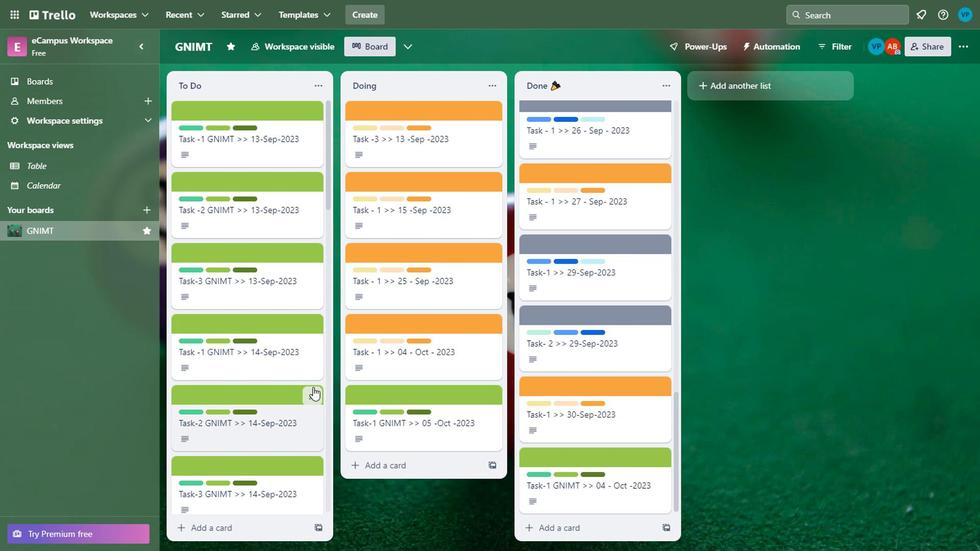 
Action: Mouse moved to (487, 273)
Screenshot: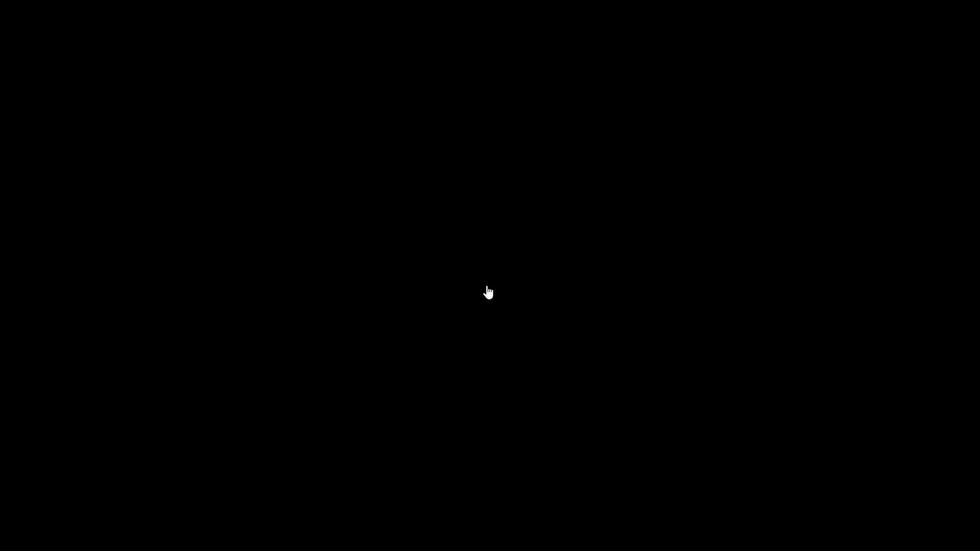 
Action: Mouse scrolled (487, 268) with delta (0, 0)
Screenshot: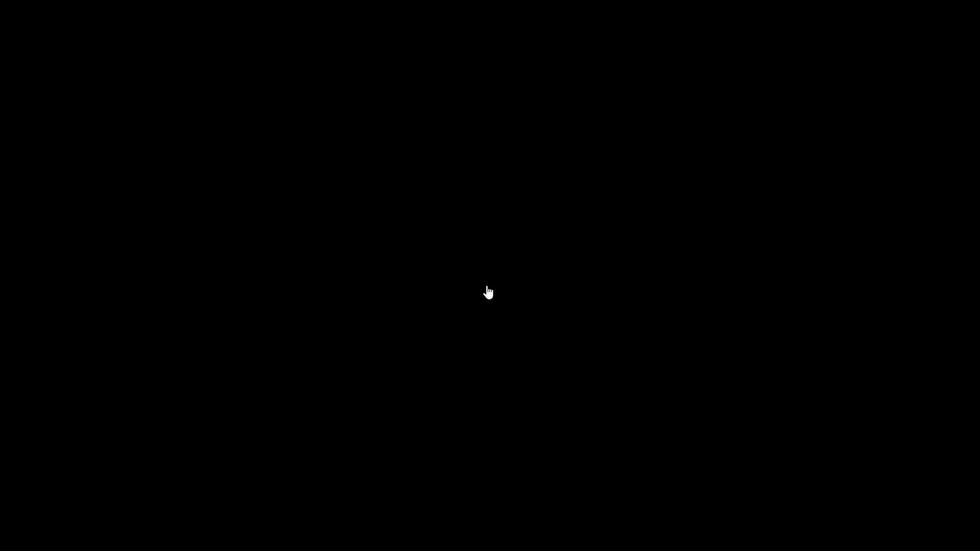 
Action: Mouse moved to (483, 275)
Screenshot: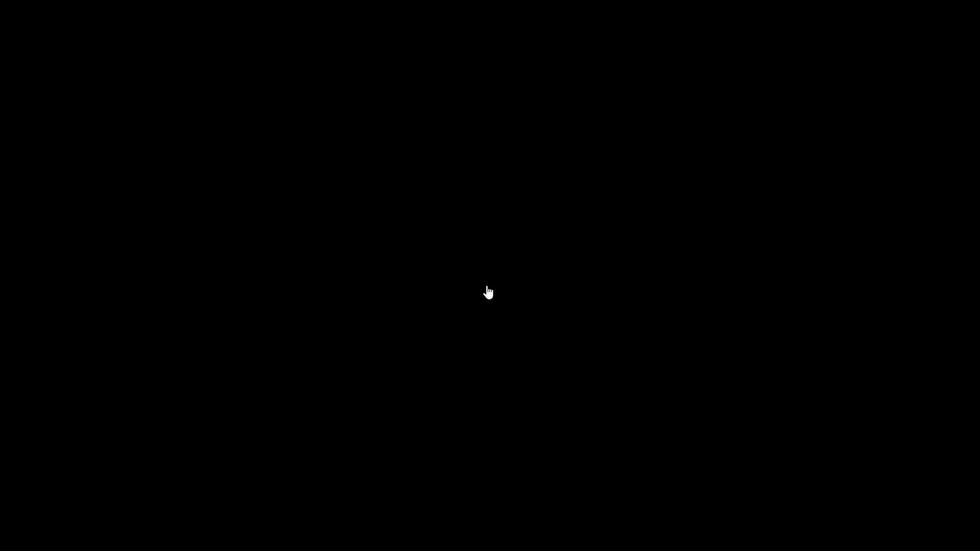 
Action: Mouse scrolled (487, 272) with delta (0, 0)
Screenshot: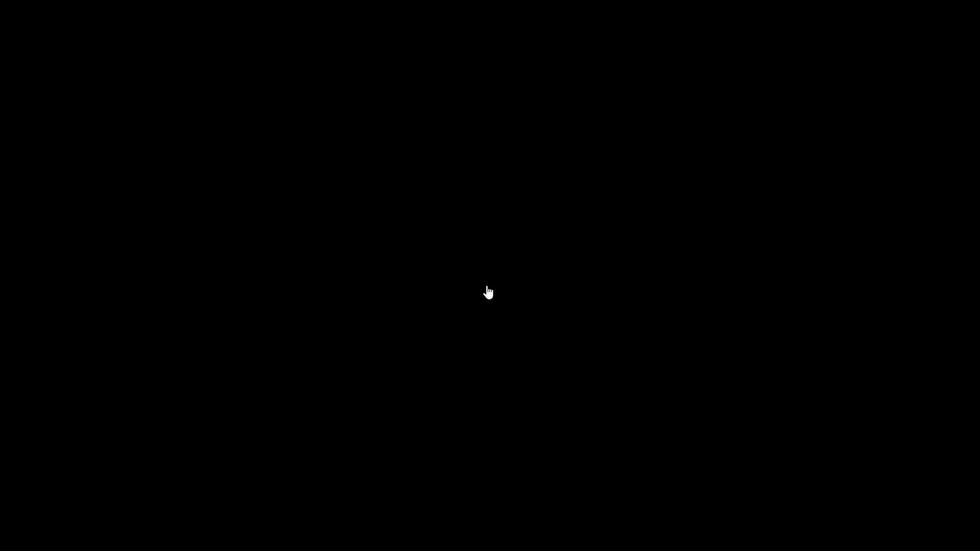 
Action: Mouse moved to (483, 279)
Screenshot: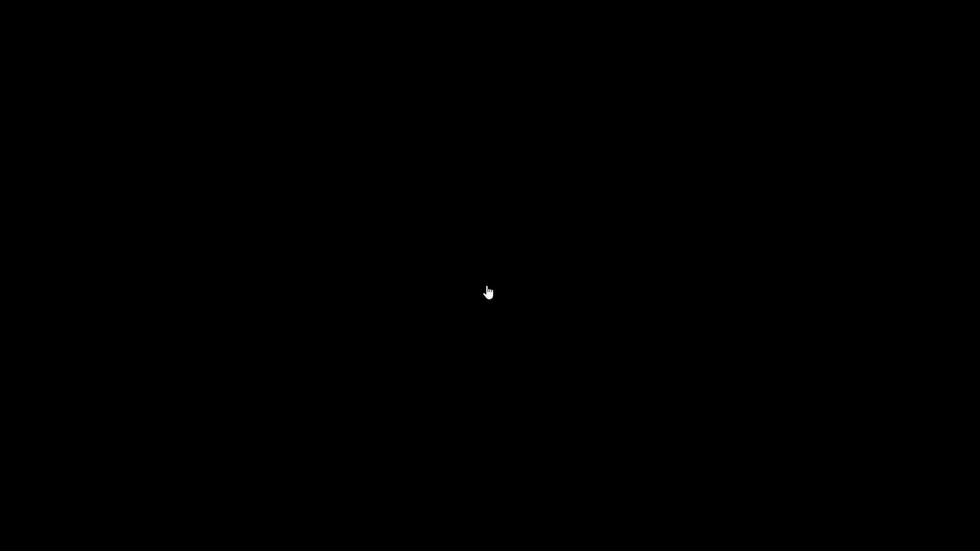 
Action: Mouse scrolled (483, 278) with delta (0, 0)
Screenshot: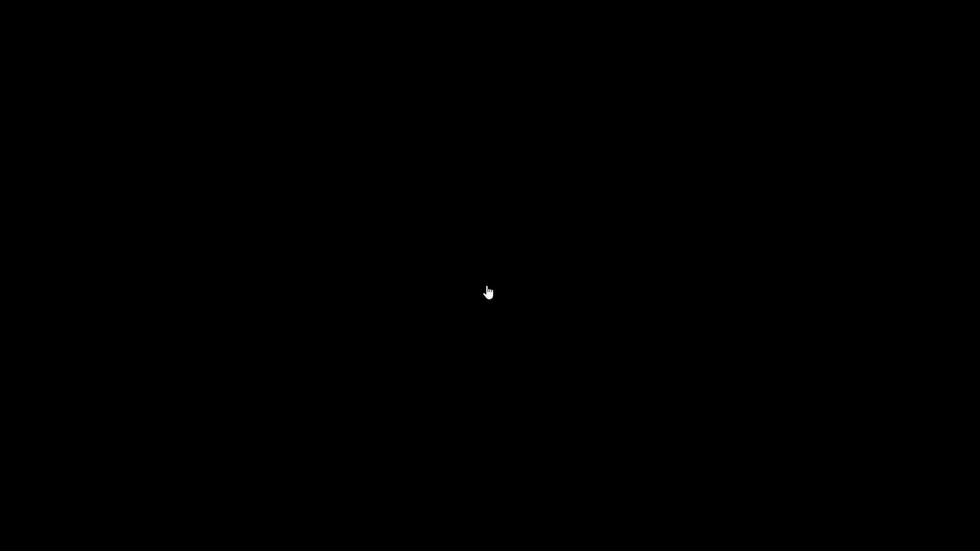 
Action: Mouse scrolled (483, 278) with delta (0, 0)
Screenshot: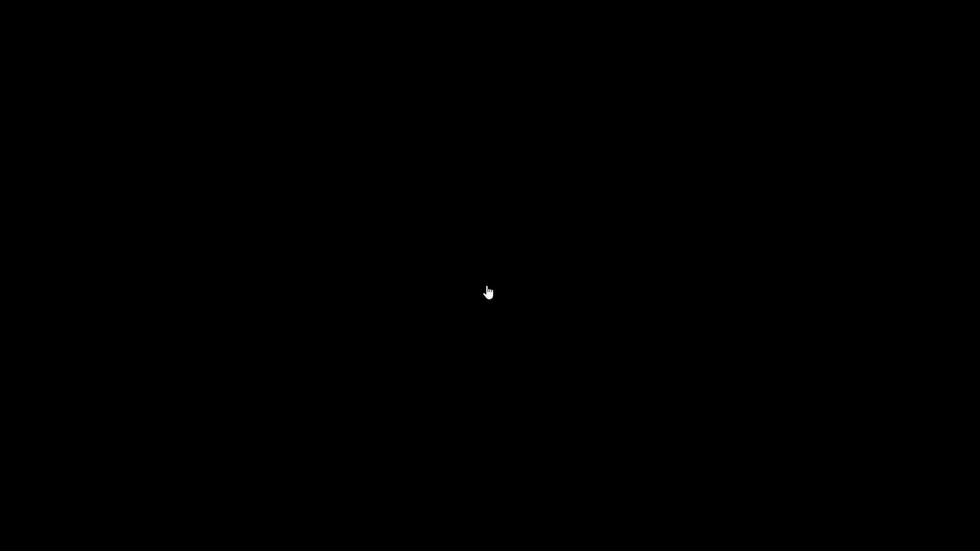 
Action: Mouse moved to (483, 279)
Screenshot: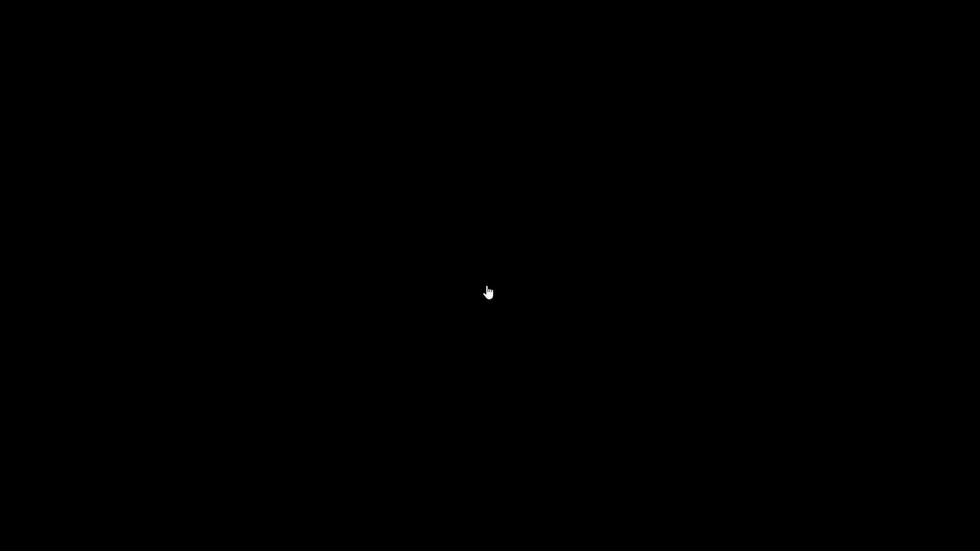 
Action: Mouse scrolled (483, 279) with delta (0, 0)
Screenshot: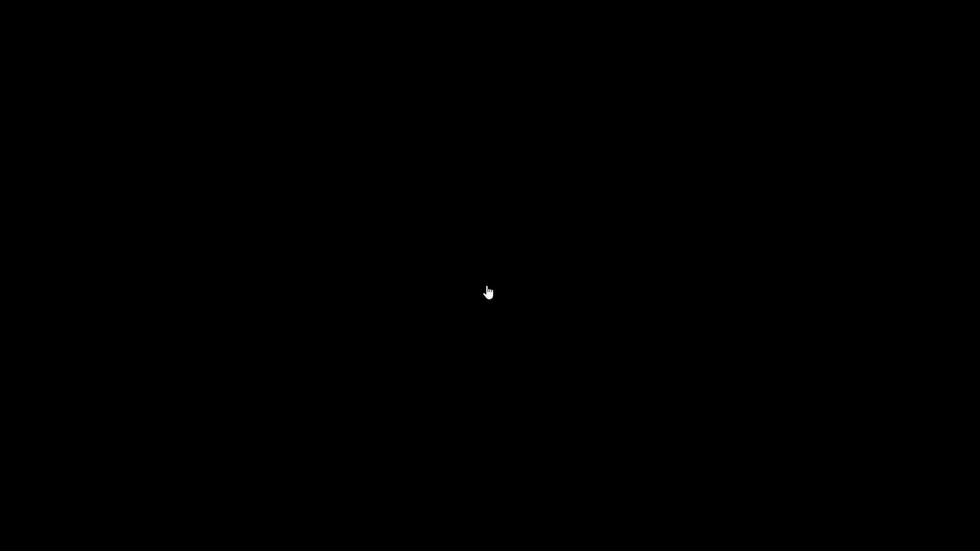 
Action: Mouse moved to (133, 18)
Screenshot: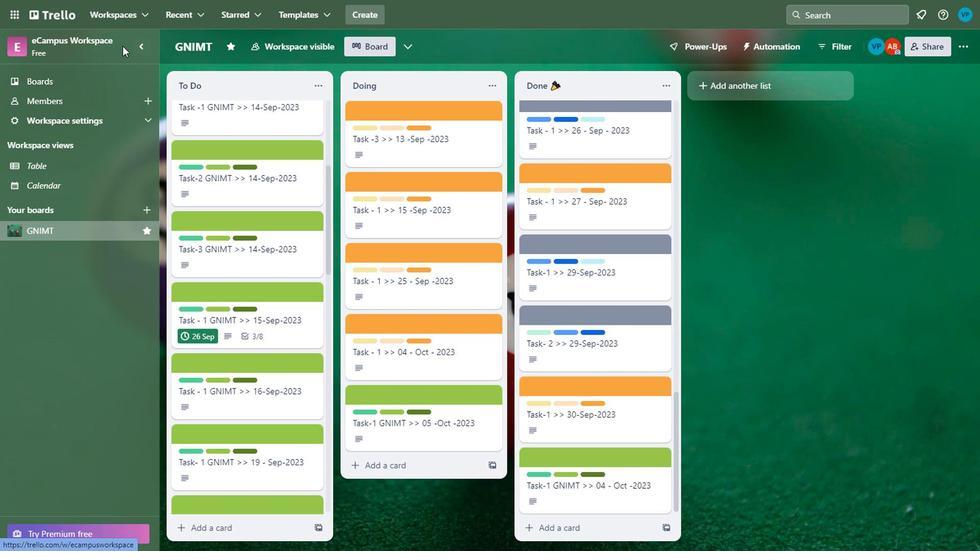 
Action: Mouse pressed left at (133, 18)
Screenshot: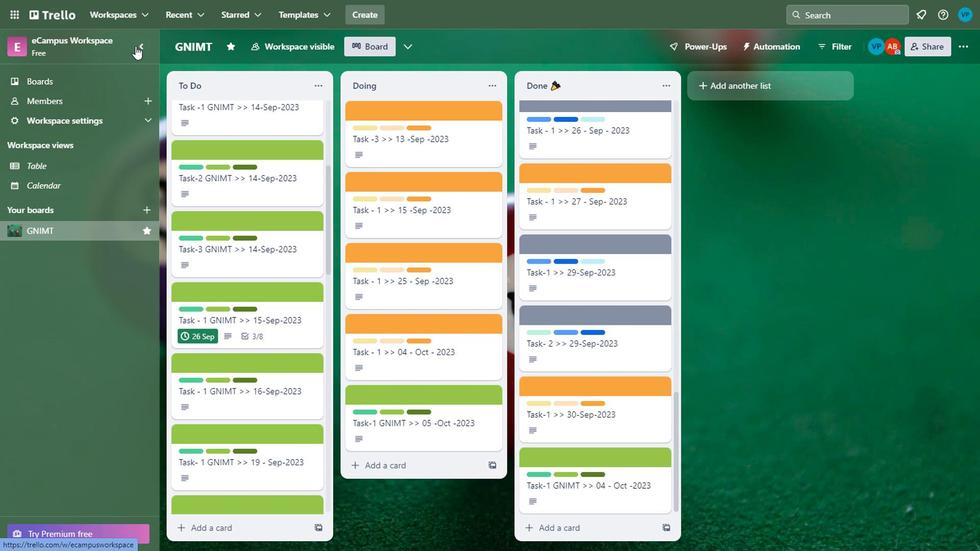 
Action: Mouse moved to (2, 20)
Screenshot: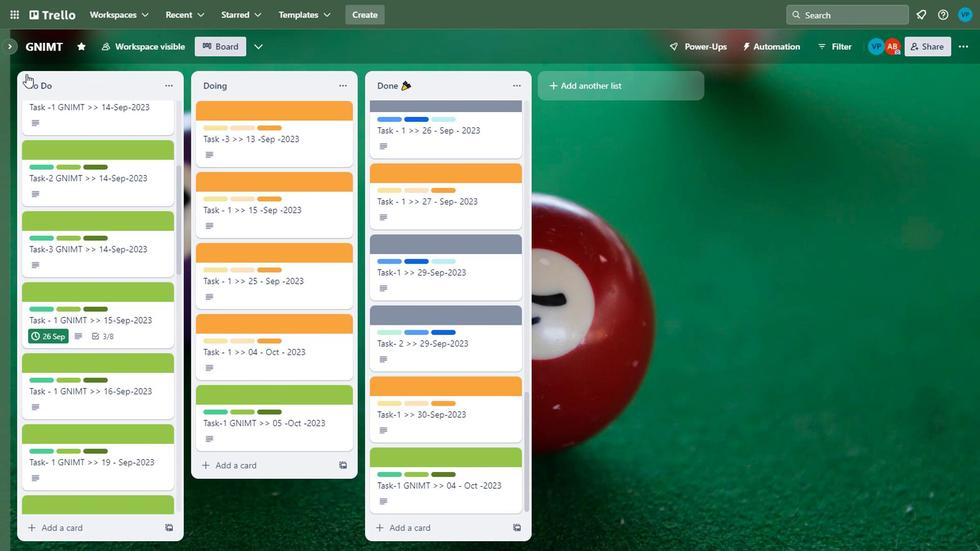 
Action: Mouse pressed left at (2, 20)
Screenshot: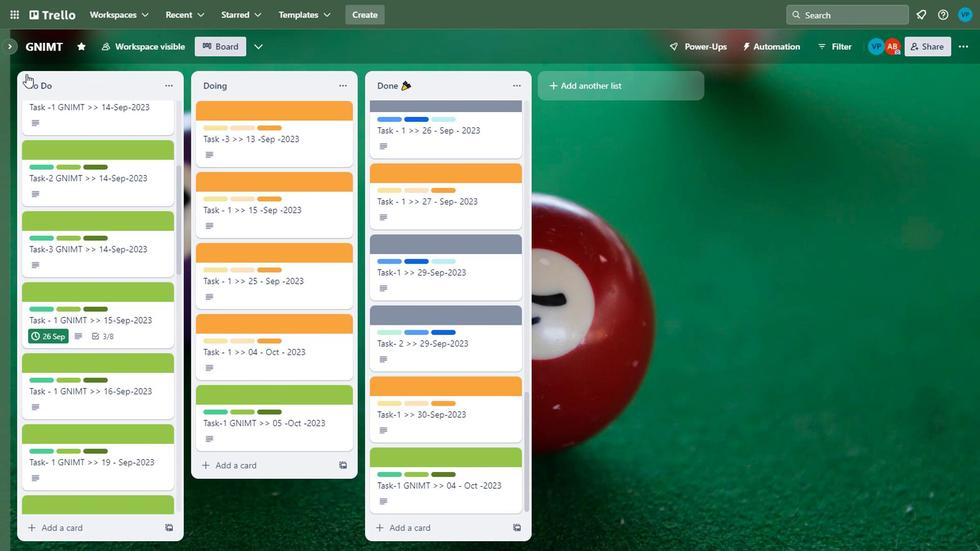
Action: Mouse moved to (41, 57)
Screenshot: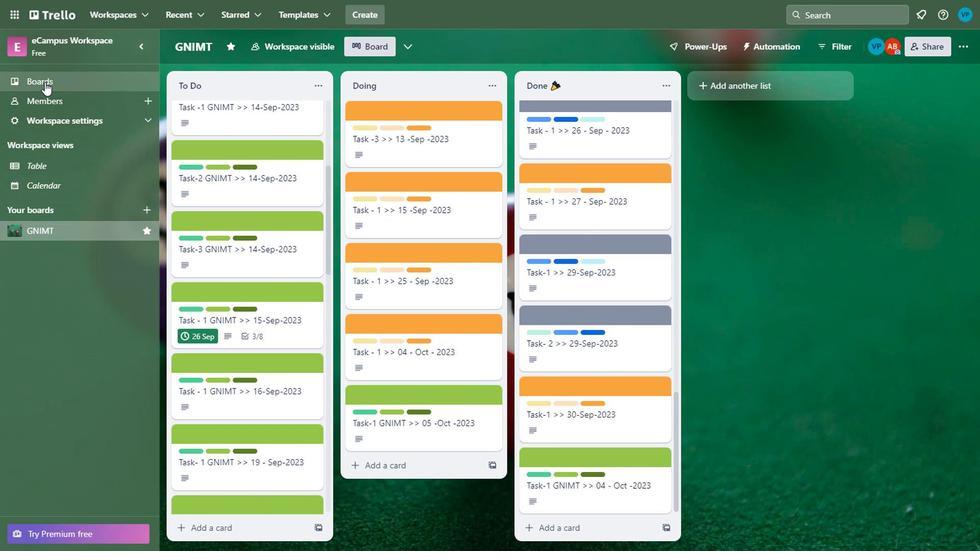 
Action: Mouse pressed left at (41, 57)
Screenshot: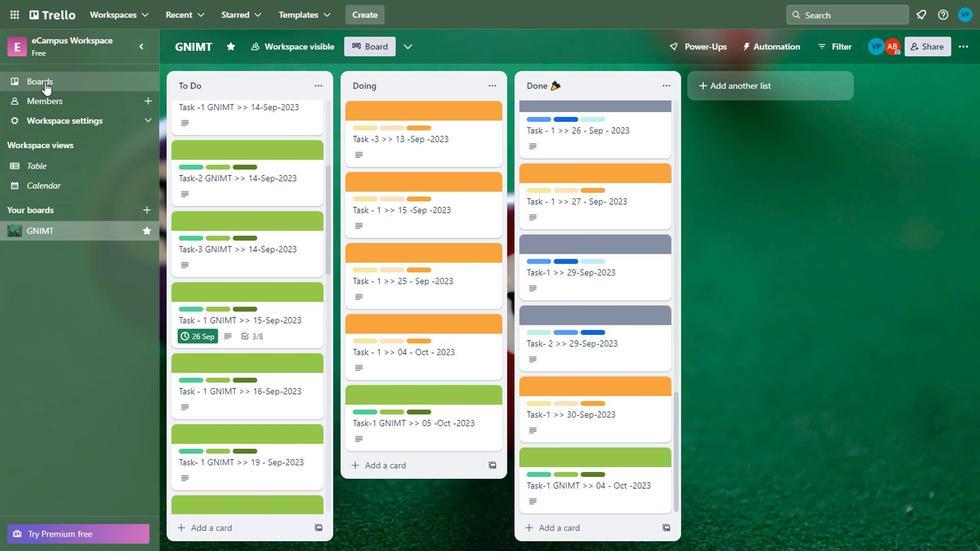 
Action: Mouse scrolled (41, 57) with delta (0, 0)
Screenshot: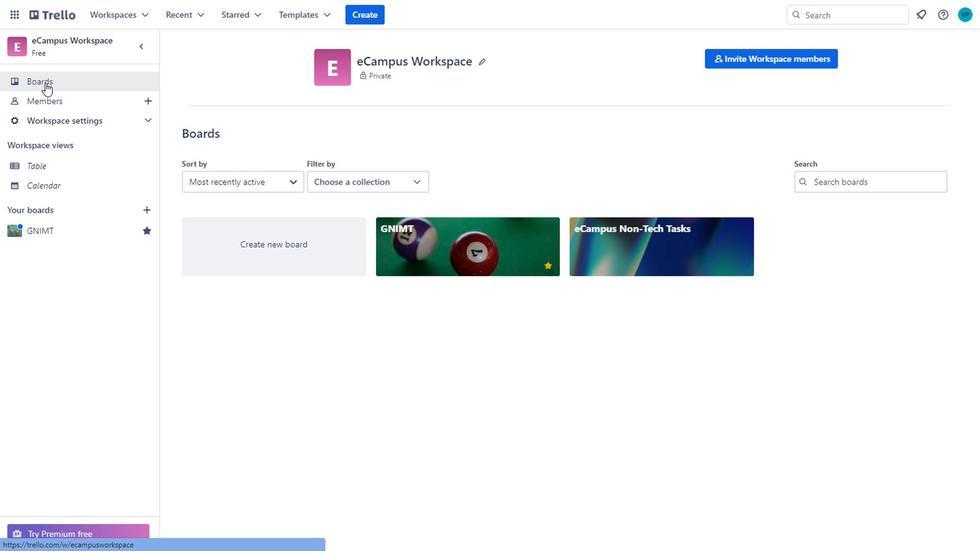 
Action: Mouse moved to (24, 61)
Screenshot: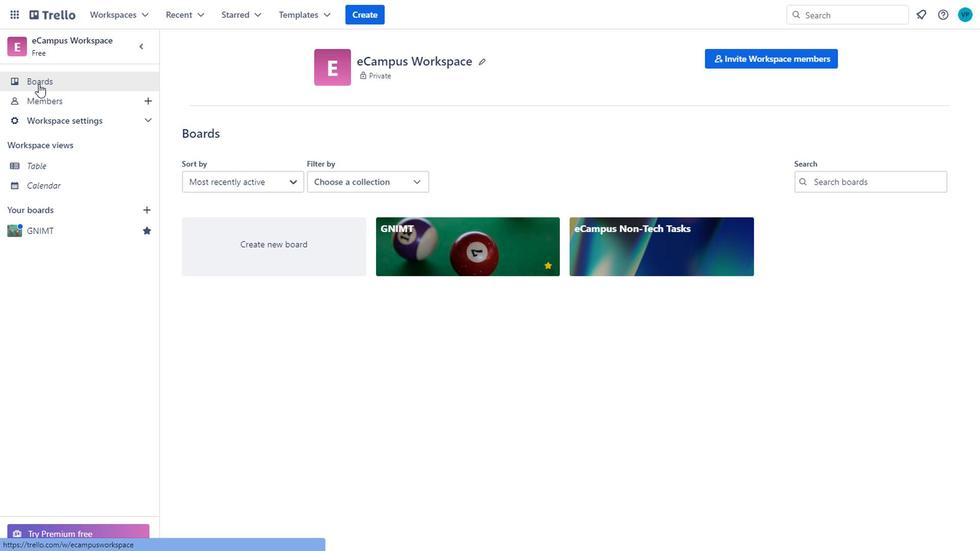 
Action: Mouse scrolled (24, 61) with delta (0, 0)
Screenshot: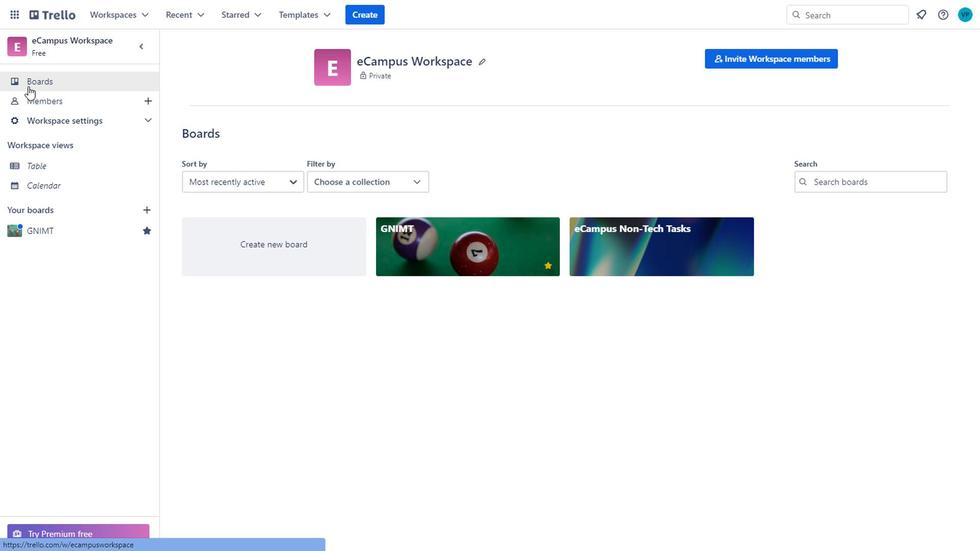 
Action: Mouse scrolled (24, 61) with delta (0, 0)
Screenshot: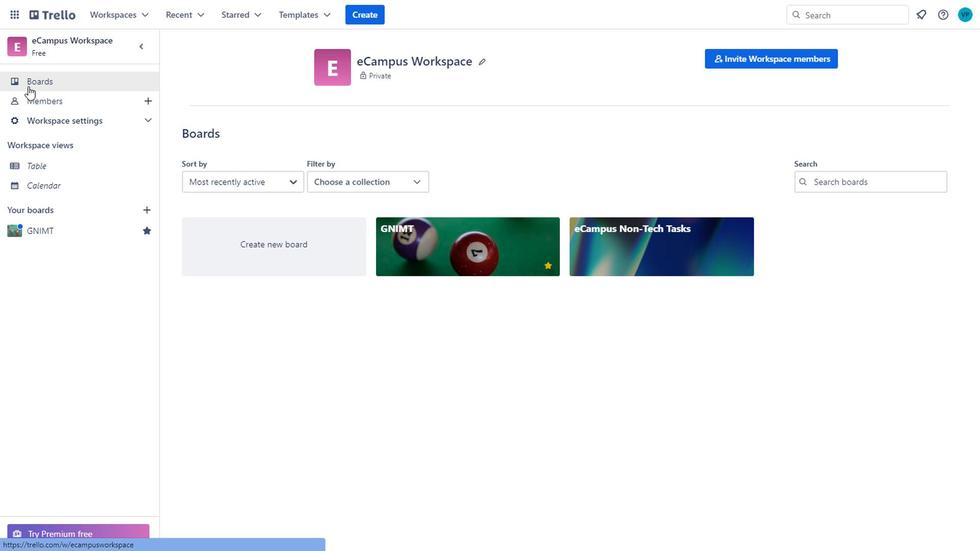 
Action: Mouse scrolled (24, 61) with delta (0, 0)
Screenshot: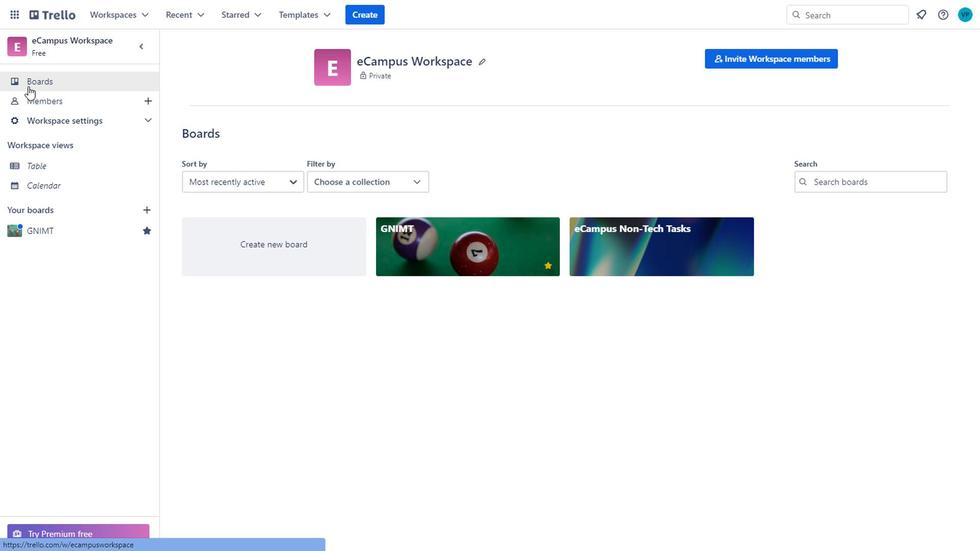 
Action: Mouse moved to (45, 79)
Screenshot: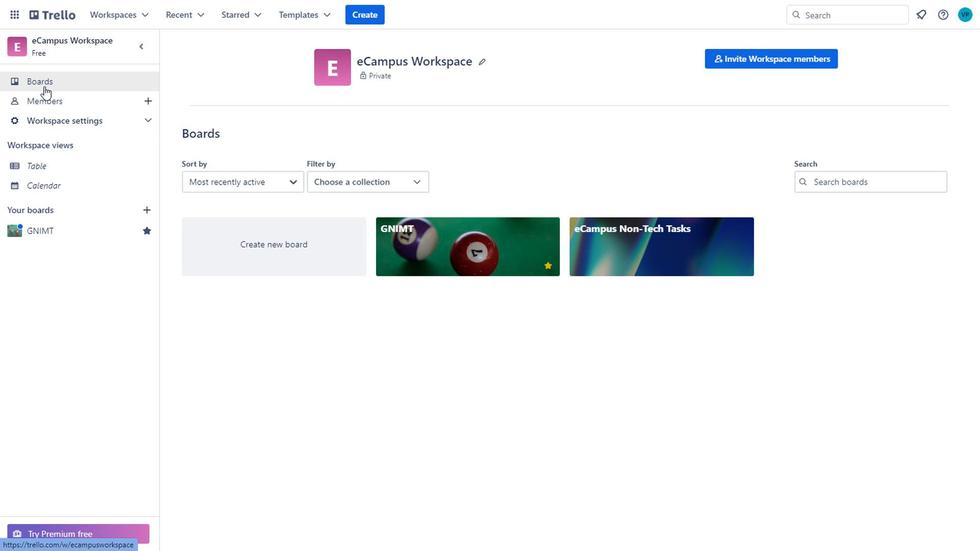 
Action: Mouse pressed left at (45, 79)
Screenshot: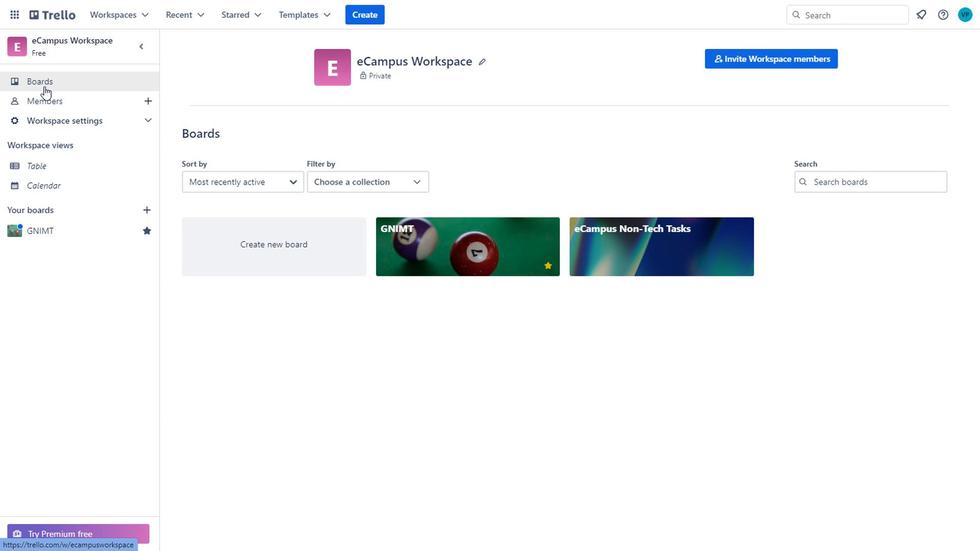 
Action: Mouse moved to (484, 280)
Screenshot: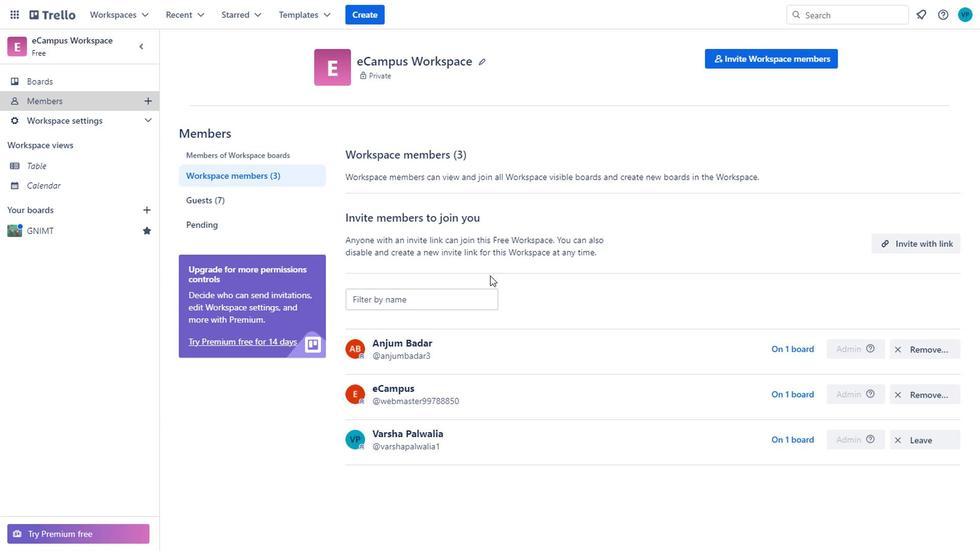 
Action: Mouse scrolled (484, 279) with delta (0, 0)
Screenshot: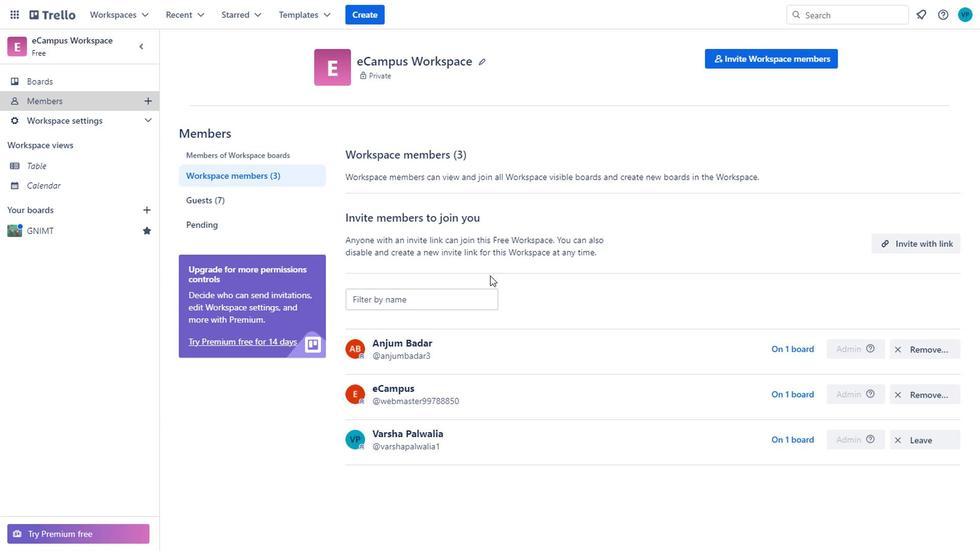 
Action: Mouse moved to (480, 288)
Screenshot: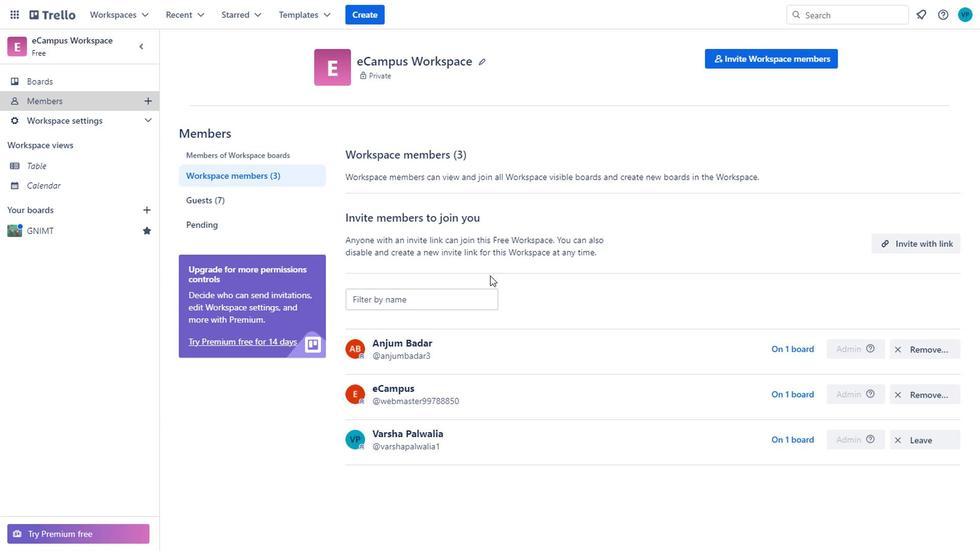 
Action: Mouse scrolled (480, 288) with delta (0, 0)
Screenshot: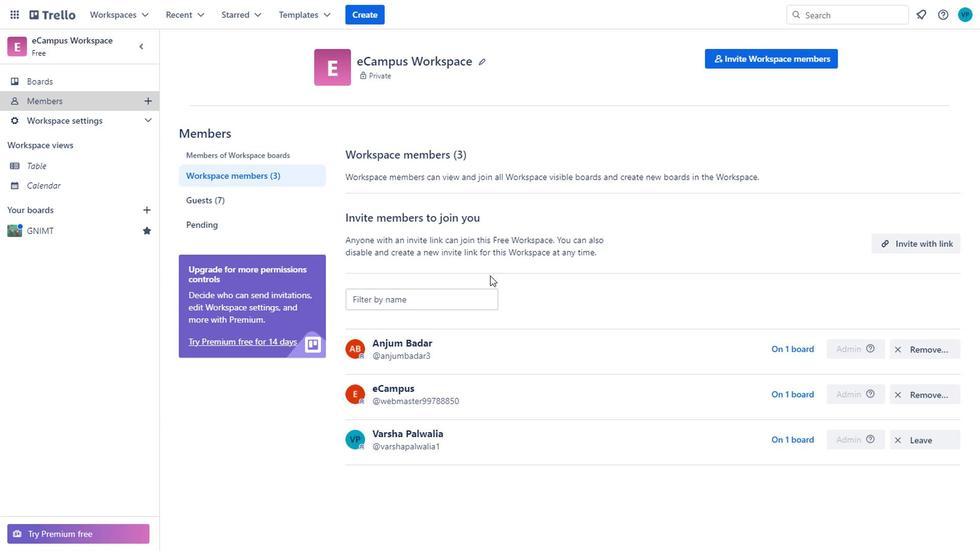 
Action: Mouse moved to (497, 268)
Screenshot: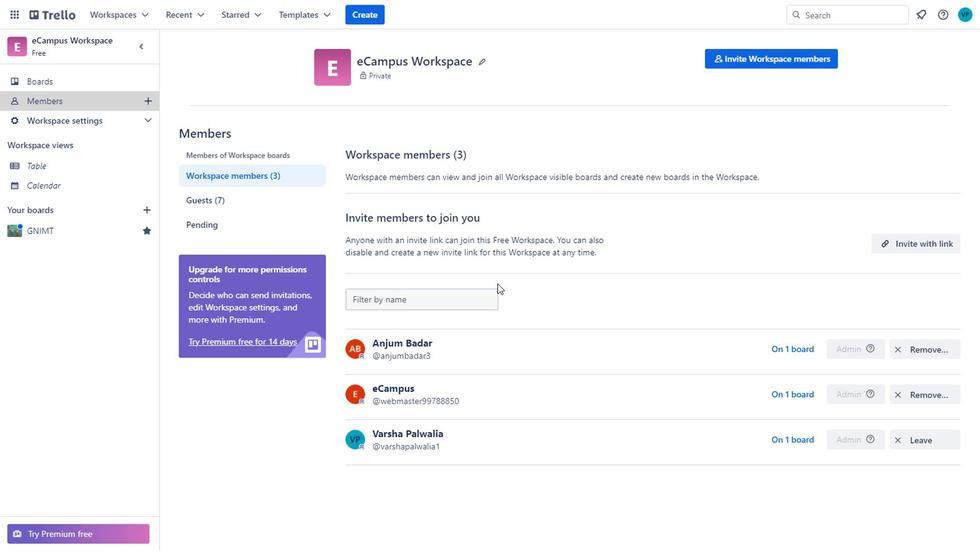 
Action: Mouse scrolled (497, 267) with delta (0, 0)
Screenshot: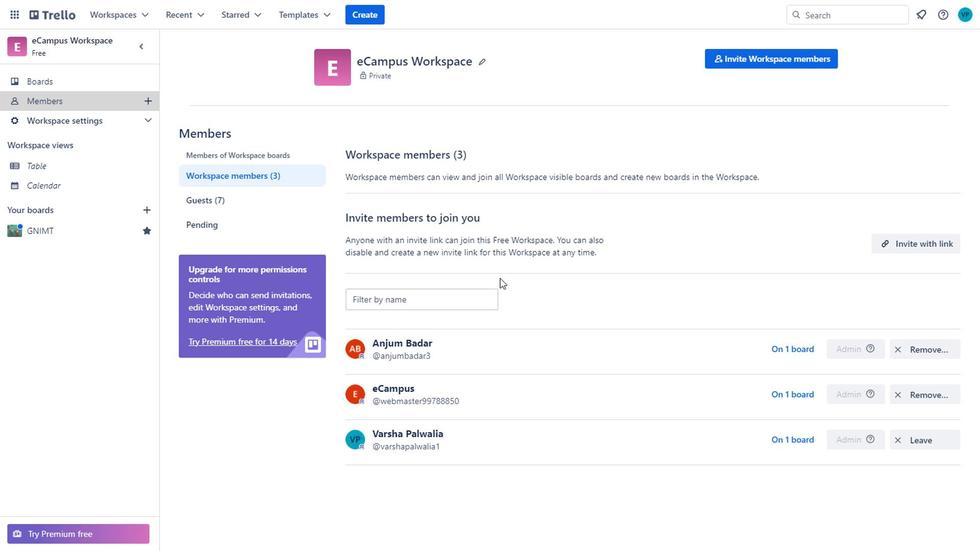 
Action: Mouse moved to (79, 97)
Screenshot: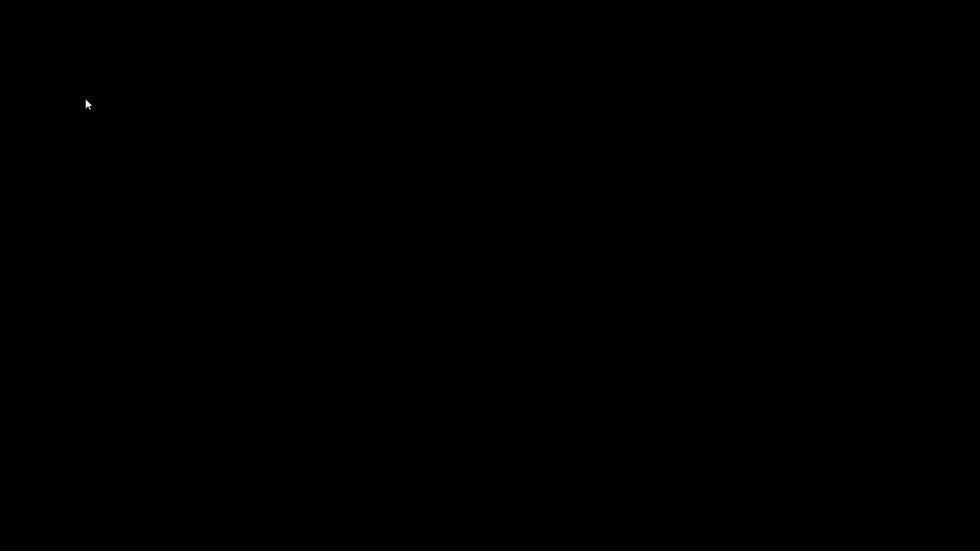 
Action: Mouse pressed left at (79, 97)
Screenshot: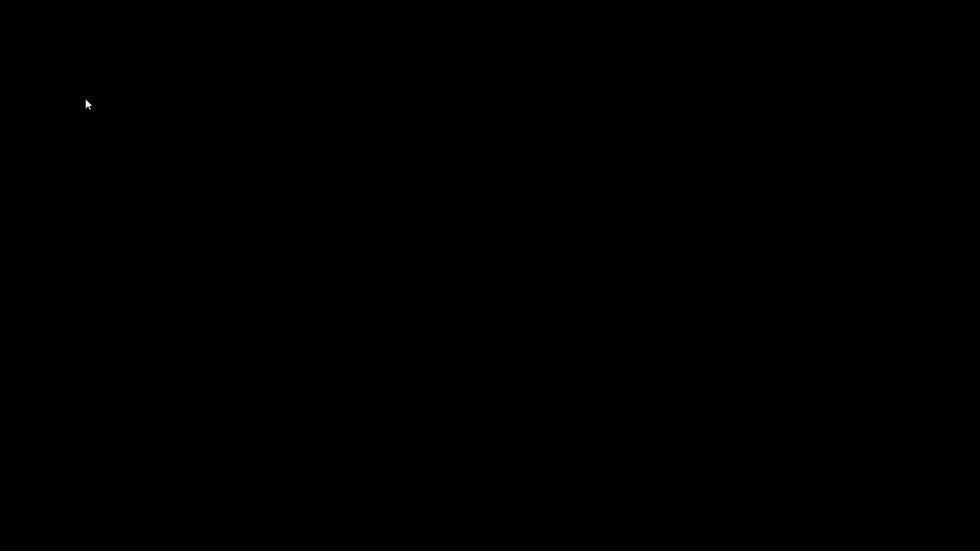
Action: Mouse moved to (14, 146)
Screenshot: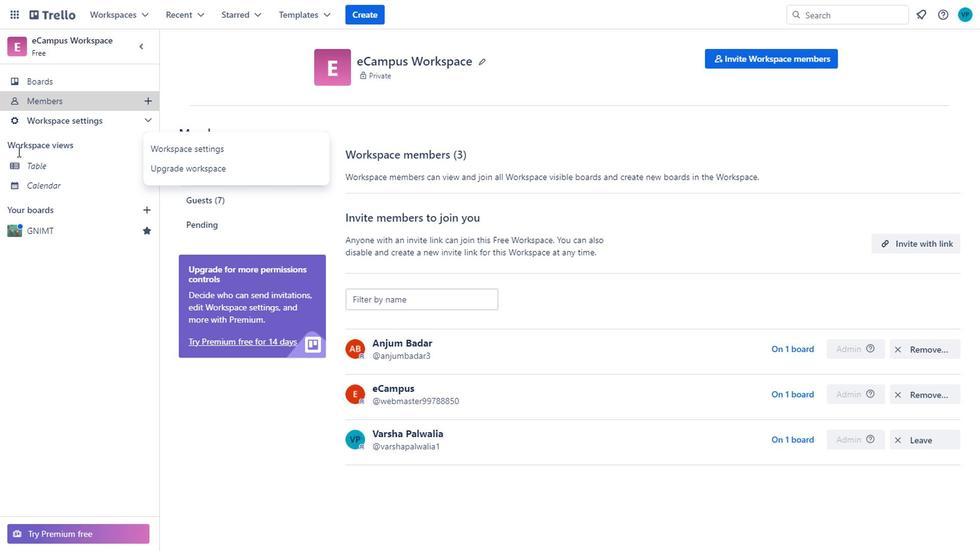 
Action: Mouse pressed left at (14, 146)
Screenshot: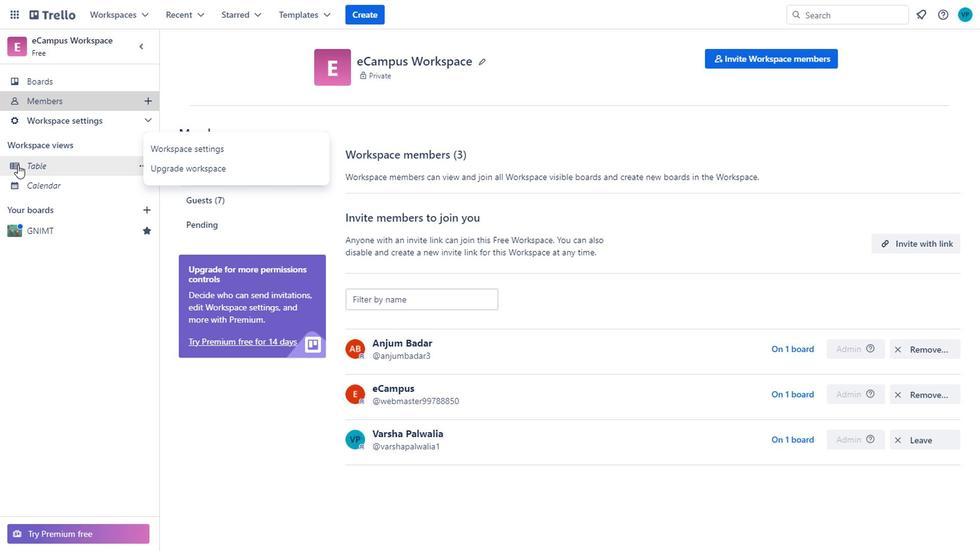 
Action: Mouse moved to (56, 163)
Screenshot: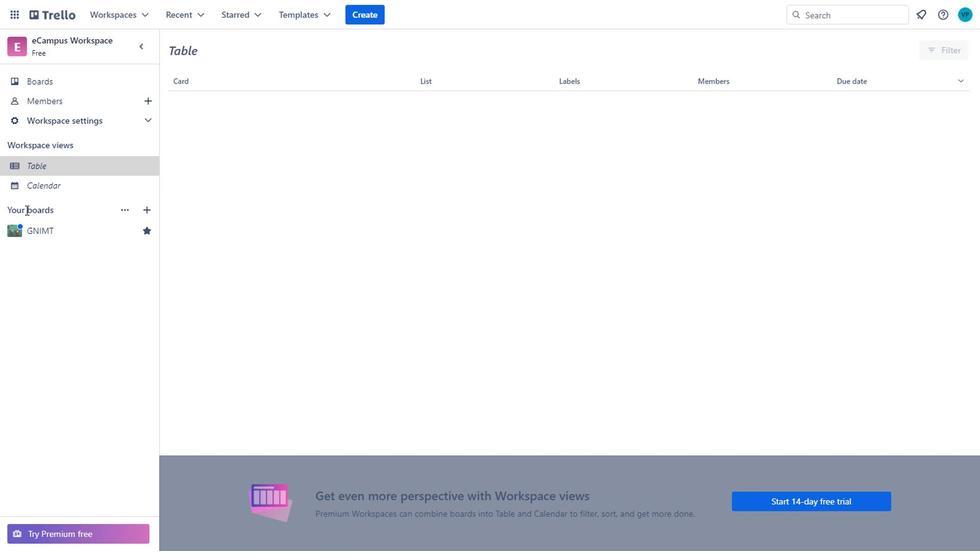 
Action: Mouse pressed left at (56, 163)
Screenshot: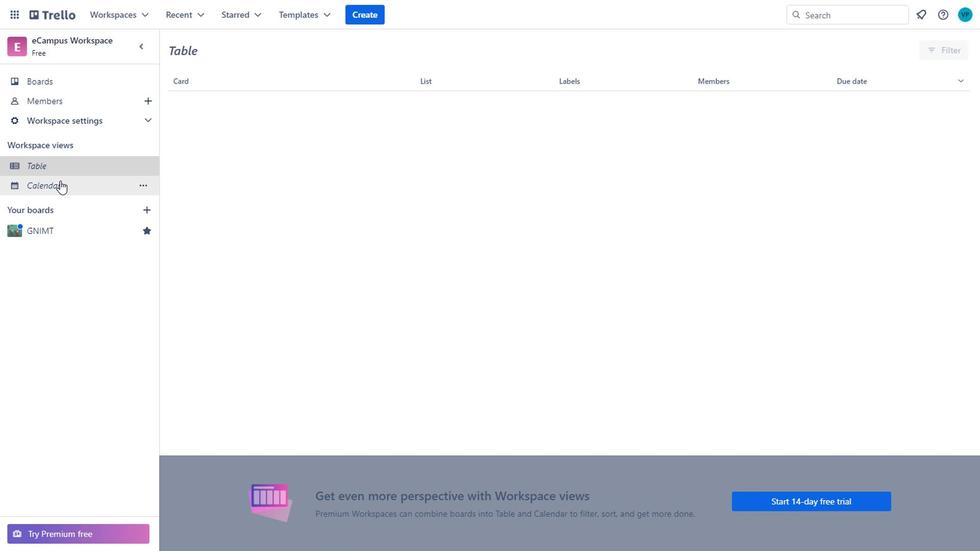 
Action: Mouse moved to (51, 213)
Screenshot: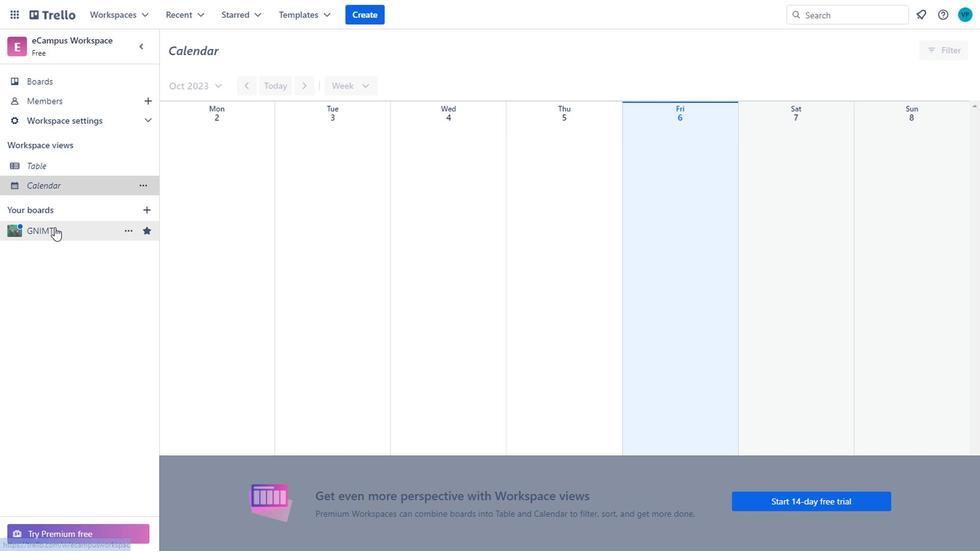 
Action: Mouse pressed left at (51, 213)
Screenshot: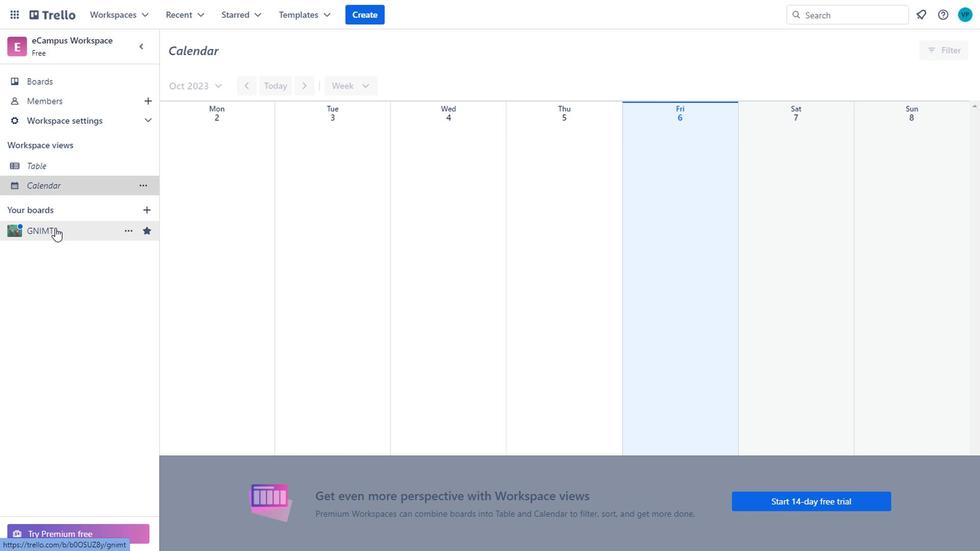 
Action: Mouse moved to (311, 404)
Screenshot: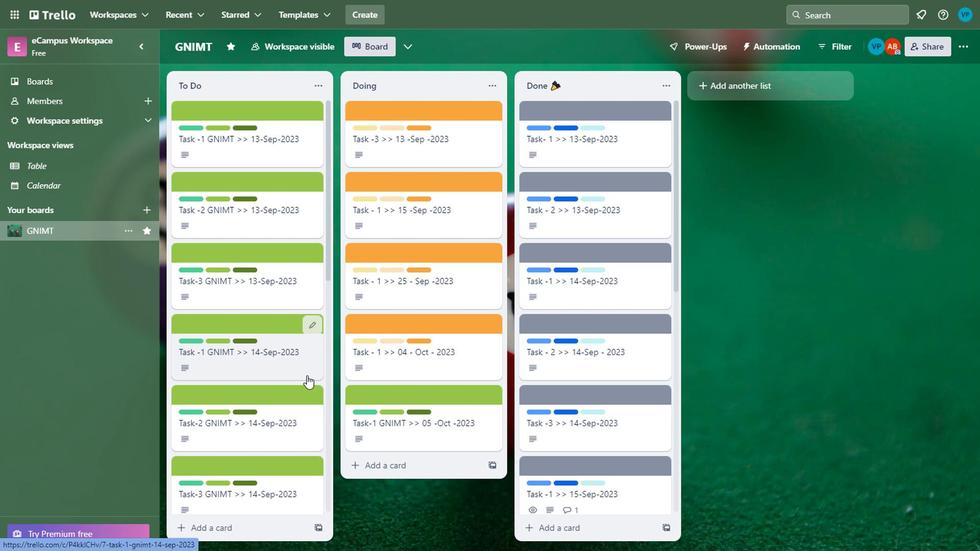 
Action: Mouse scrolled (311, 404) with delta (0, 0)
Screenshot: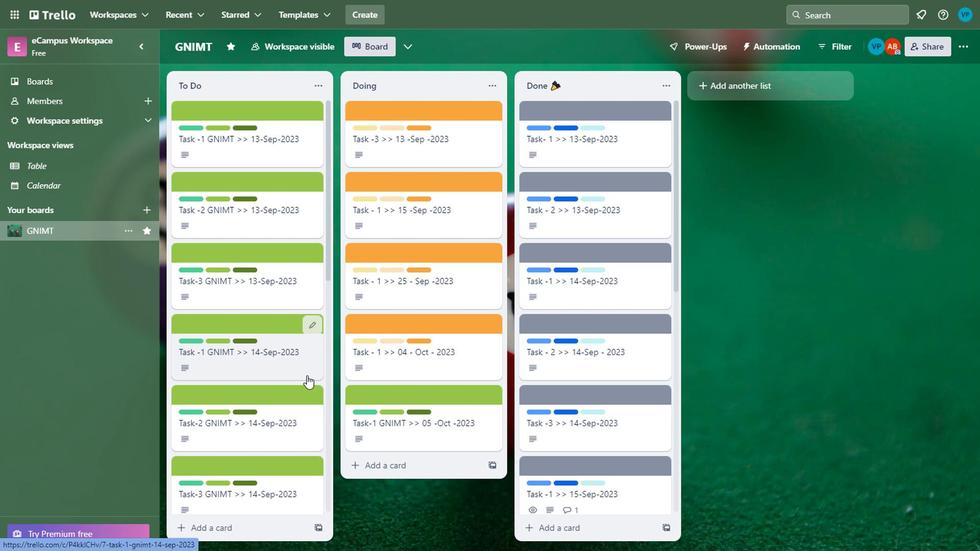 
Action: Mouse moved to (311, 406)
Screenshot: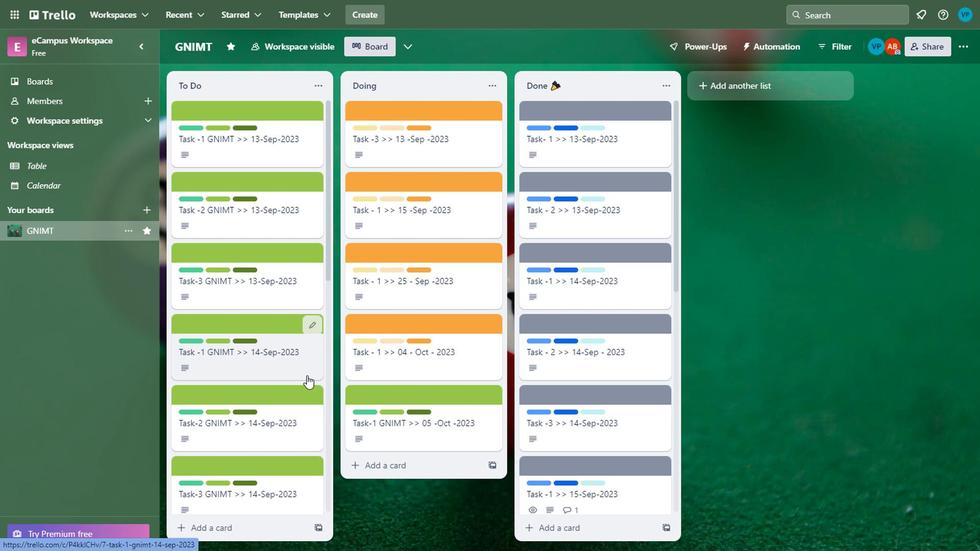 
Action: Mouse scrolled (311, 406) with delta (0, 0)
Screenshot: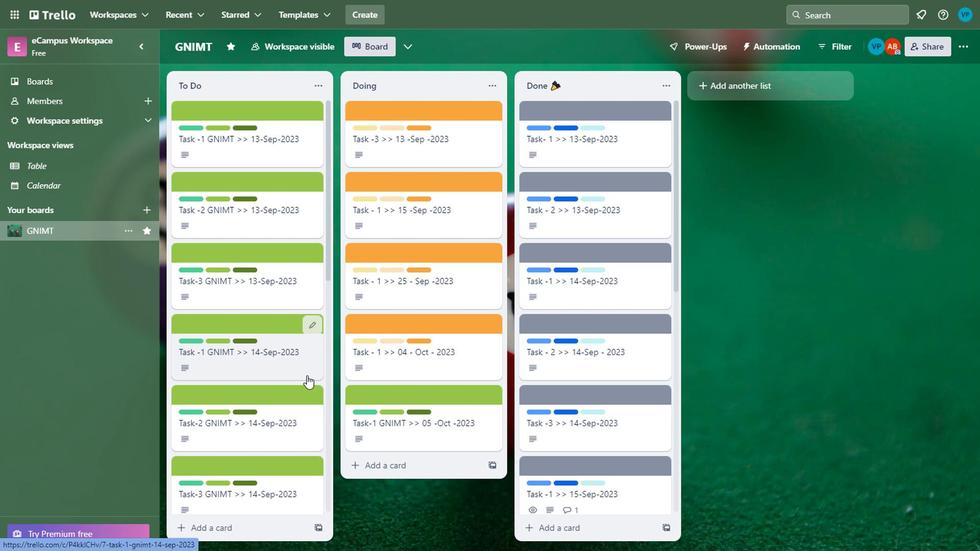 
Action: Mouse scrolled (311, 406) with delta (0, 0)
Screenshot: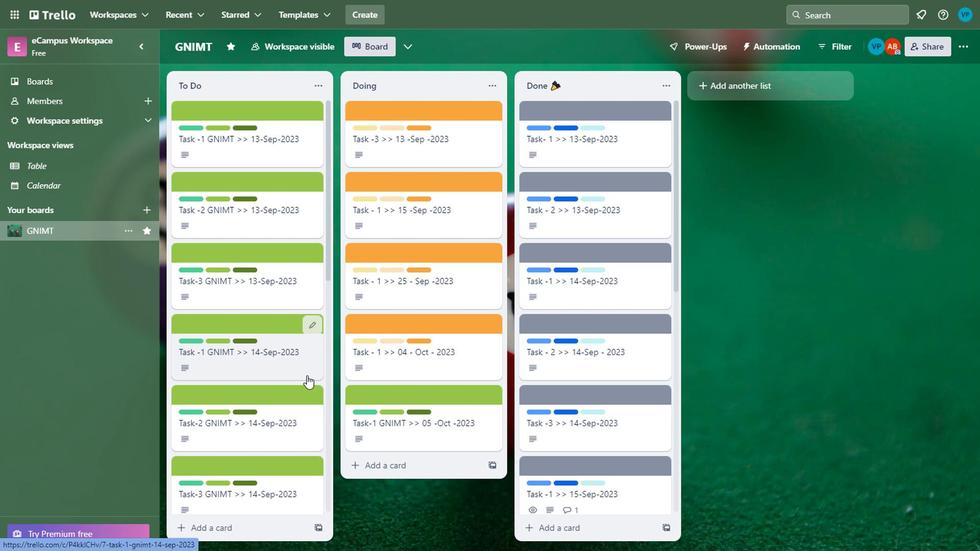 
Action: Mouse scrolled (311, 406) with delta (0, 0)
Screenshot: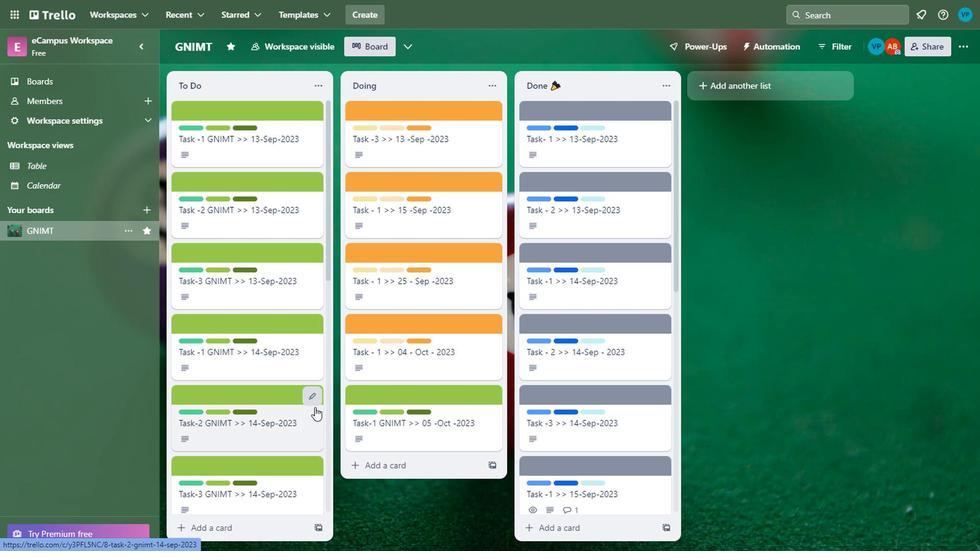 
Action: Mouse moved to (302, 408)
Screenshot: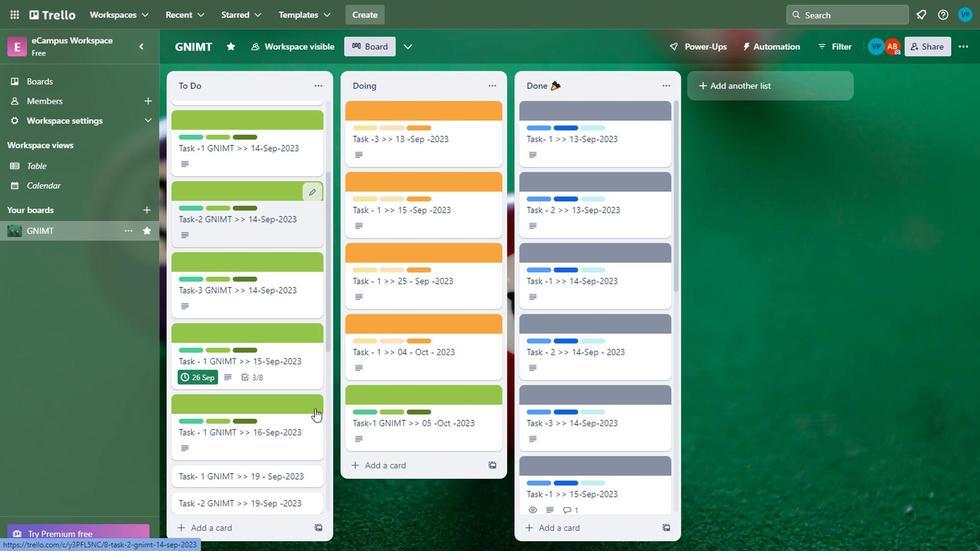 
Action: Mouse scrolled (302, 407) with delta (0, -1)
Screenshot: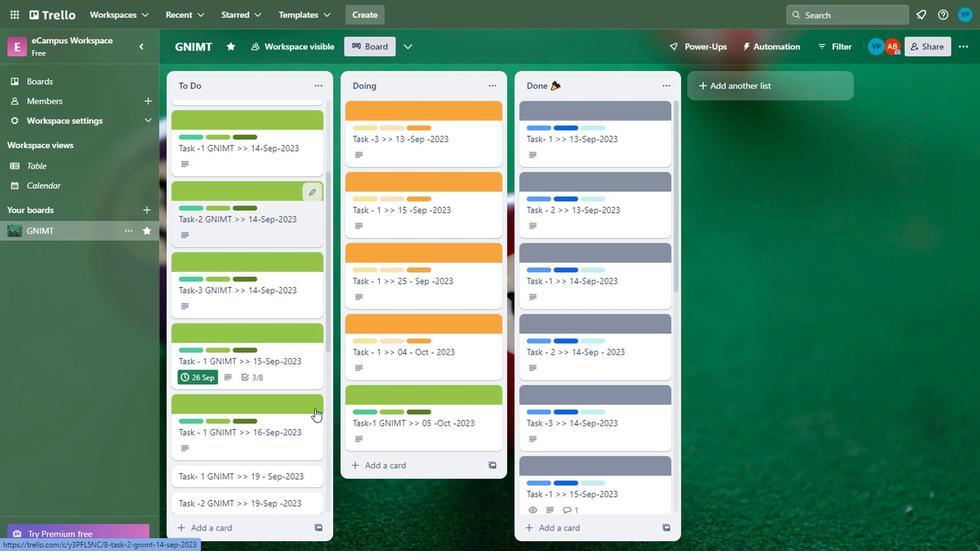
Action: Mouse scrolled (302, 407) with delta (0, -1)
Screenshot: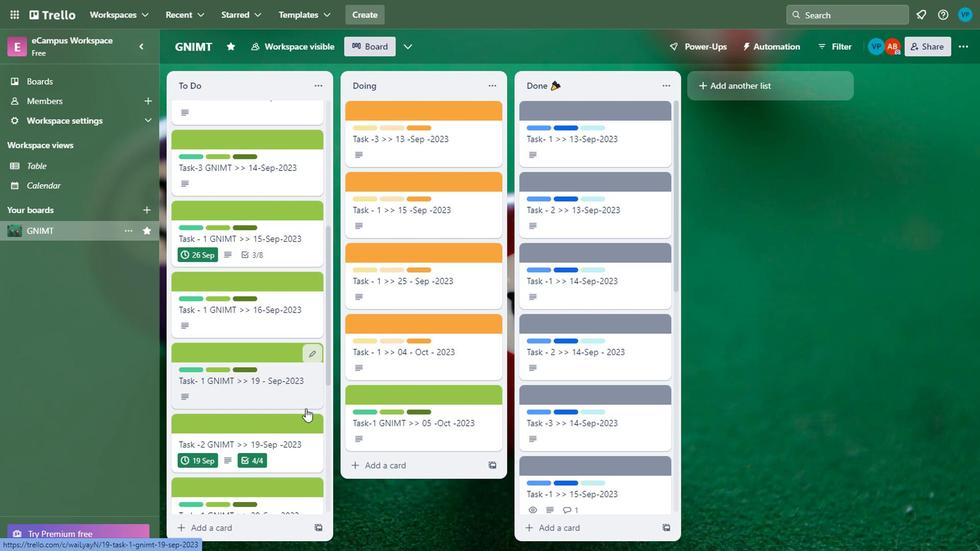 
Action: Mouse moved to (302, 408)
Screenshot: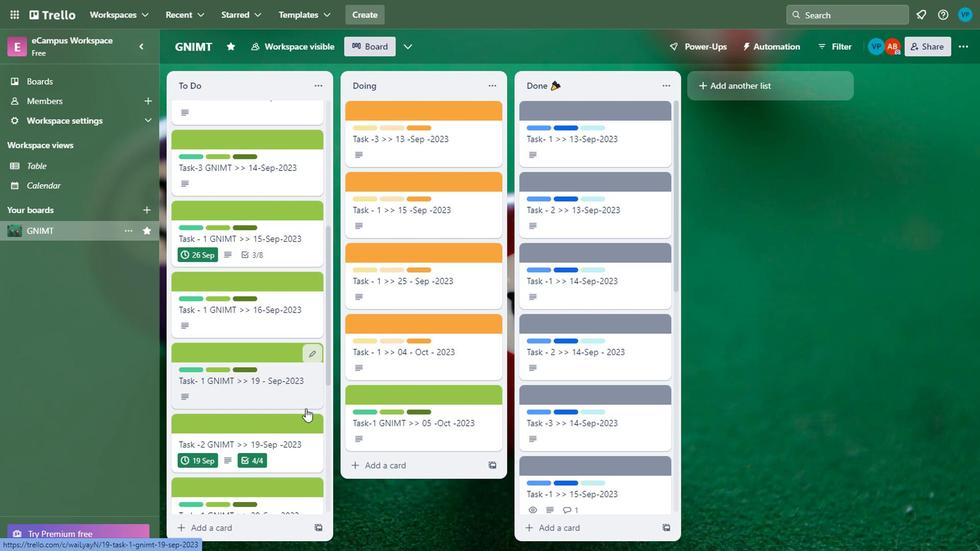 
Action: Mouse scrolled (302, 407) with delta (0, -1)
Screenshot: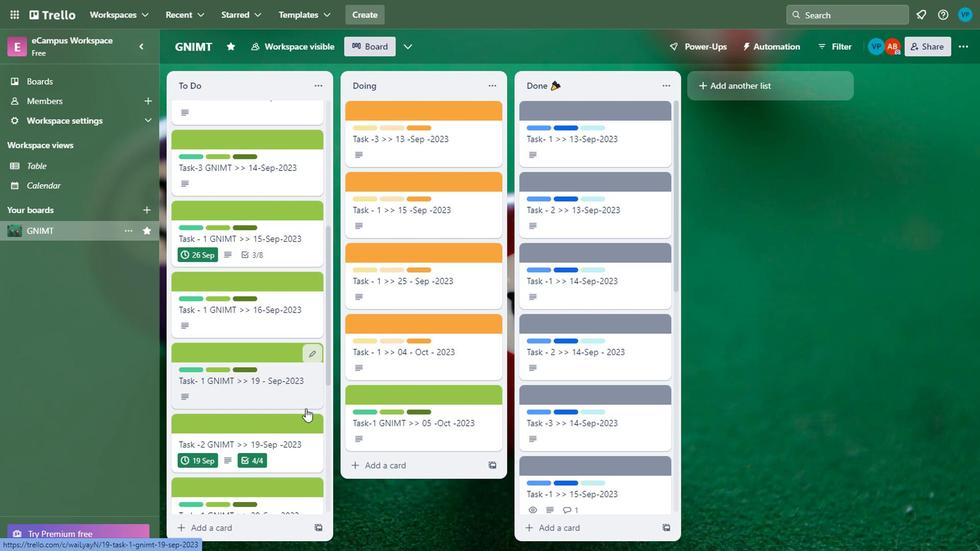 
Action: Mouse scrolled (302, 407) with delta (0, -1)
Screenshot: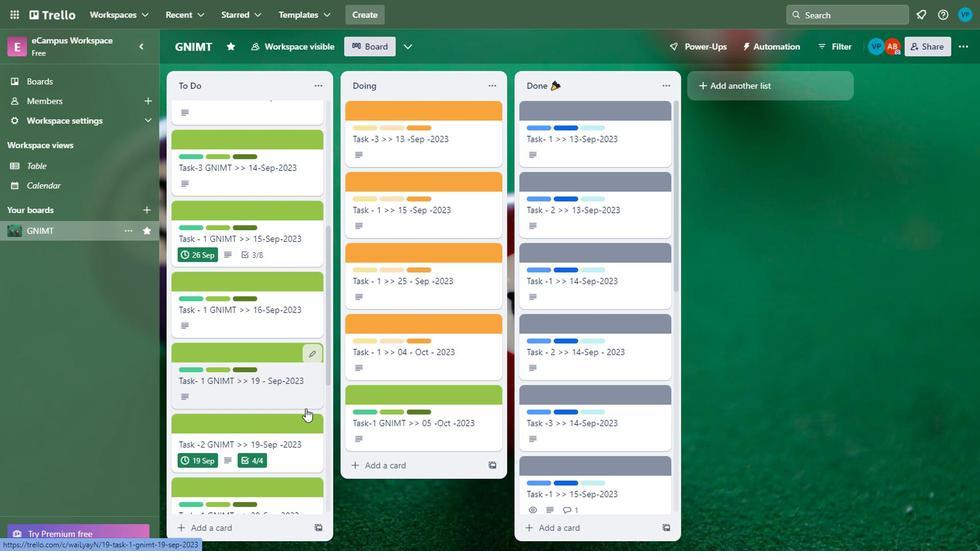 
Action: Mouse moved to (304, 410)
Screenshot: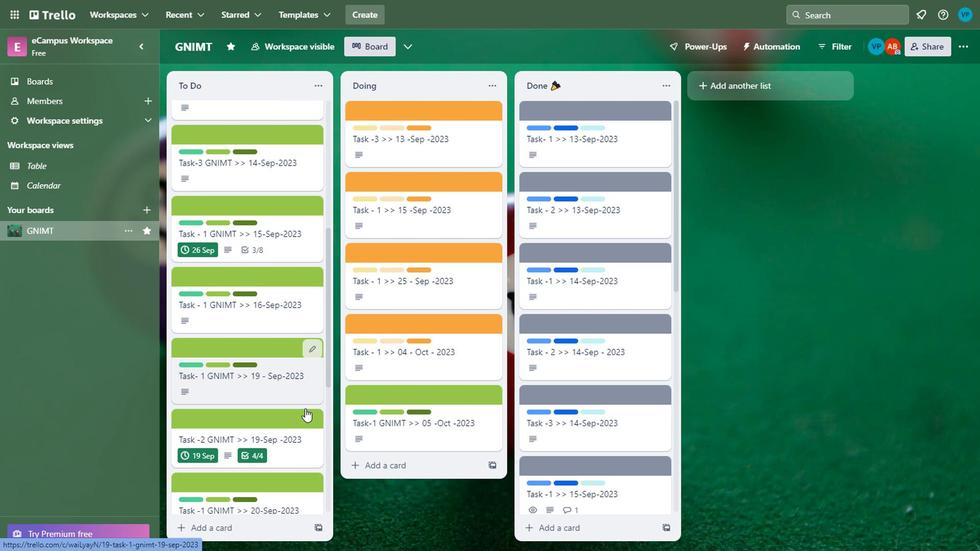 
Action: Mouse scrolled (304, 410) with delta (0, 0)
Screenshot: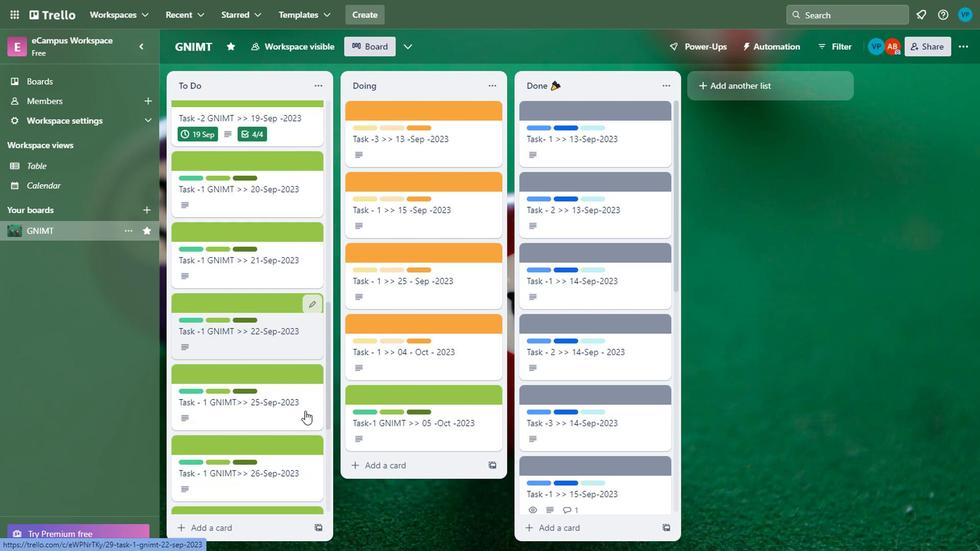 
Action: Mouse scrolled (304, 410) with delta (0, 0)
Screenshot: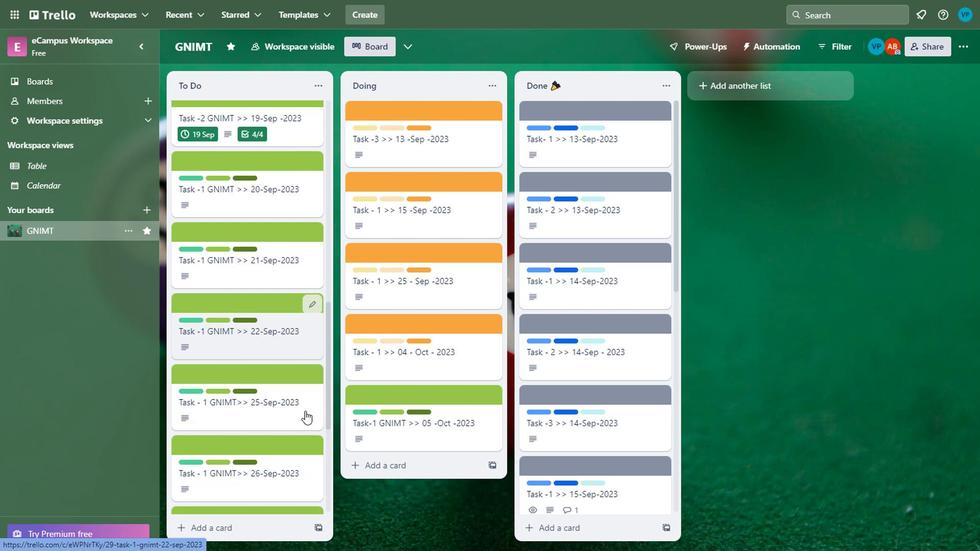 
Action: Mouse scrolled (304, 410) with delta (0, 0)
Screenshot: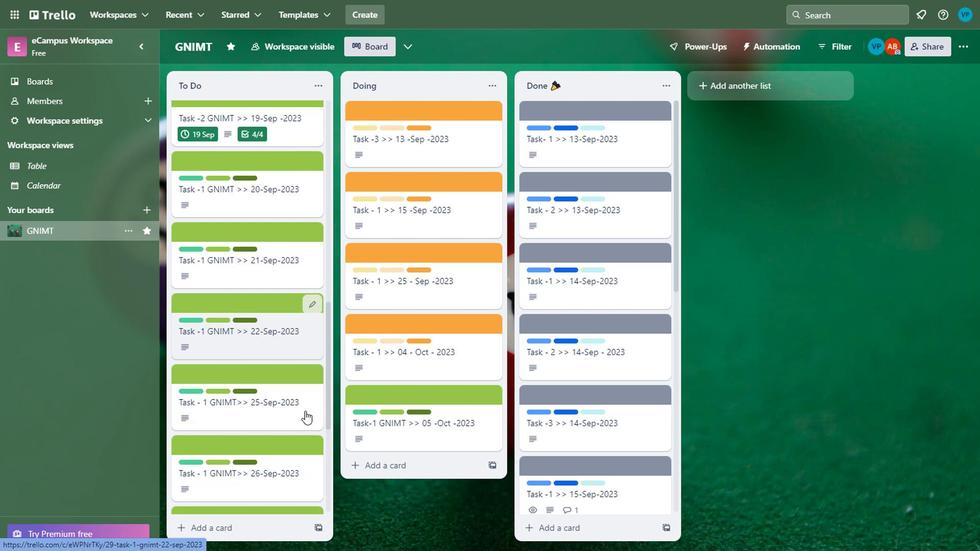 
Action: Mouse moved to (302, 411)
Screenshot: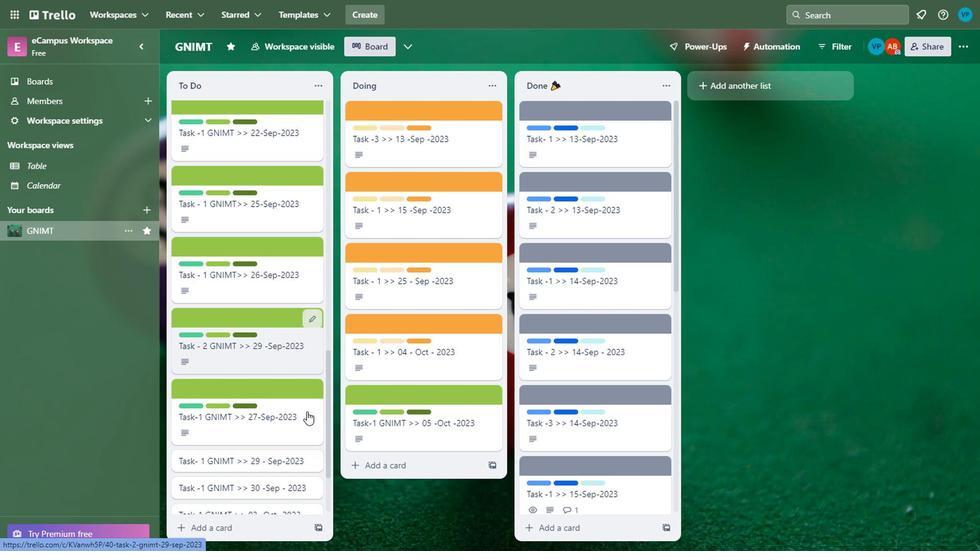 
Action: Mouse scrolled (302, 411) with delta (0, 0)
Screenshot: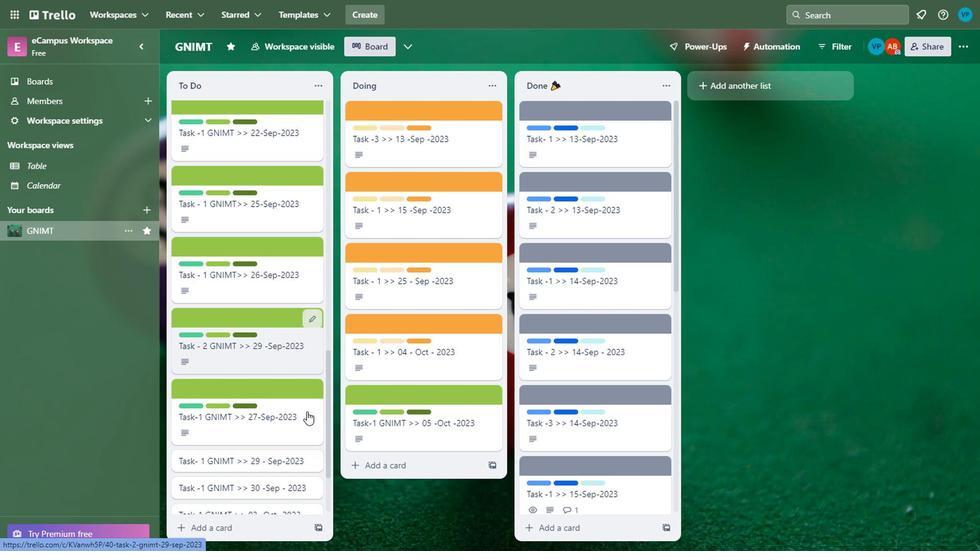 
Action: Mouse moved to (302, 415)
Screenshot: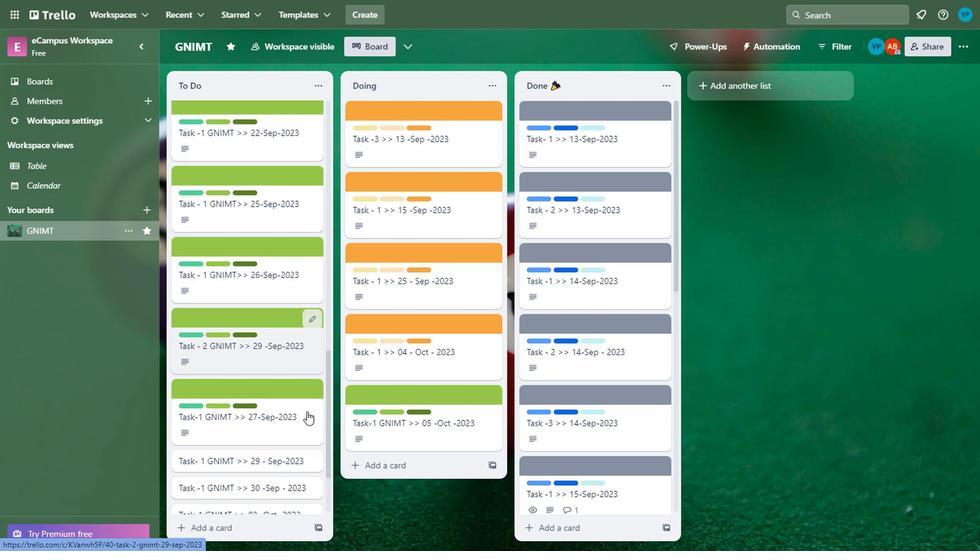 
Action: Mouse scrolled (302, 414) with delta (0, -1)
Screenshot: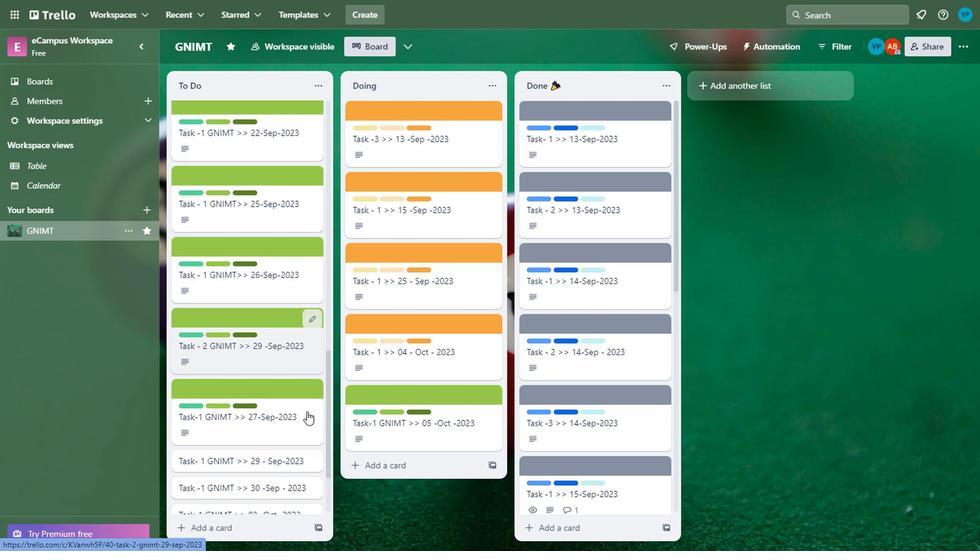 
Action: Mouse moved to (302, 416)
Screenshot: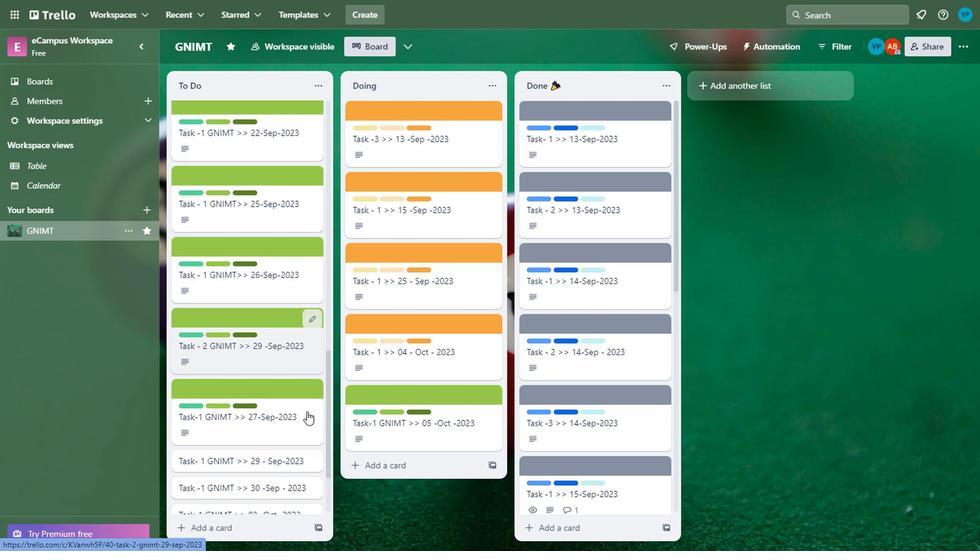 
Action: Mouse scrolled (302, 415) with delta (0, 0)
Screenshot: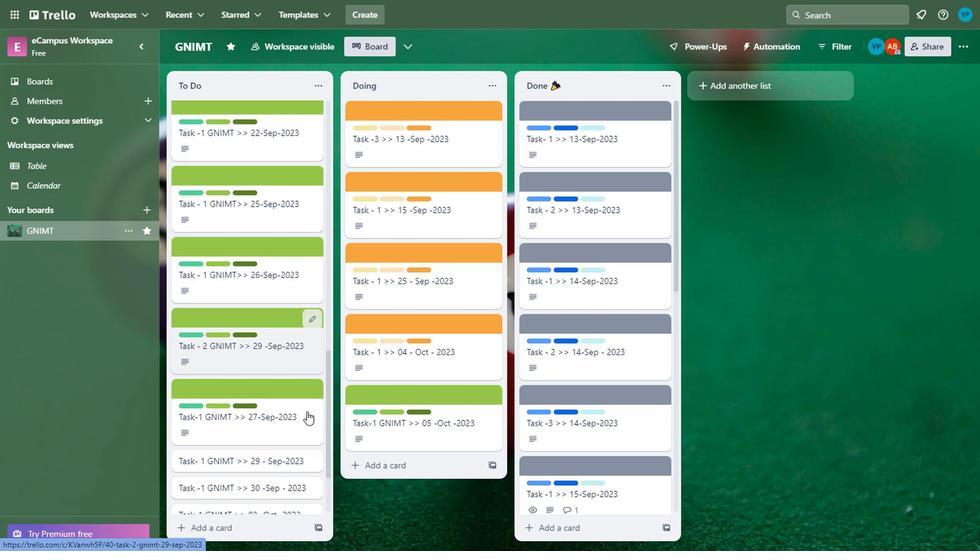 
Action: Mouse scrolled (302, 415) with delta (0, 0)
Screenshot: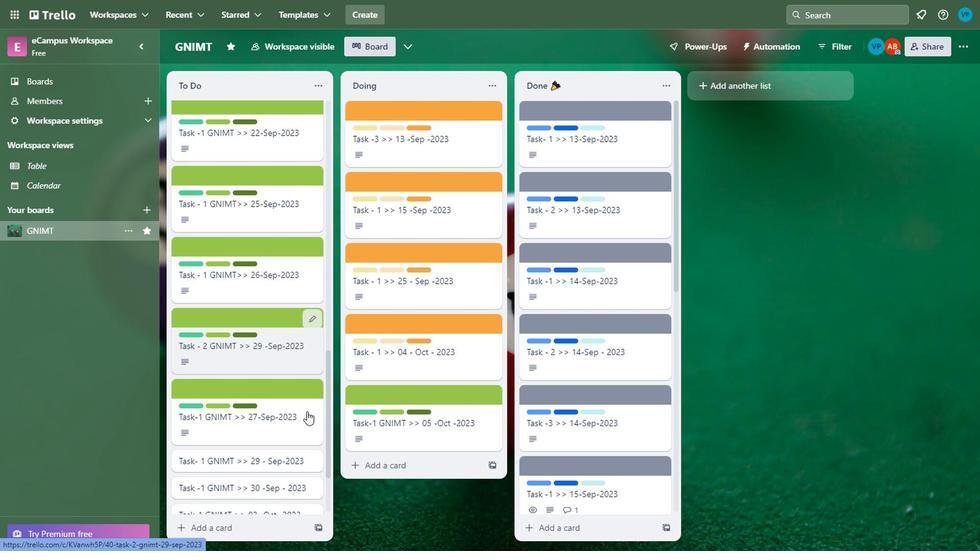 
Action: Mouse moved to (350, 401)
Screenshot: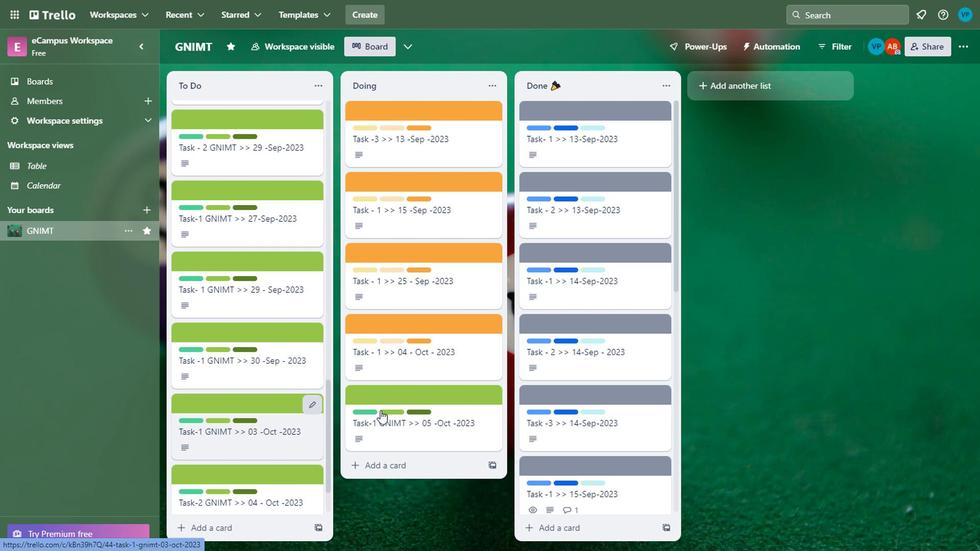
Action: Mouse scrolled (350, 401) with delta (0, 0)
Screenshot: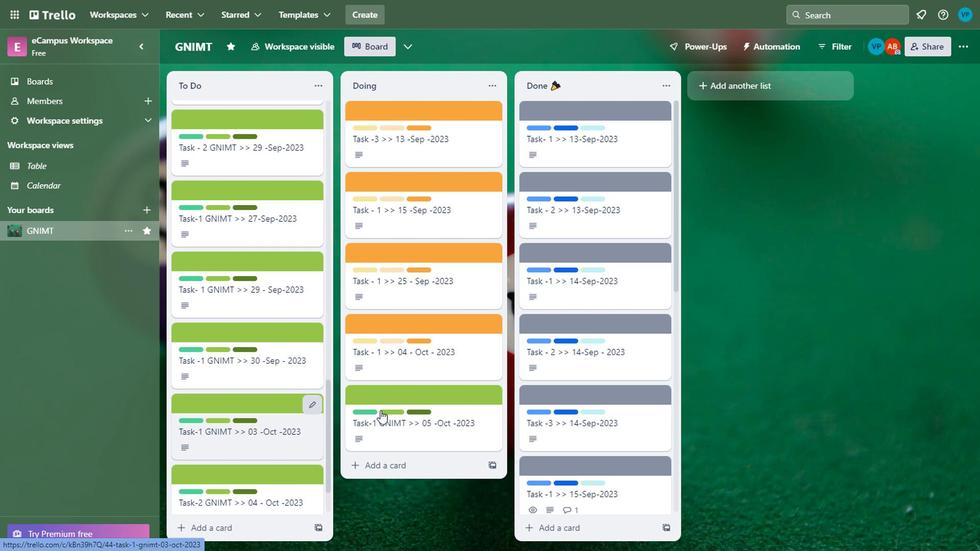 
Action: Mouse moved to (348, 404)
Screenshot: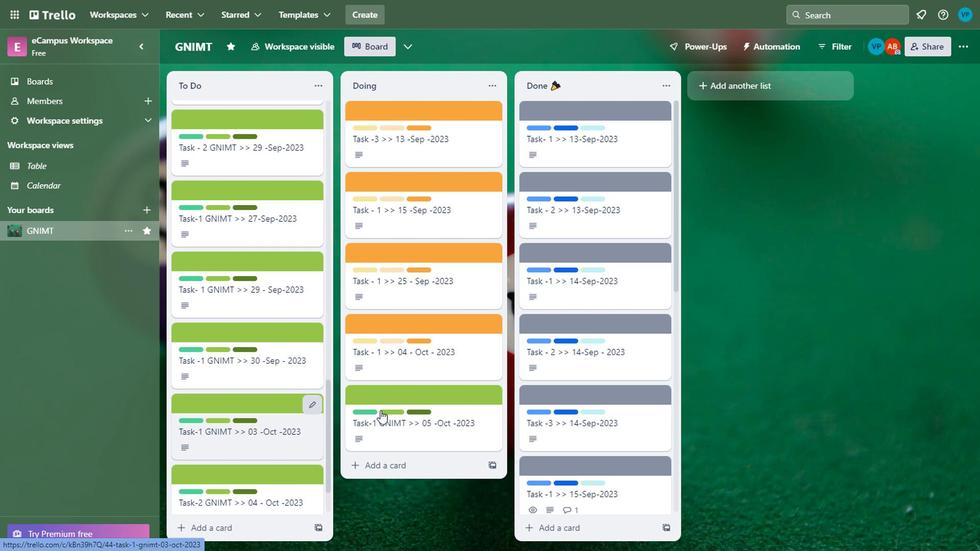 
Action: Mouse scrolled (348, 404) with delta (0, 0)
Screenshot: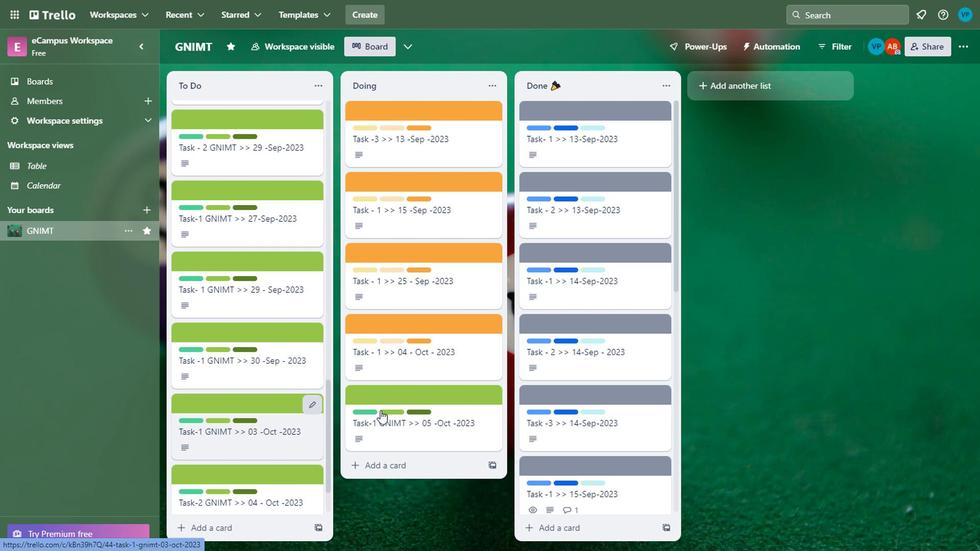 
Action: Mouse moved to (348, 406)
Screenshot: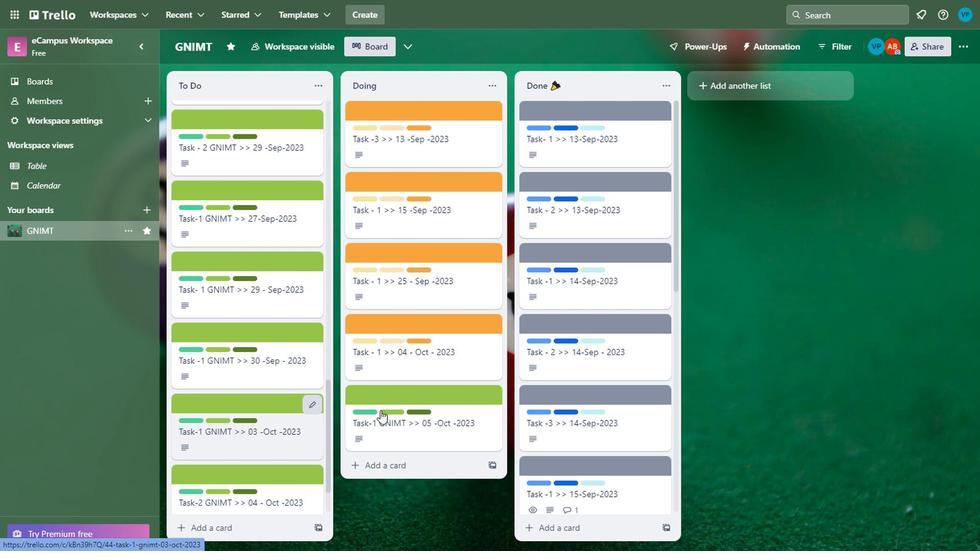 
Action: Mouse scrolled (348, 406) with delta (0, 0)
Screenshot: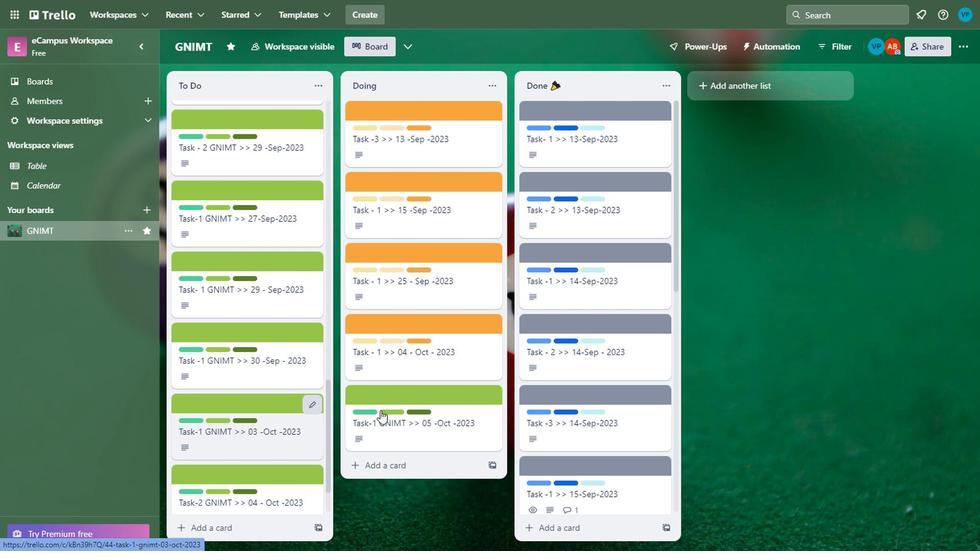 
Action: Mouse moved to (347, 408)
Screenshot: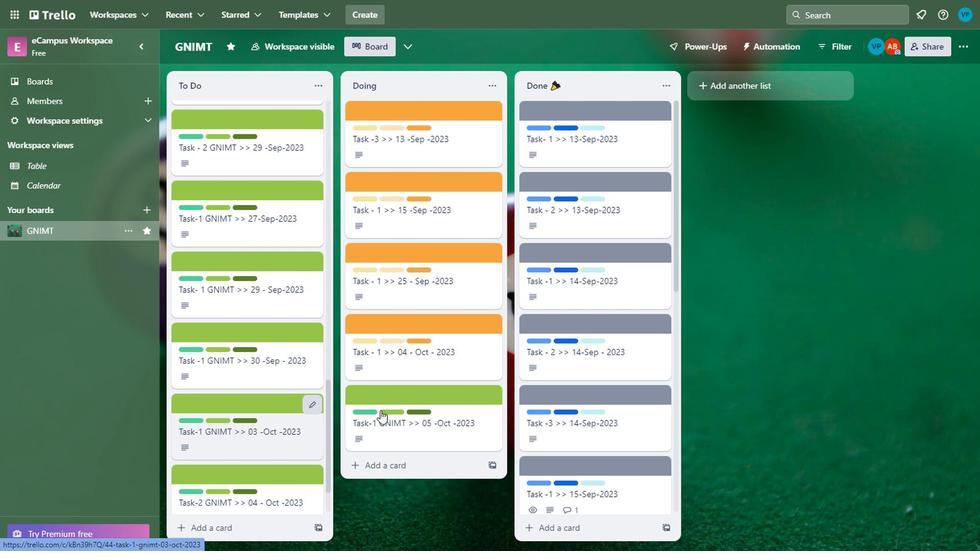 
Action: Mouse scrolled (347, 407) with delta (0, -1)
Screenshot: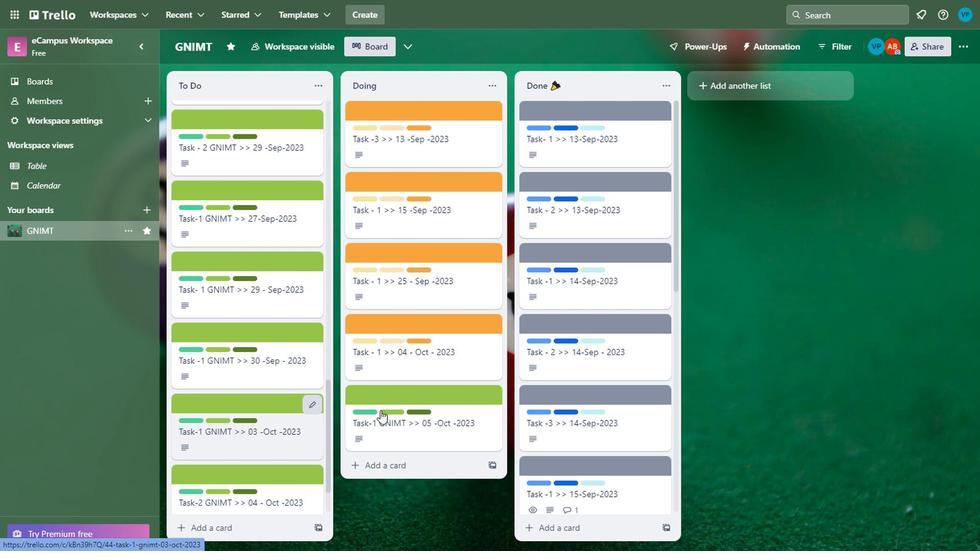 
Action: Mouse moved to (278, 447)
Screenshot: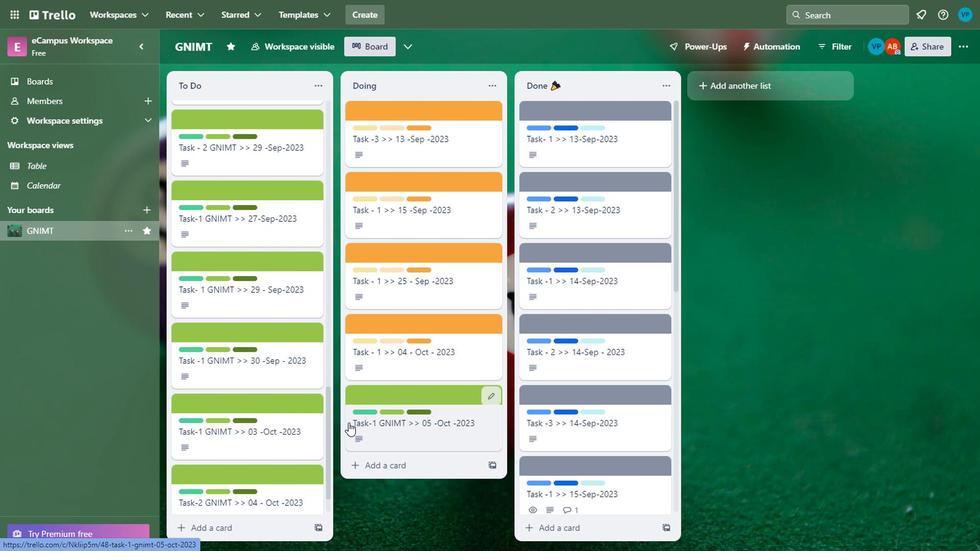 
Action: Mouse scrolled (278, 447) with delta (0, 0)
Screenshot: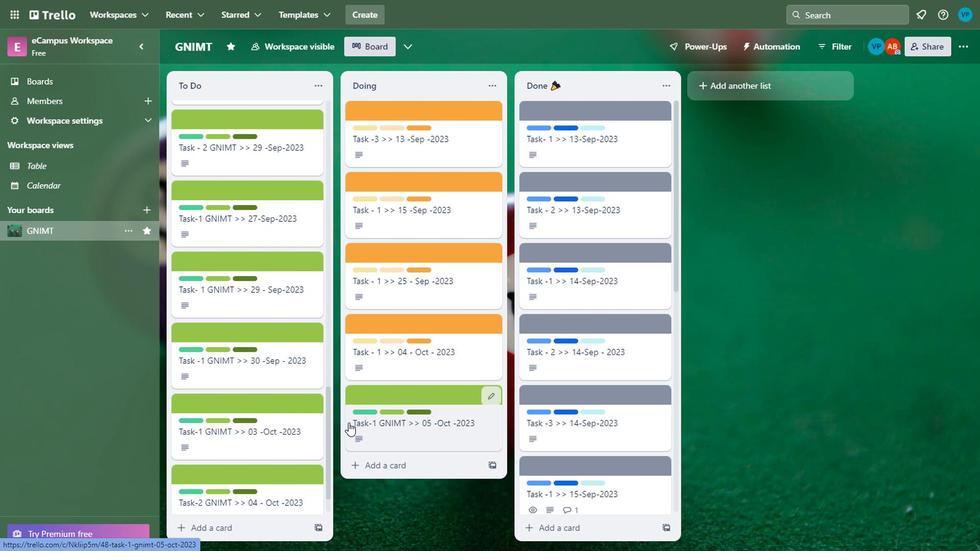 
Action: Mouse moved to (278, 449)
Screenshot: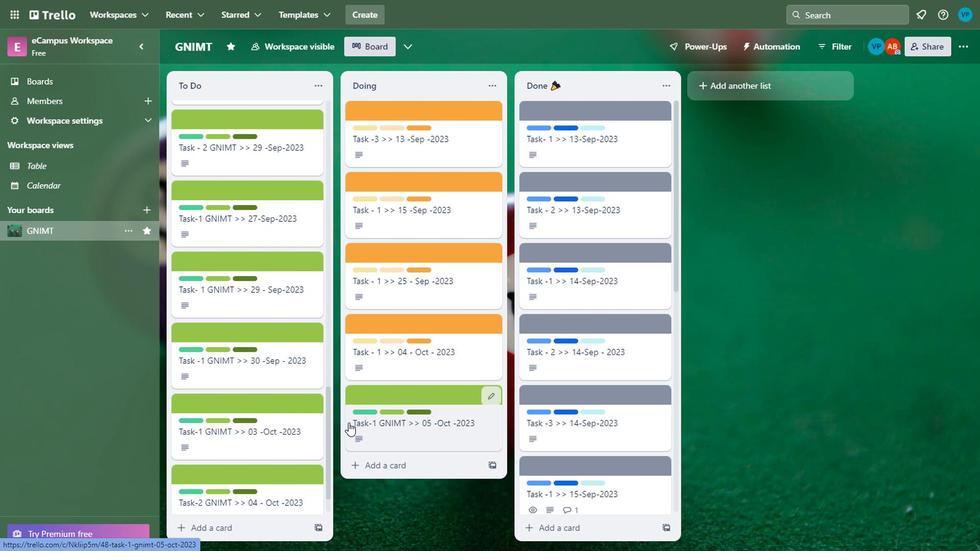 
Action: Mouse scrolled (278, 449) with delta (0, 0)
Screenshot: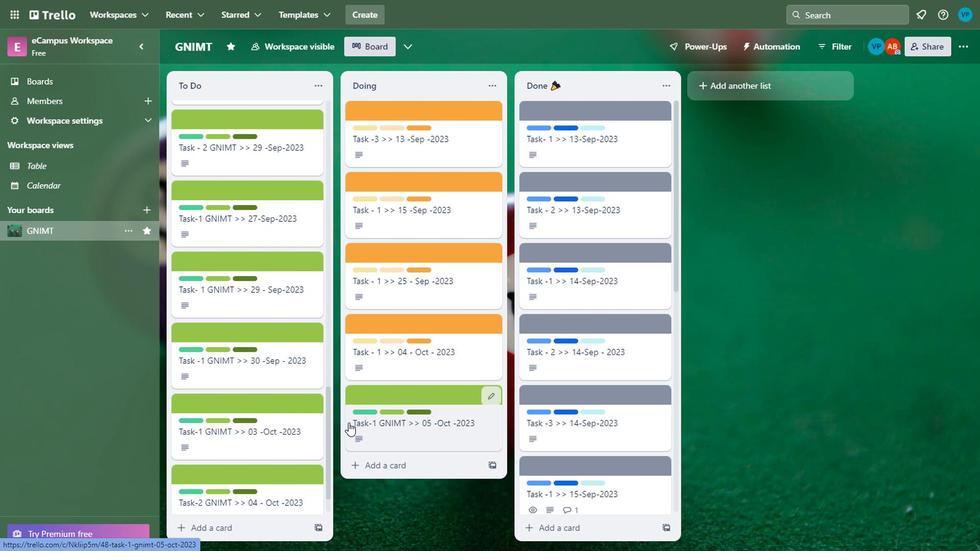 
Action: Mouse moved to (278, 451)
Screenshot: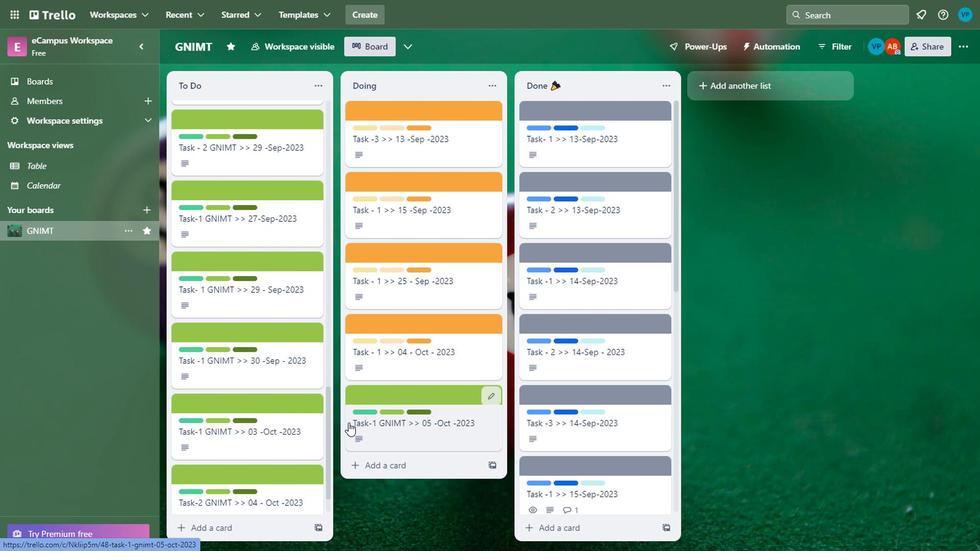 
Action: Mouse scrolled (278, 450) with delta (0, -1)
Screenshot: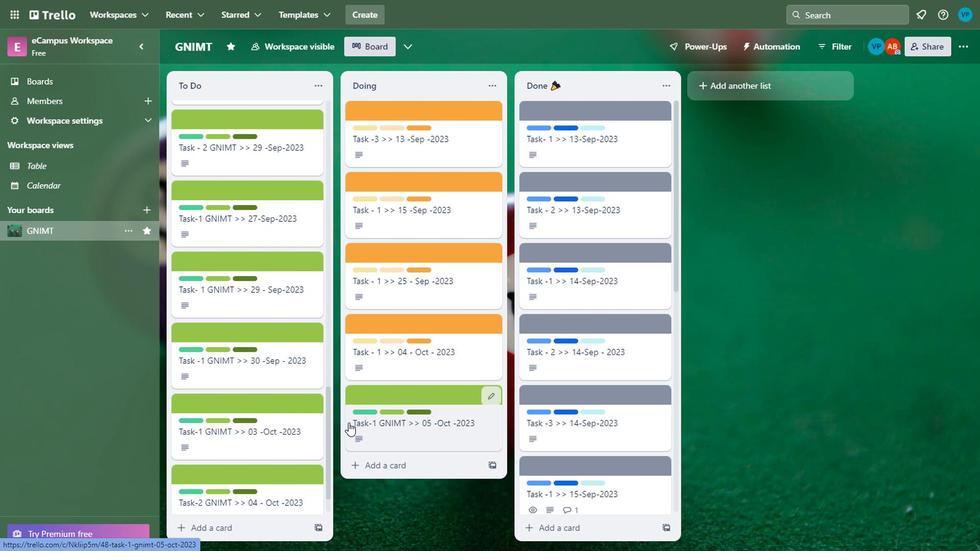 
Action: Mouse scrolled (278, 450) with delta (0, -1)
Screenshot: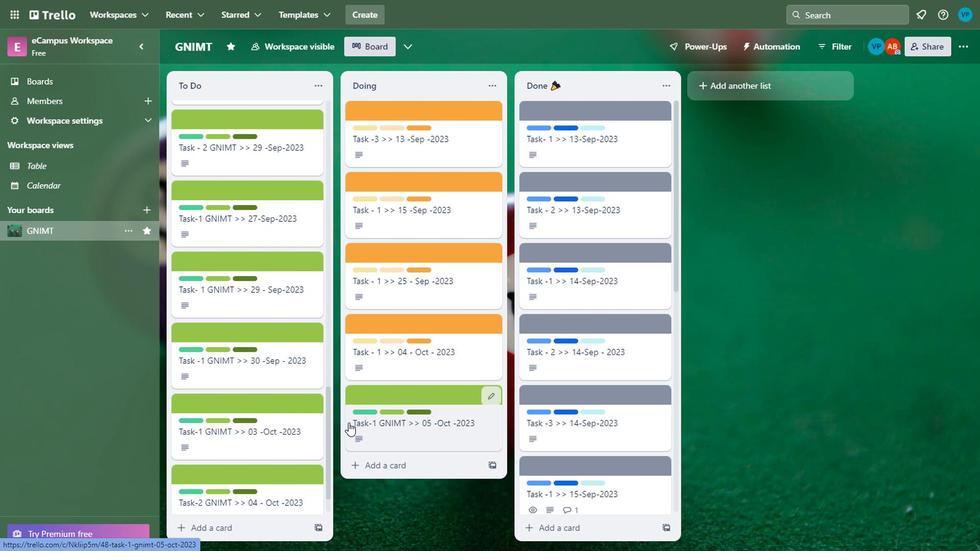 
Action: Mouse moved to (277, 456)
Screenshot: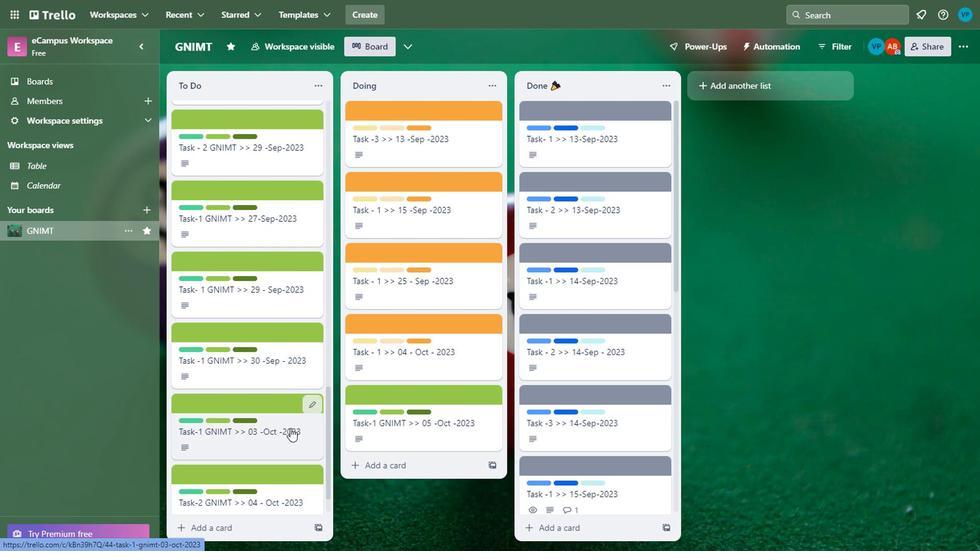 
Action: Mouse scrolled (277, 456) with delta (0, 0)
Screenshot: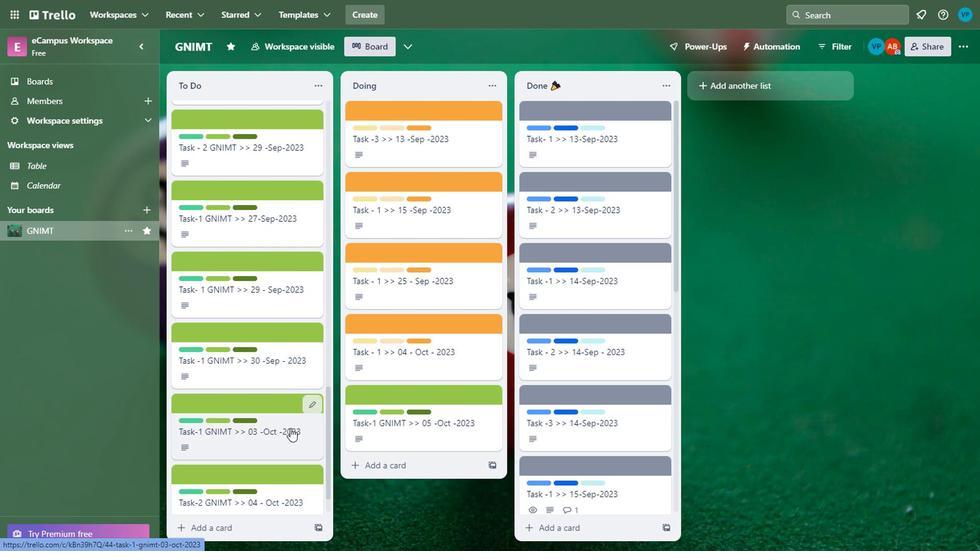 
Action: Mouse moved to (272, 465)
Screenshot: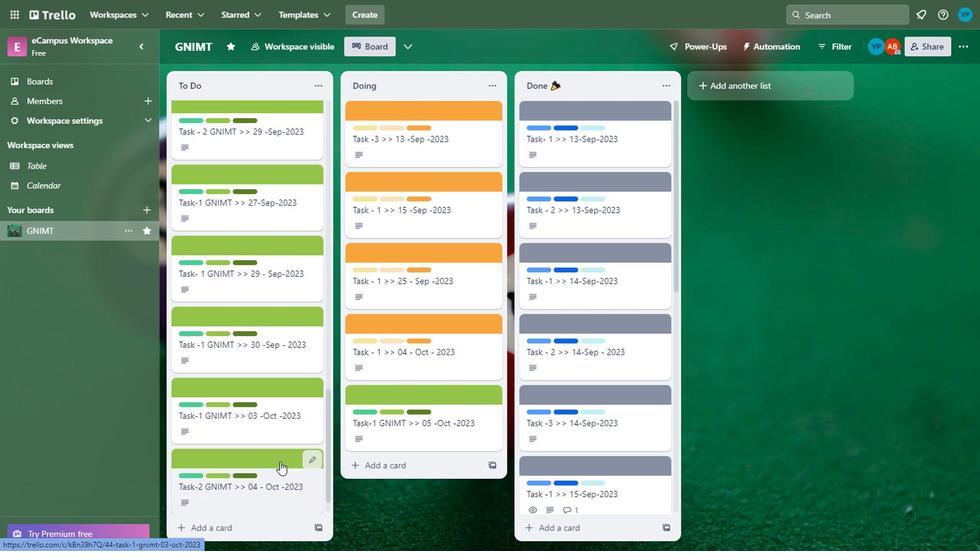 
Action: Mouse scrolled (272, 464) with delta (0, -1)
Screenshot: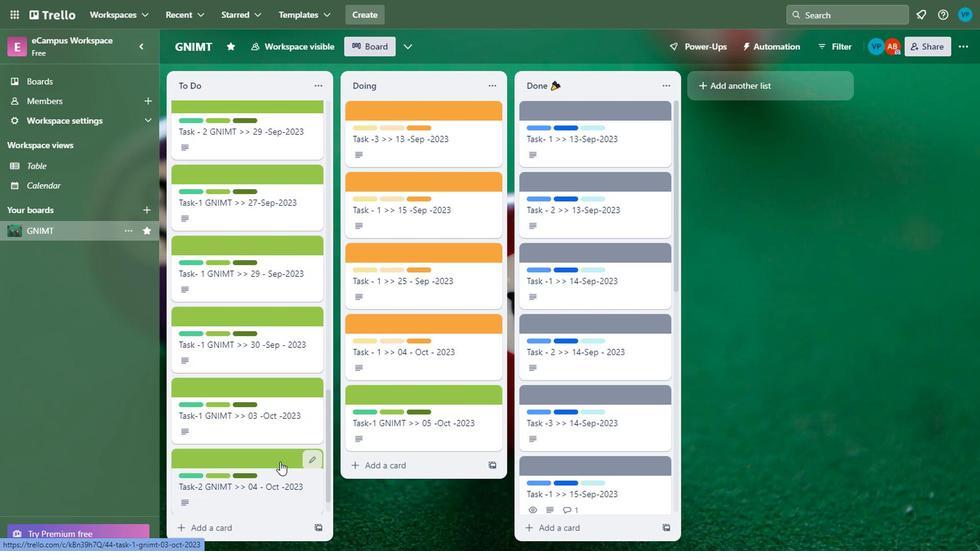 
Action: Mouse scrolled (272, 464) with delta (0, -1)
Screenshot: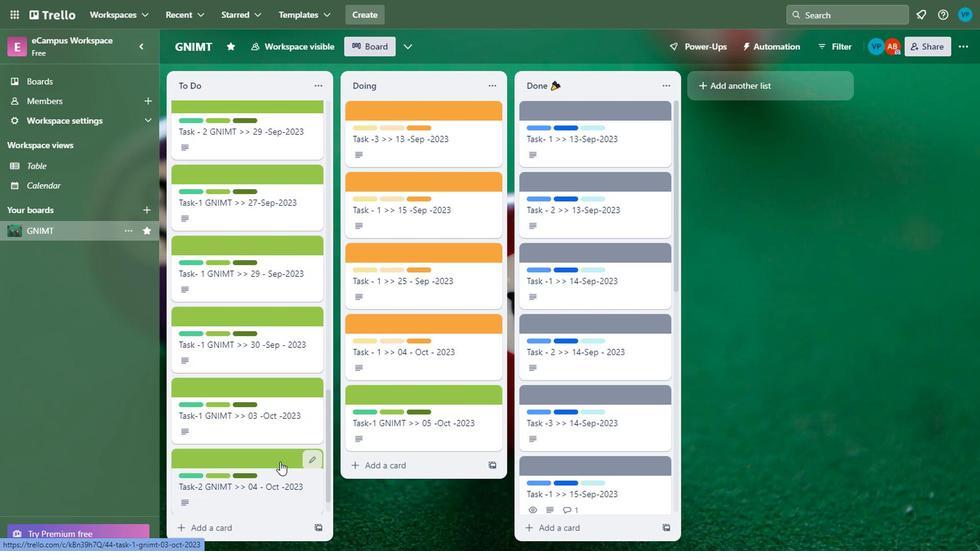 
Action: Mouse scrolled (272, 464) with delta (0, -1)
Screenshot: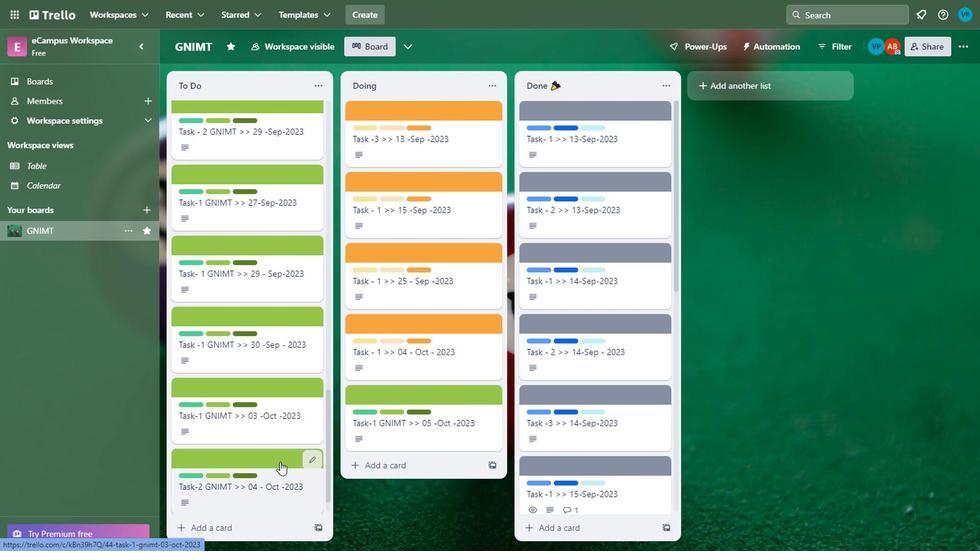 
Action: Mouse scrolled (272, 464) with delta (0, -1)
Screenshot: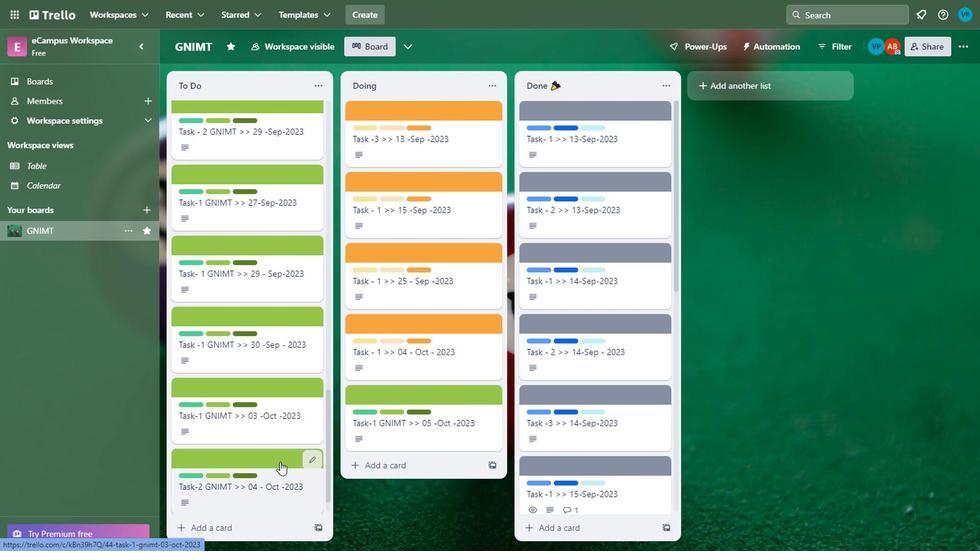 
Action: Mouse moved to (272, 465)
Screenshot: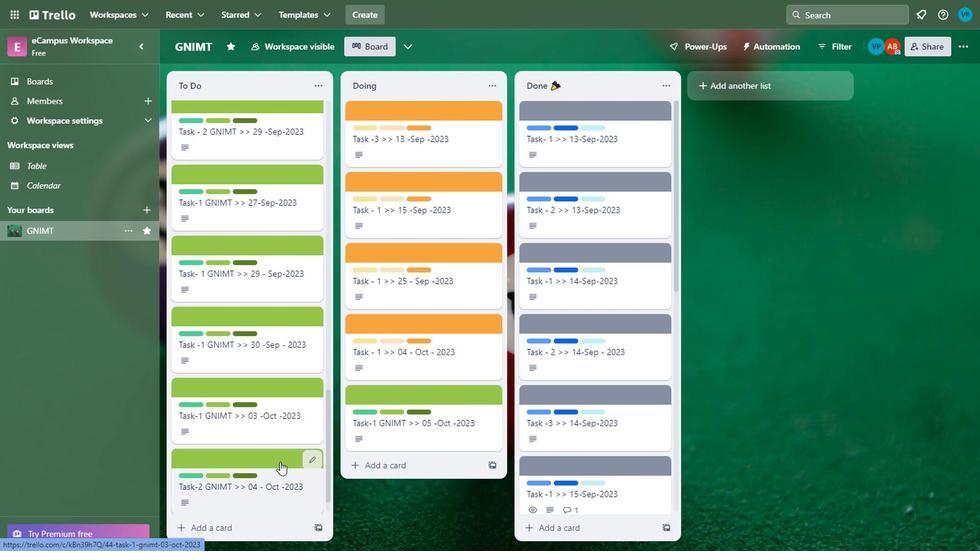 
Action: Mouse scrolled (272, 465) with delta (0, 0)
Screenshot: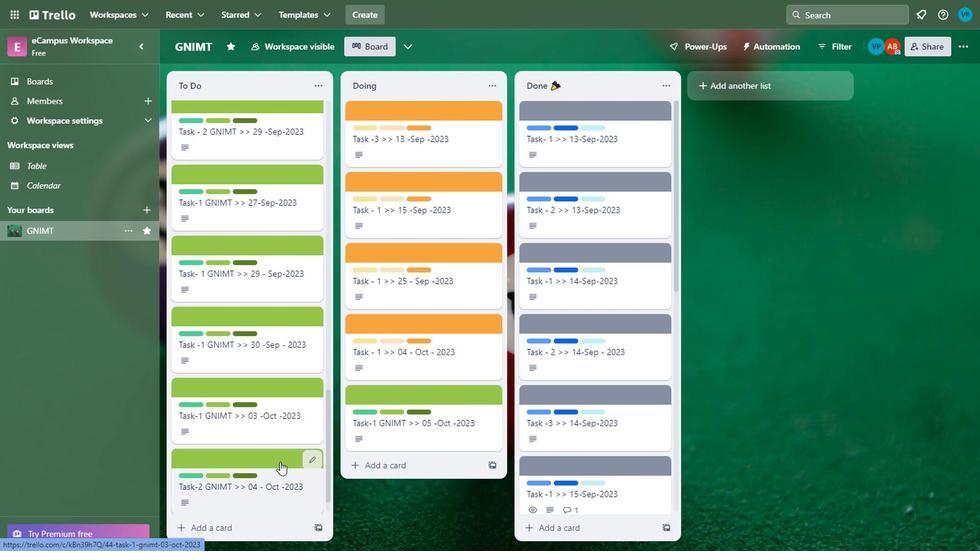 
Action: Mouse moved to (270, 456)
Screenshot: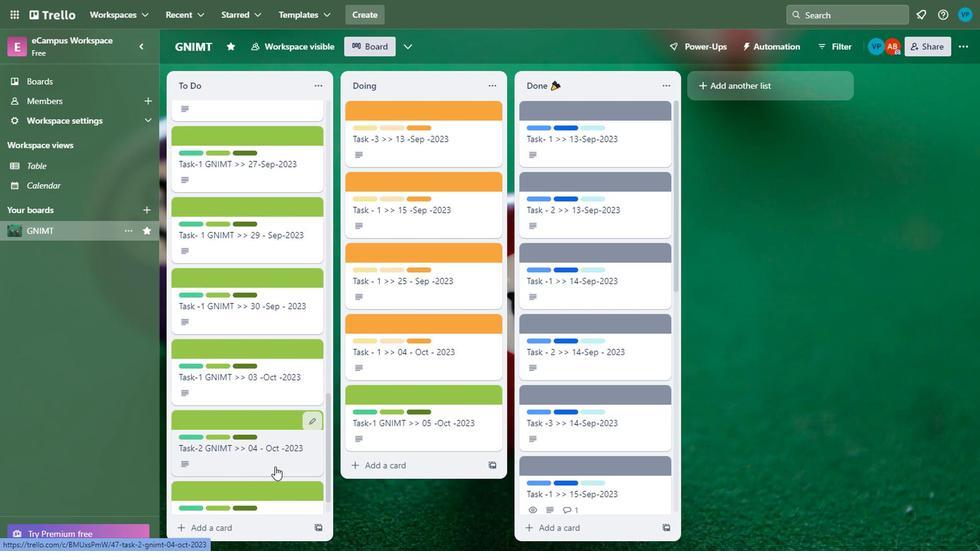 
Action: Mouse scrolled (270, 456) with delta (0, 0)
Screenshot: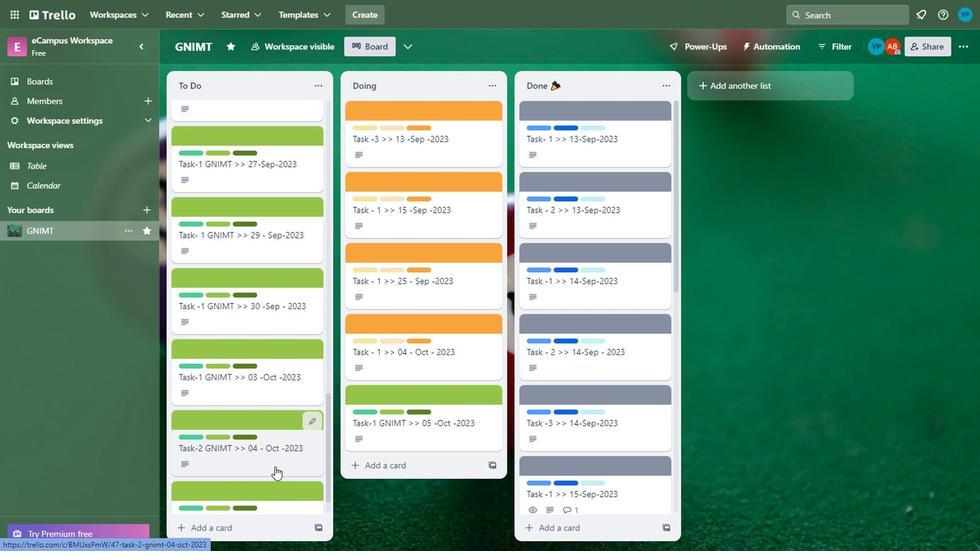
Action: Mouse scrolled (270, 456) with delta (0, 0)
Screenshot: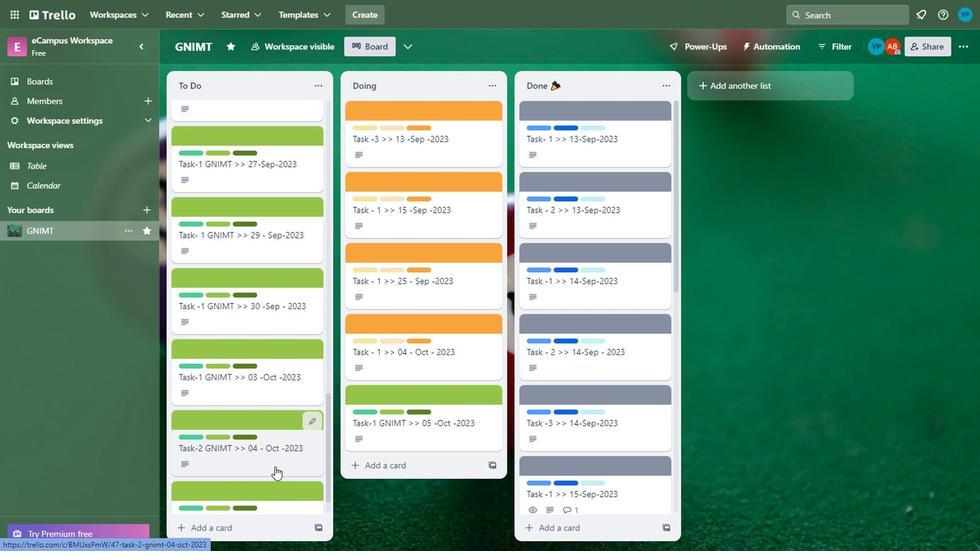 
Action: Mouse moved to (270, 458)
Screenshot: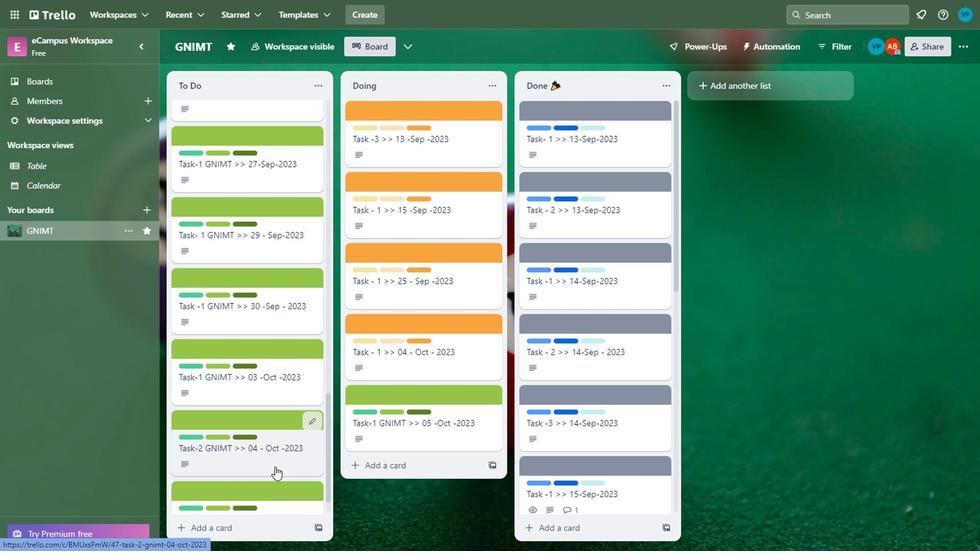 
Action: Mouse scrolled (270, 458) with delta (0, 0)
Screenshot: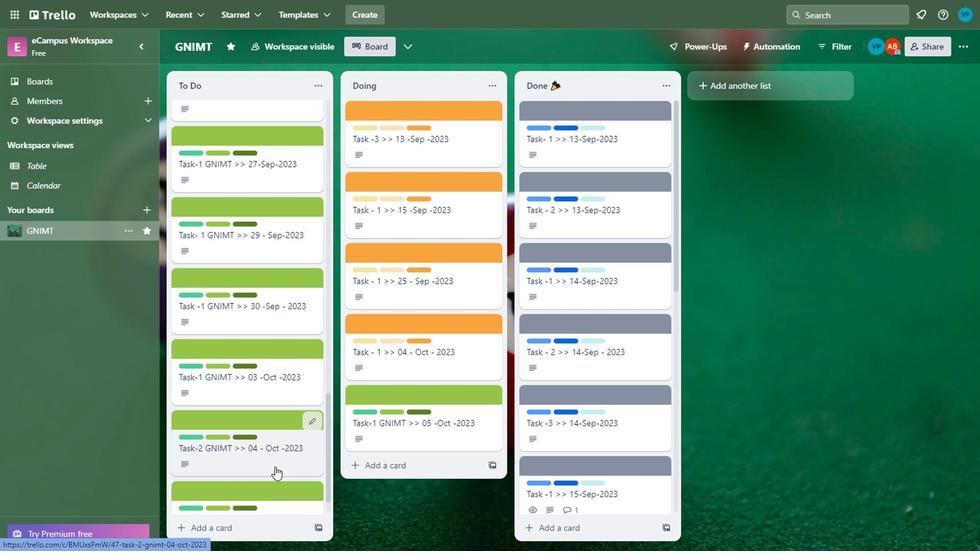 
Action: Mouse moved to (684, 260)
Screenshot: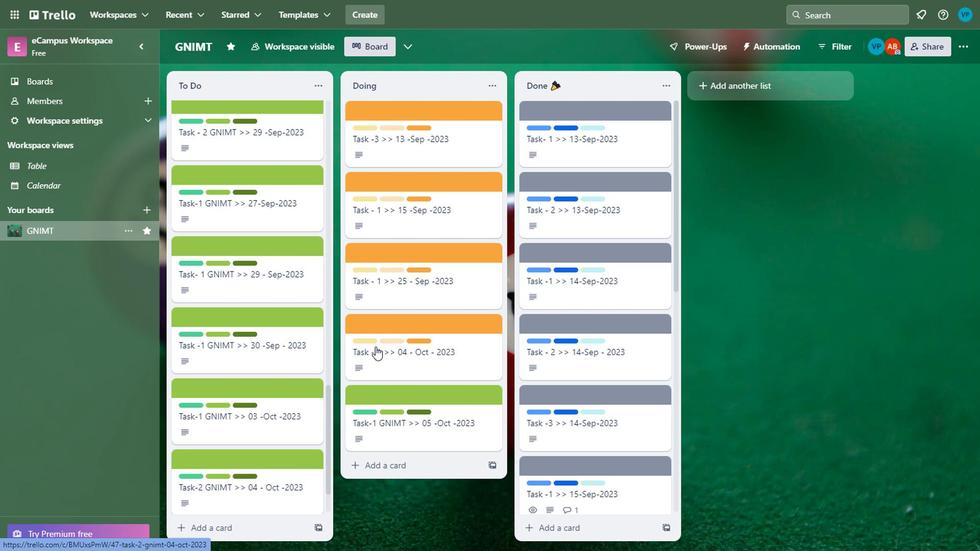 
Action: Mouse scrolled (684, 259) with delta (0, -1)
Screenshot: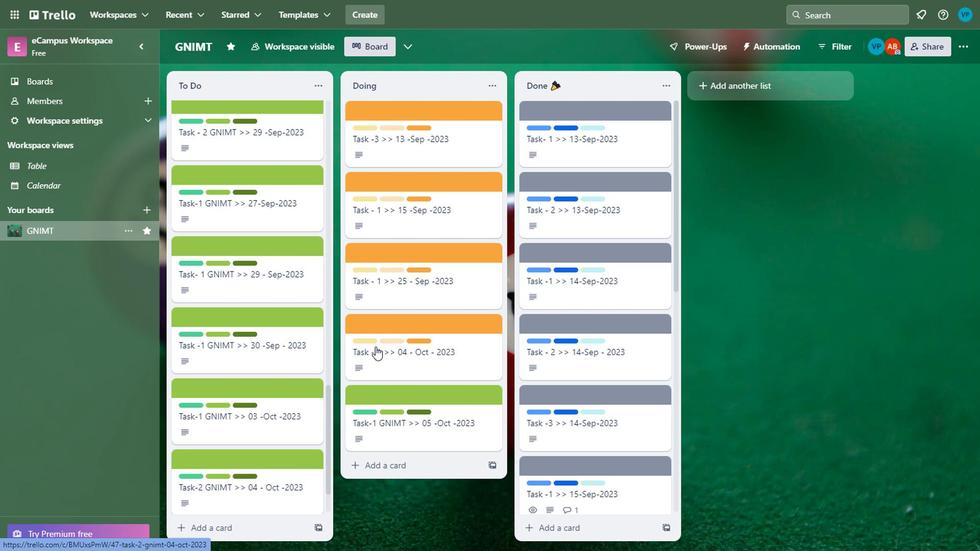 
Action: Mouse moved to (685, 272)
Screenshot: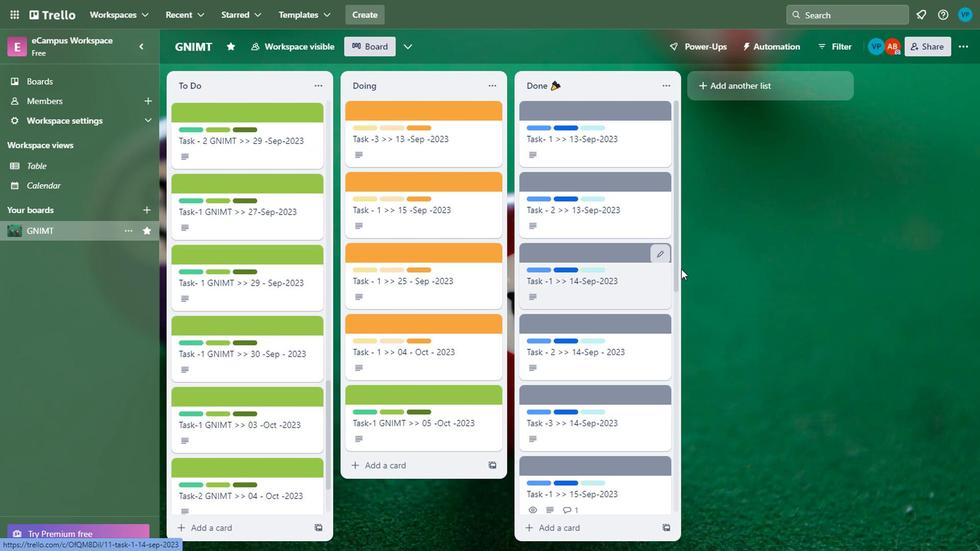 
Action: Mouse scrolled (685, 271) with delta (0, -1)
Screenshot: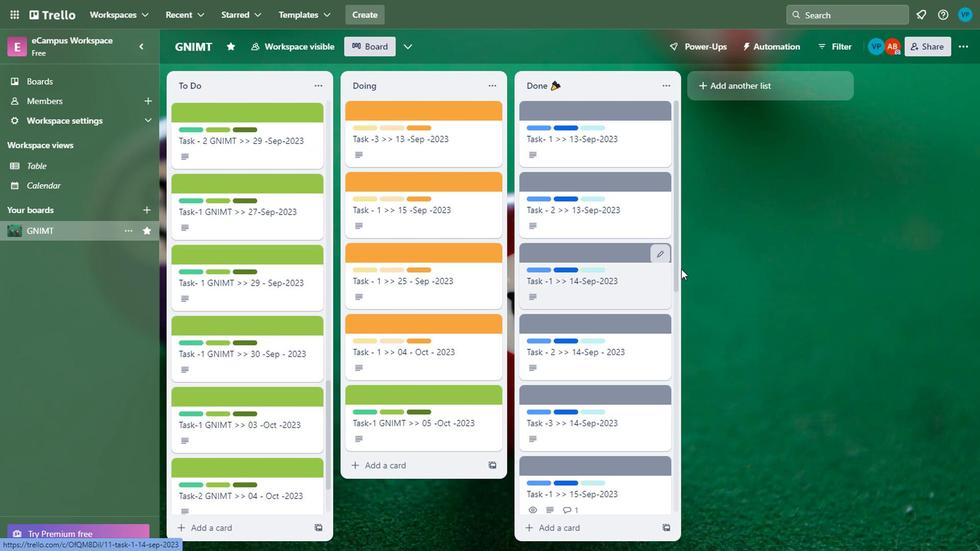 
Action: Mouse moved to (686, 277)
Screenshot: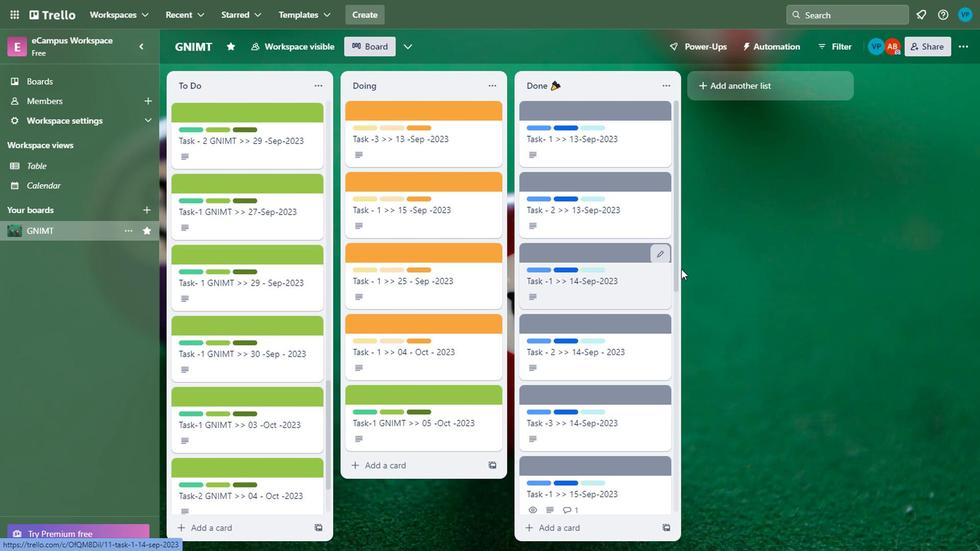 
Action: Mouse scrolled (686, 277) with delta (0, 0)
Screenshot: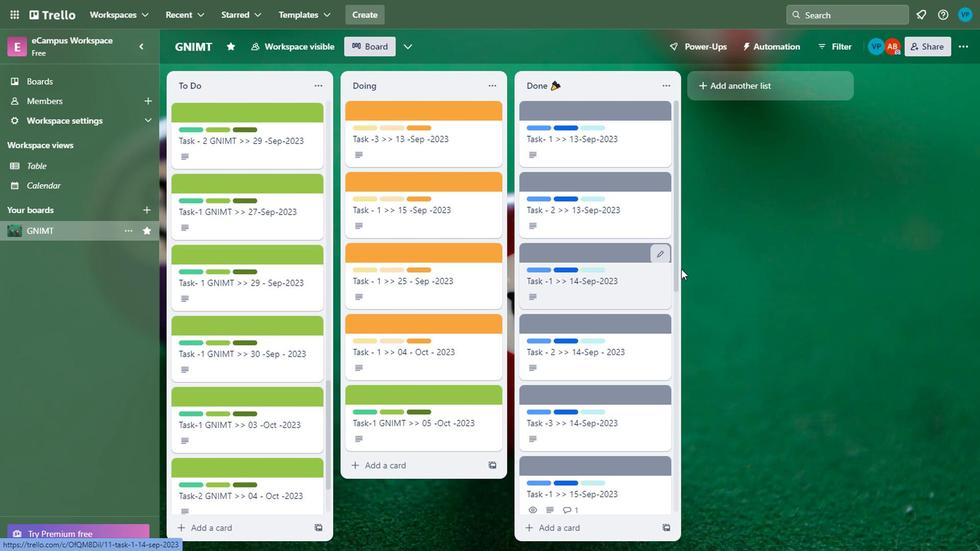 
Action: Mouse moved to (686, 280)
Screenshot: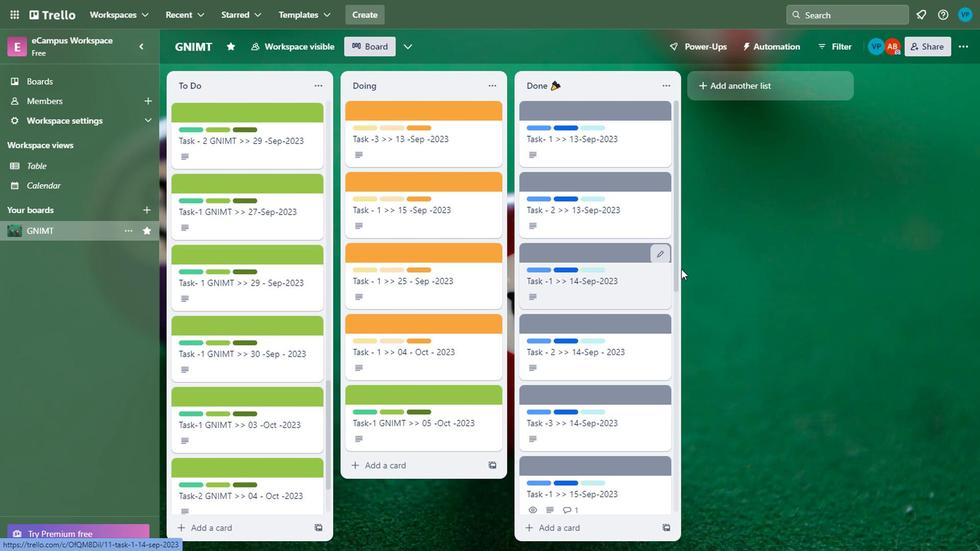 
Action: Mouse scrolled (686, 279) with delta (0, 0)
Screenshot: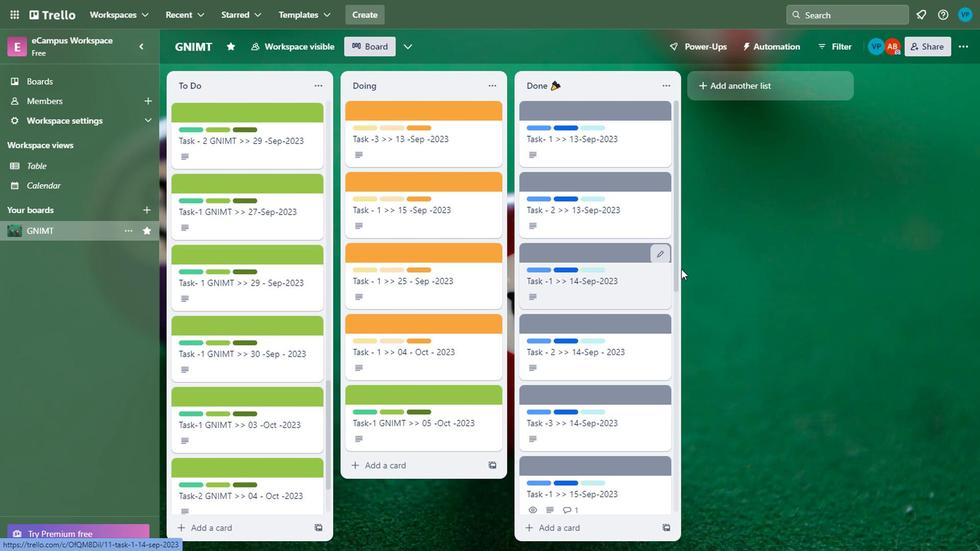 
Action: Mouse moved to (685, 286)
Screenshot: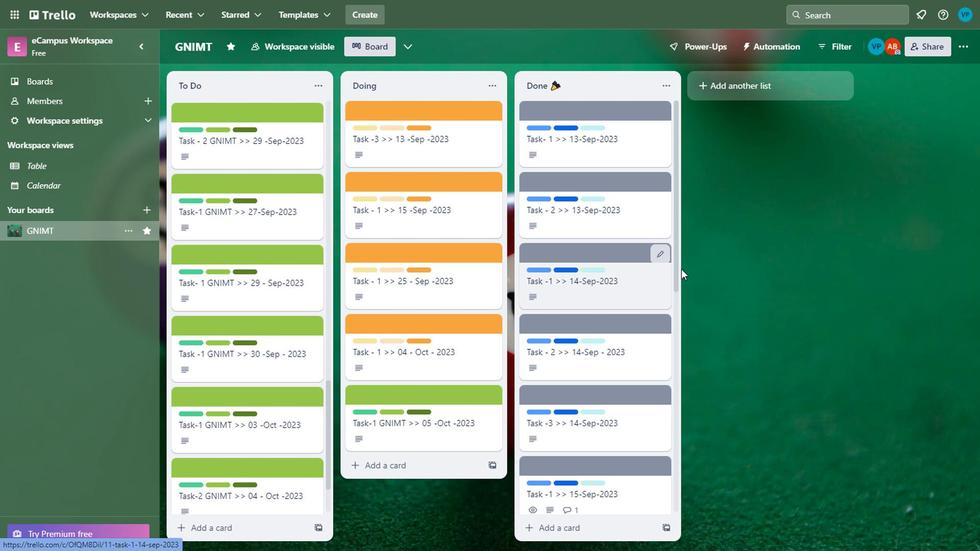 
Action: Mouse scrolled (685, 285) with delta (0, 0)
Screenshot: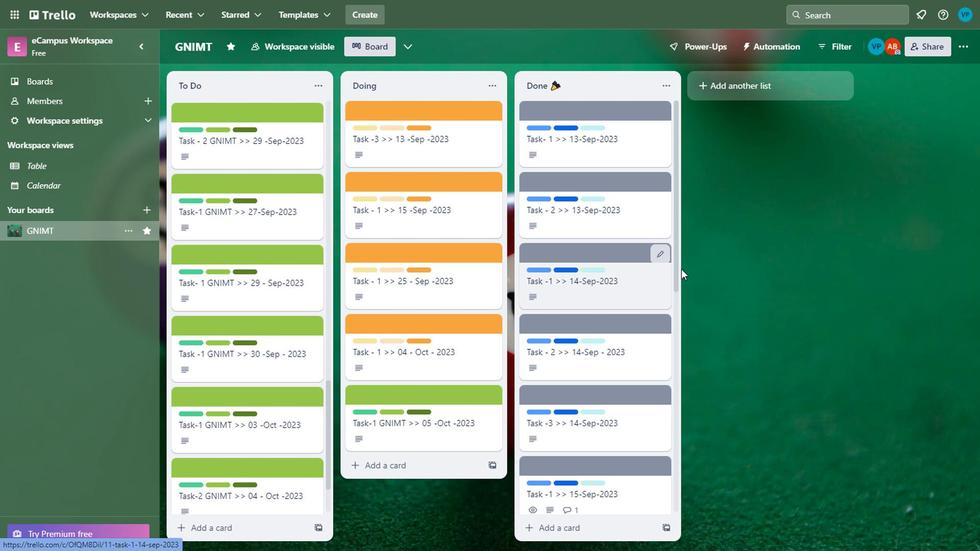 
Action: Mouse moved to (486, 372)
Screenshot: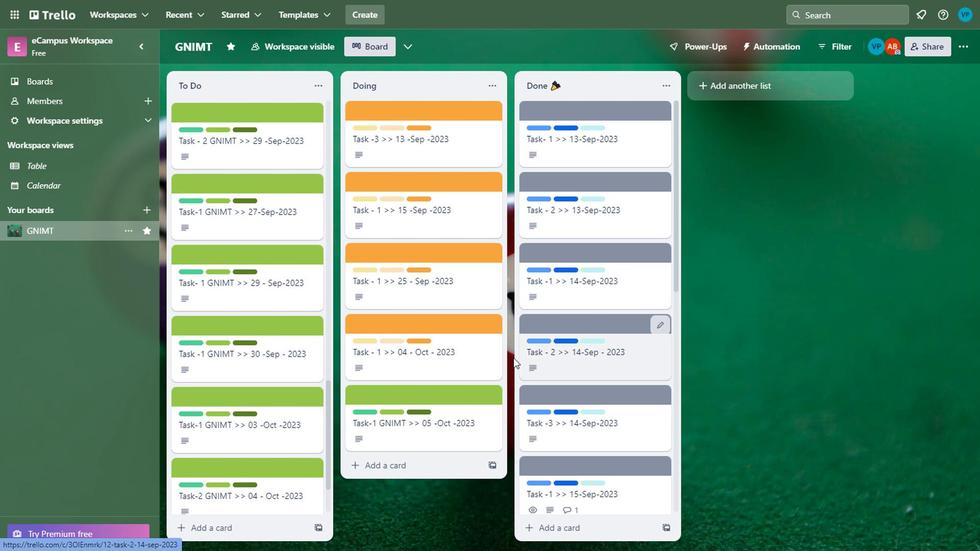 
Action: Mouse scrolled (486, 372) with delta (0, 0)
Screenshot: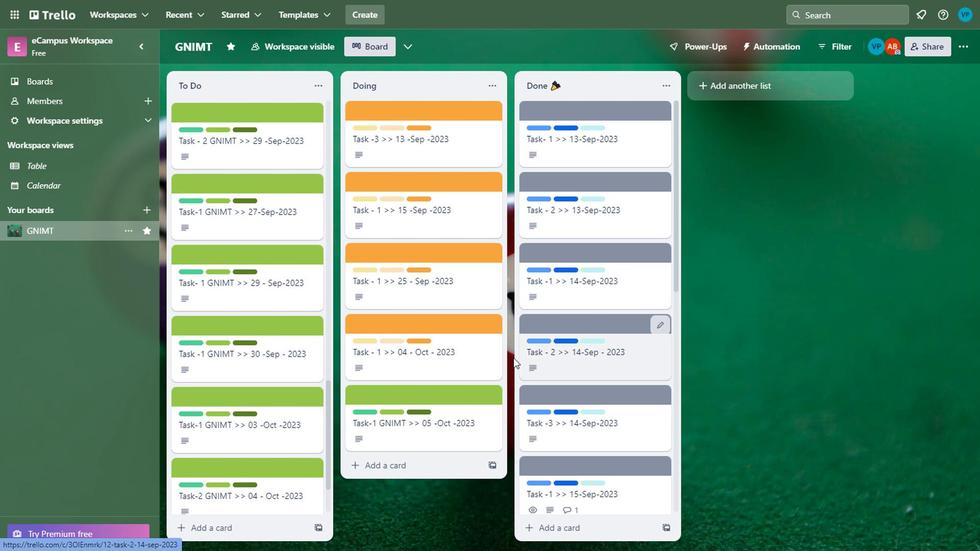 
Action: Mouse moved to (483, 378)
Screenshot: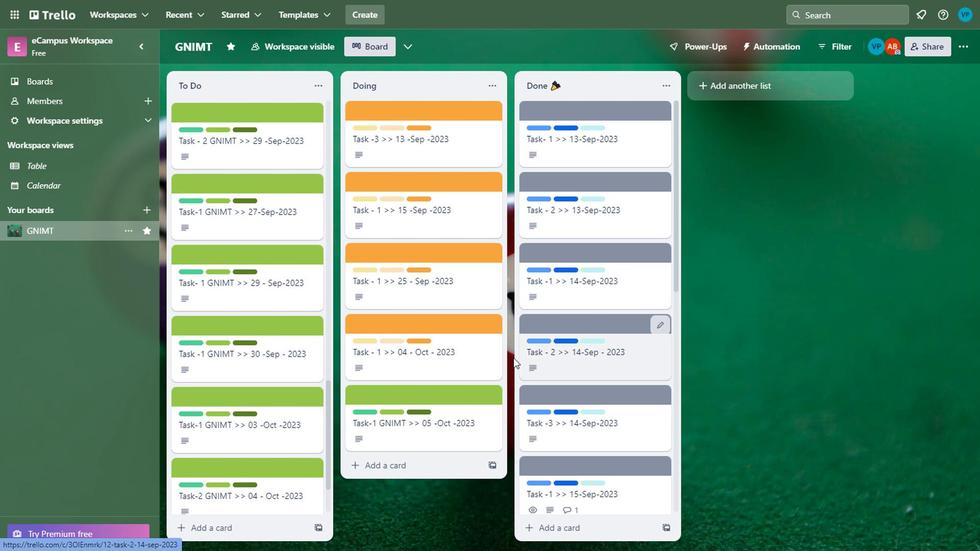 
Action: Mouse scrolled (483, 377) with delta (0, -1)
Screenshot: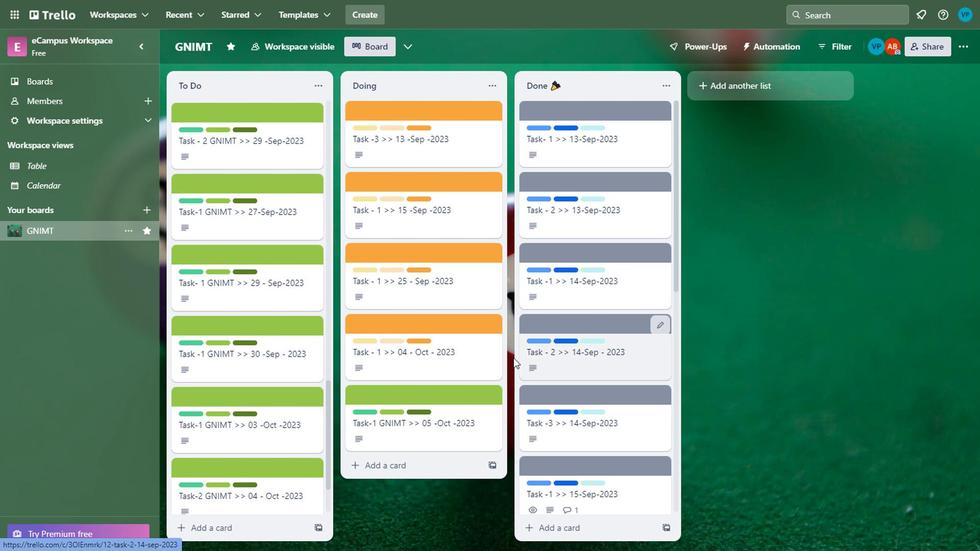 
Action: Mouse moved to (479, 382)
Screenshot: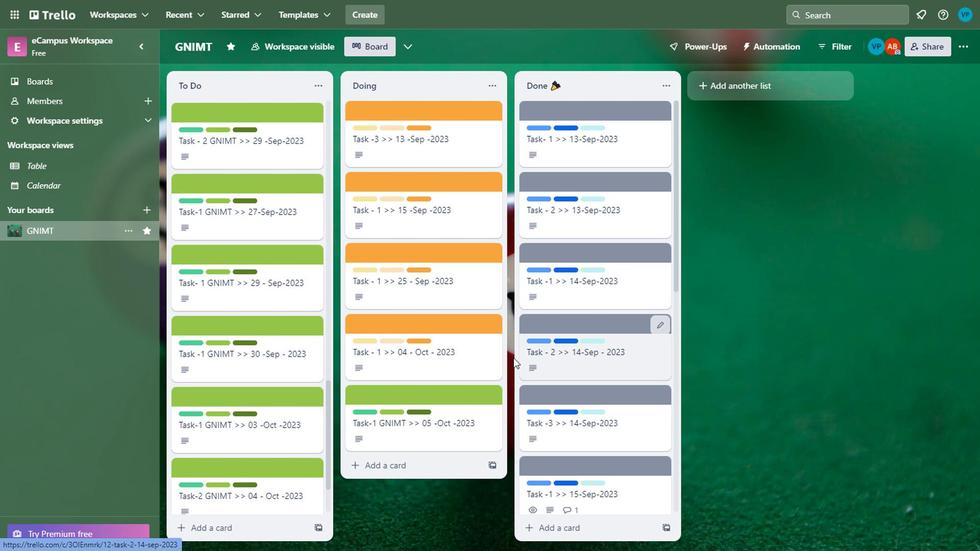 
Action: Mouse scrolled (479, 381) with delta (0, 0)
Screenshot: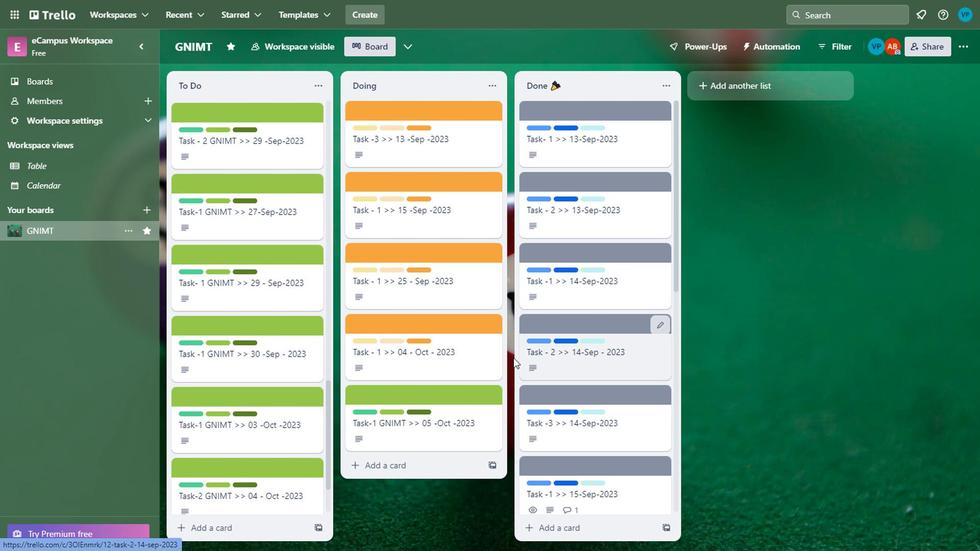 
Action: Mouse moved to (159, 378)
Screenshot: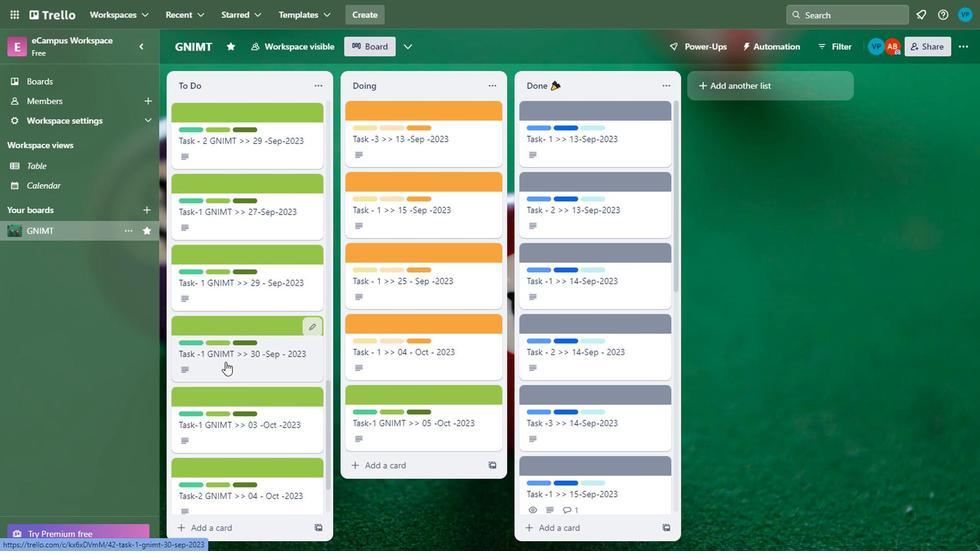
Action: Mouse scrolled (159, 377) with delta (0, -1)
Screenshot: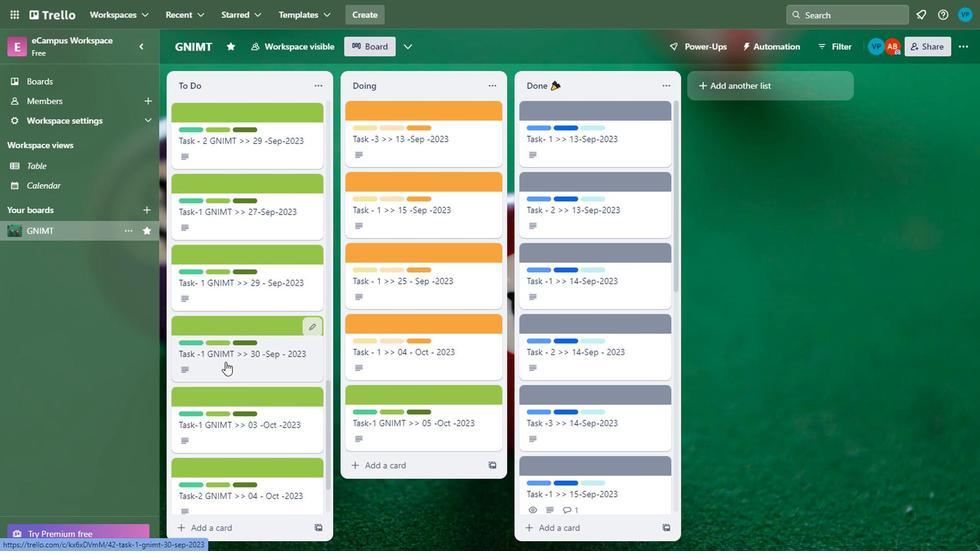 
Action: Mouse moved to (158, 379)
Screenshot: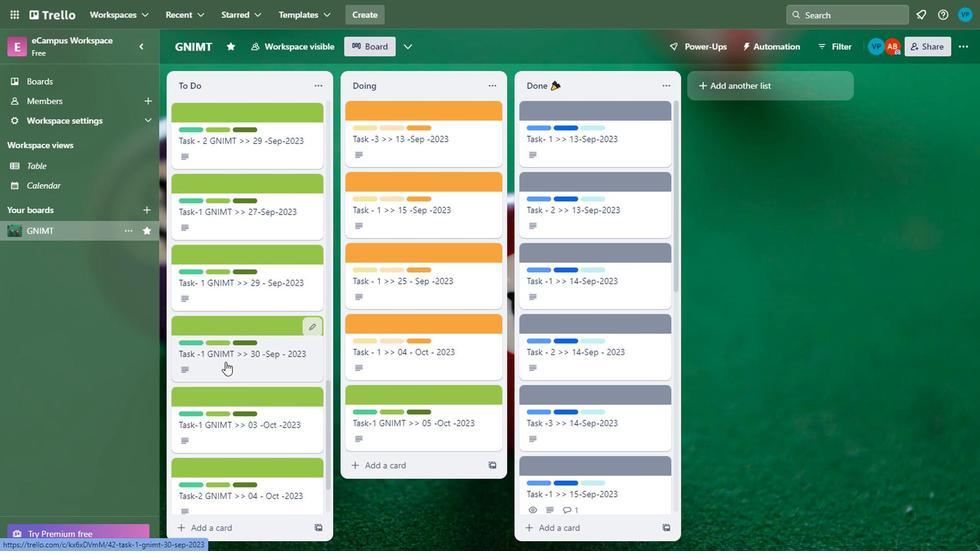 
Action: Mouse scrolled (158, 378) with delta (0, 0)
Screenshot: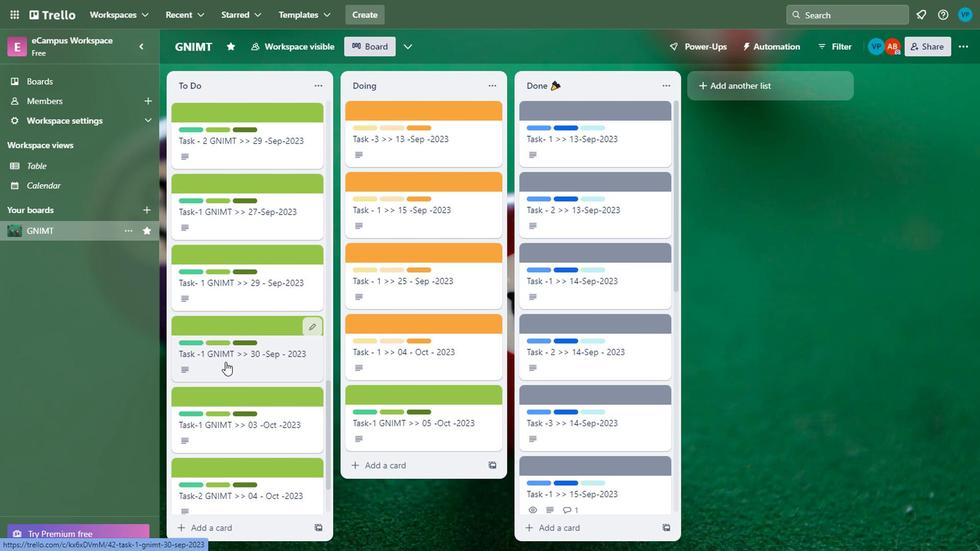 
Action: Mouse moved to (158, 380)
Screenshot: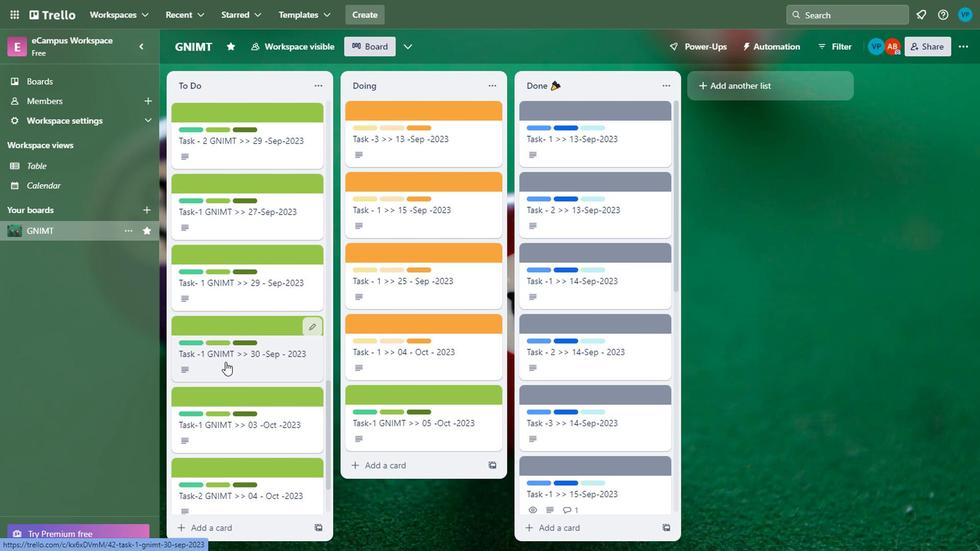 
Action: Mouse scrolled (158, 379) with delta (0, -1)
Screenshot: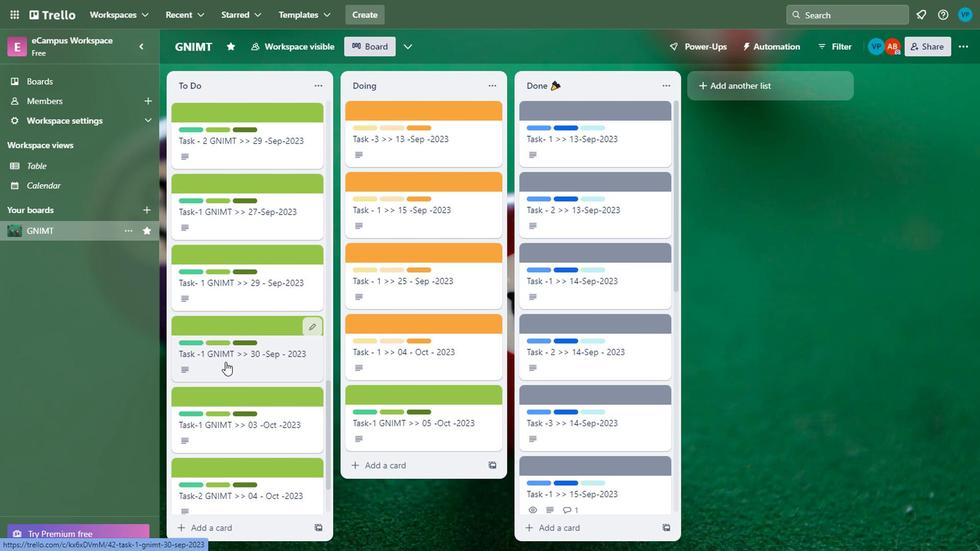 
Action: Mouse moved to (153, 375)
Screenshot: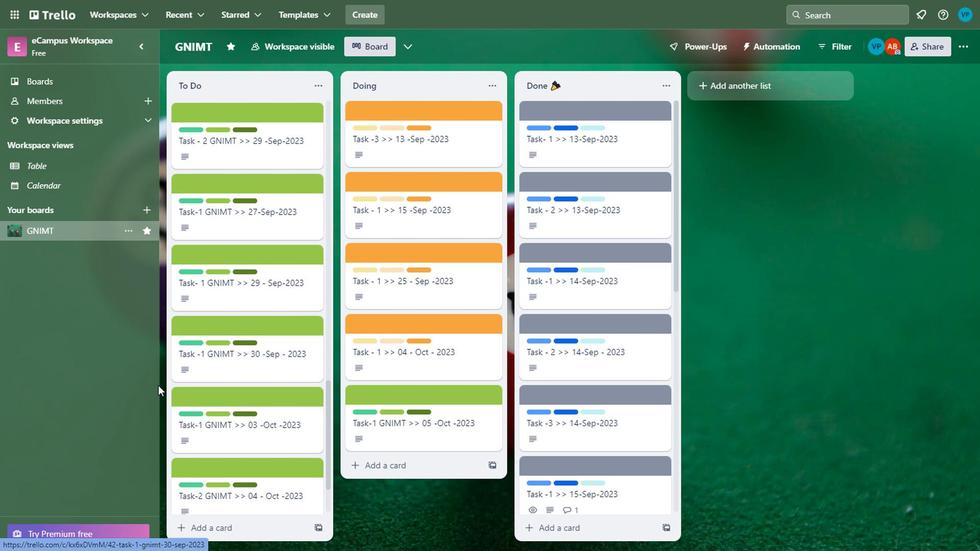 
Action: Mouse scrolled (153, 374) with delta (0, 0)
Screenshot: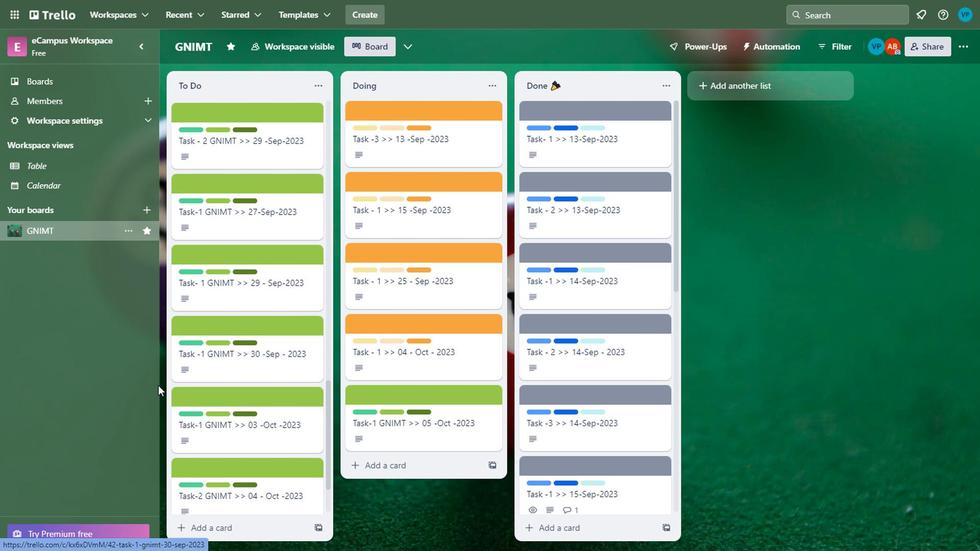 
Action: Mouse scrolled (153, 374) with delta (0, 0)
